 Task: Look for space in Manturovo, Russia from 8th August, 2023 to 15th August, 2023 for 9 adults in price range Rs.10000 to Rs.14000. Place can be shared room with 5 bedrooms having 9 beds and 5 bathrooms. Property type can be house, flat, guest house. Amenities needed are: wifi, TV, free parkinig on premises, gym, breakfast. Booking option can be shelf check-in. Required host language is English.
Action: Mouse moved to (492, 99)
Screenshot: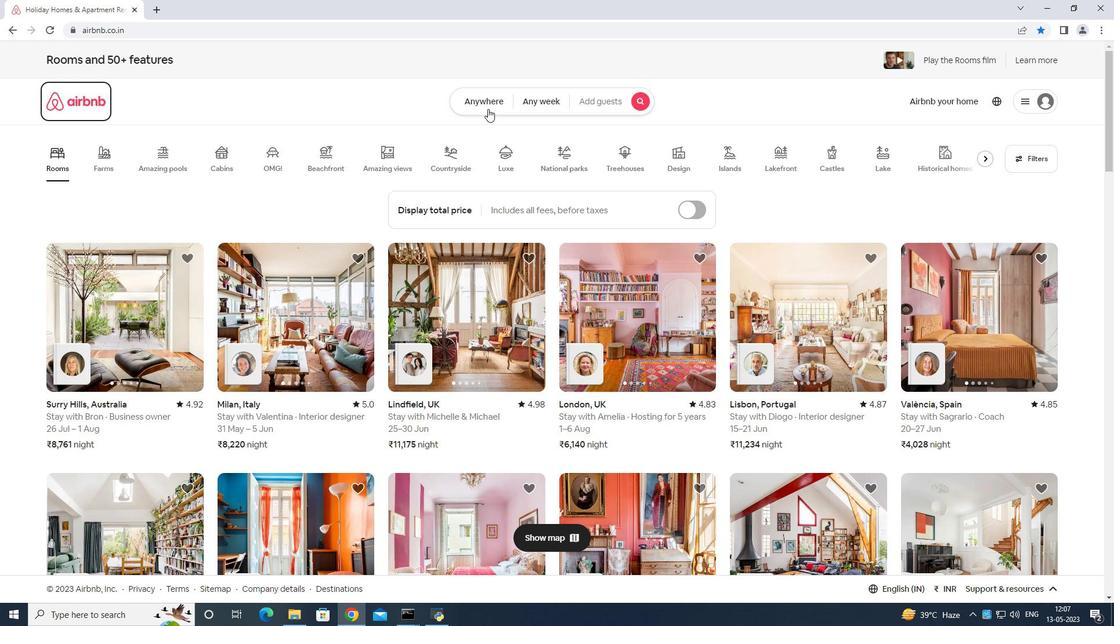 
Action: Mouse pressed left at (492, 99)
Screenshot: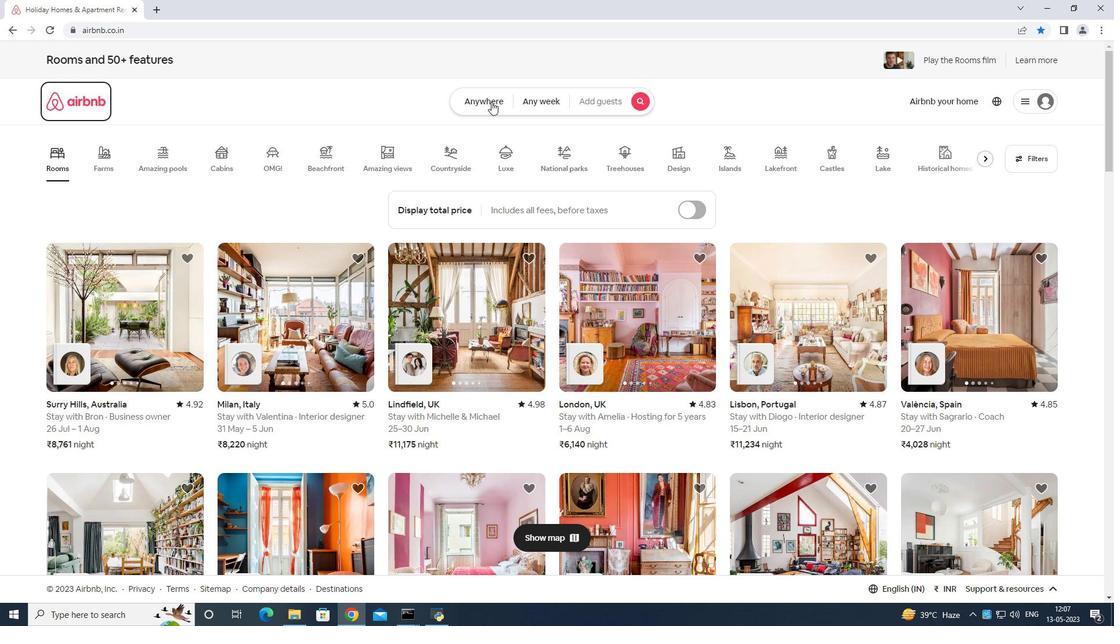 
Action: Mouse moved to (441, 145)
Screenshot: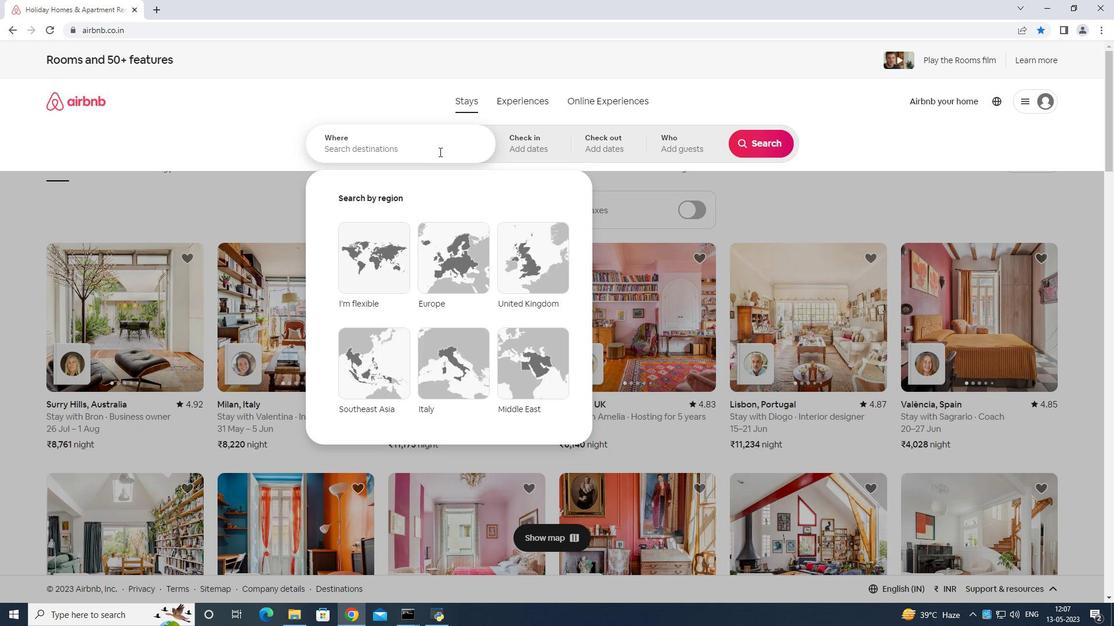 
Action: Mouse pressed left at (441, 145)
Screenshot: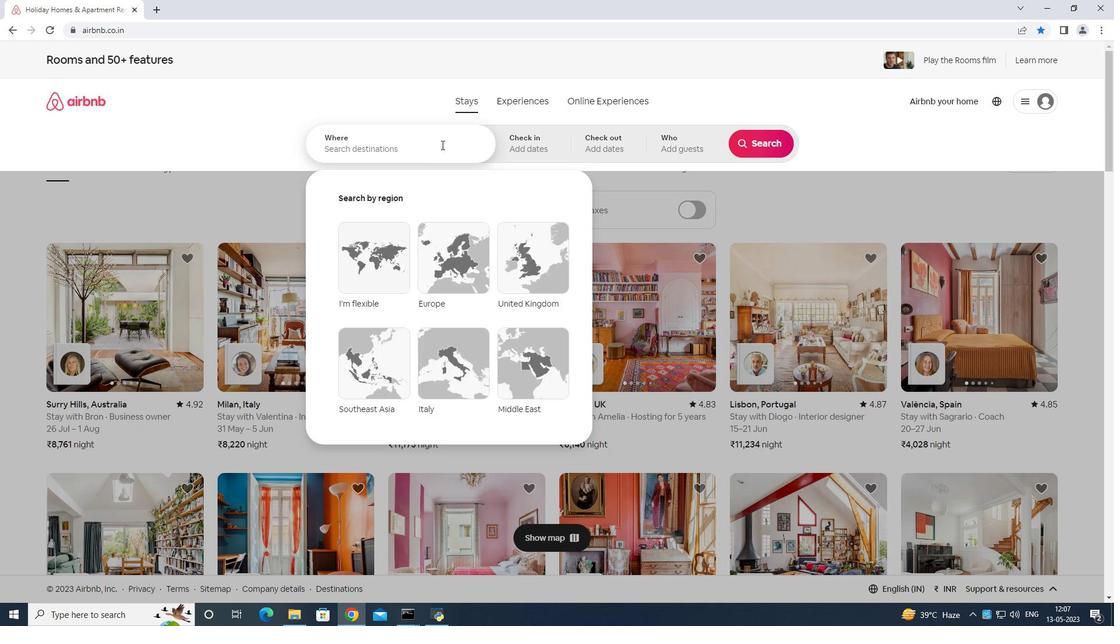 
Action: Mouse moved to (428, 141)
Screenshot: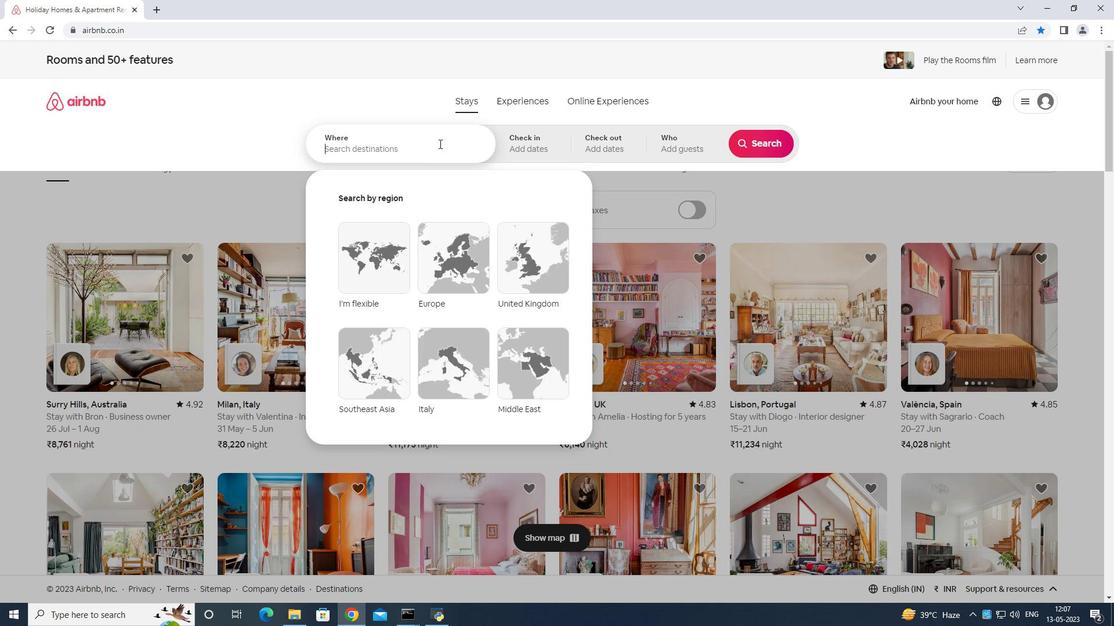 
Action: Key pressed <Key.shift>Mu<Key.backspace>am<Key.backspace>nturovo<Key.space>russia<Key.enter>
Screenshot: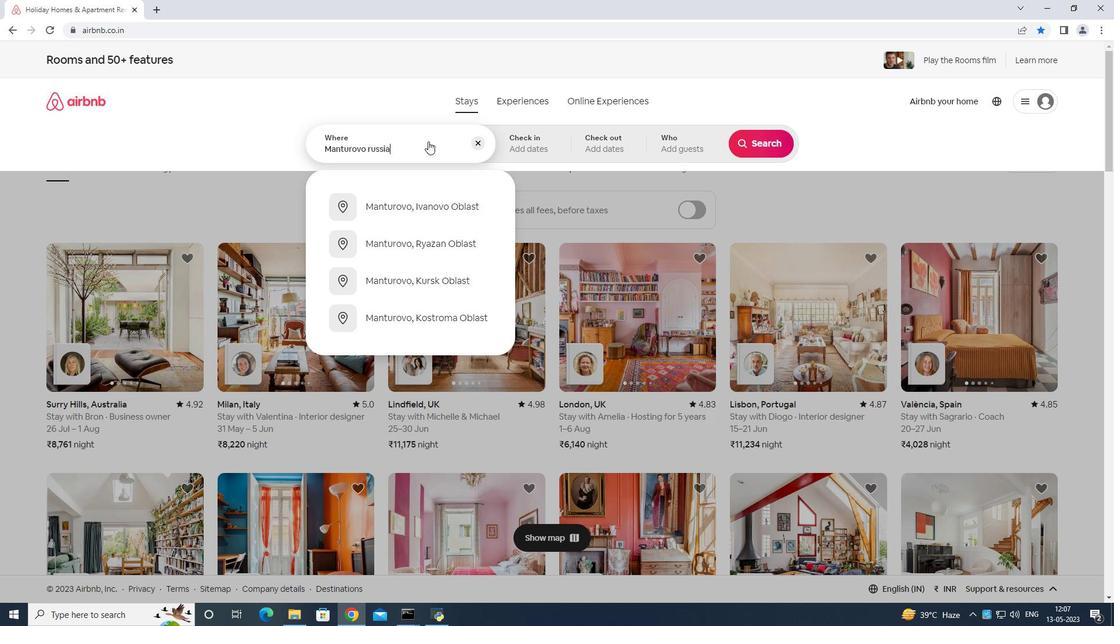 
Action: Mouse moved to (755, 237)
Screenshot: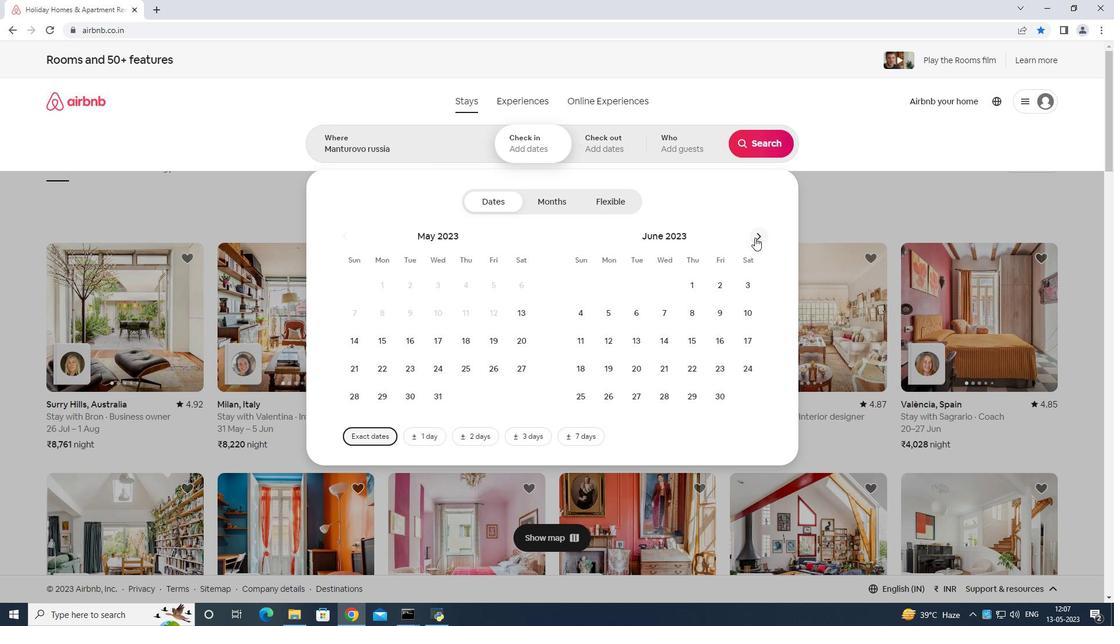 
Action: Mouse pressed left at (755, 237)
Screenshot: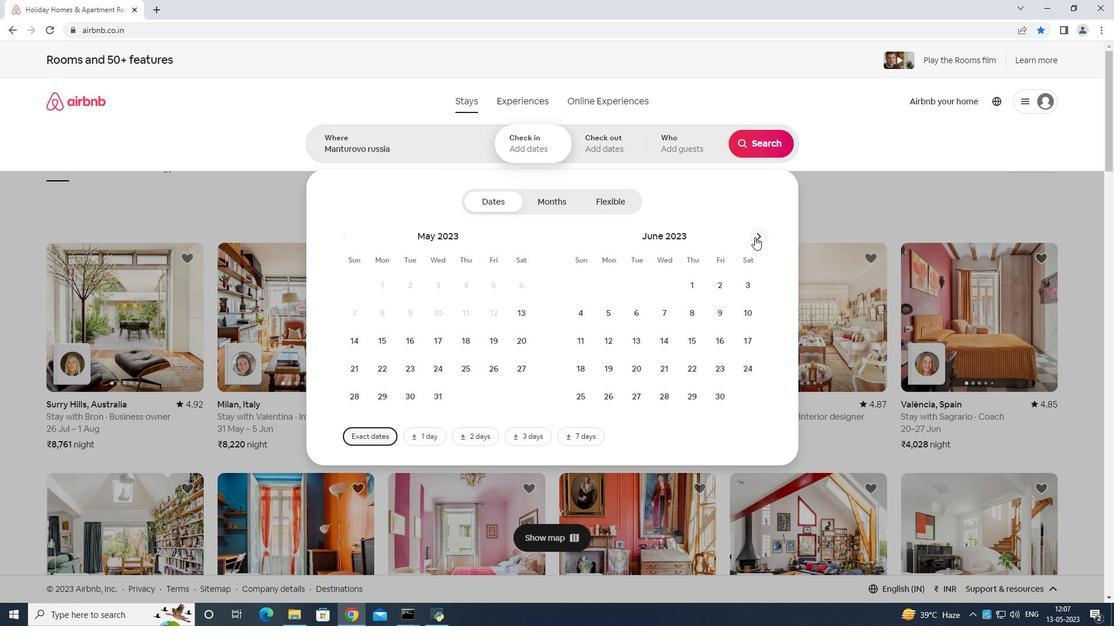 
Action: Mouse pressed left at (755, 237)
Screenshot: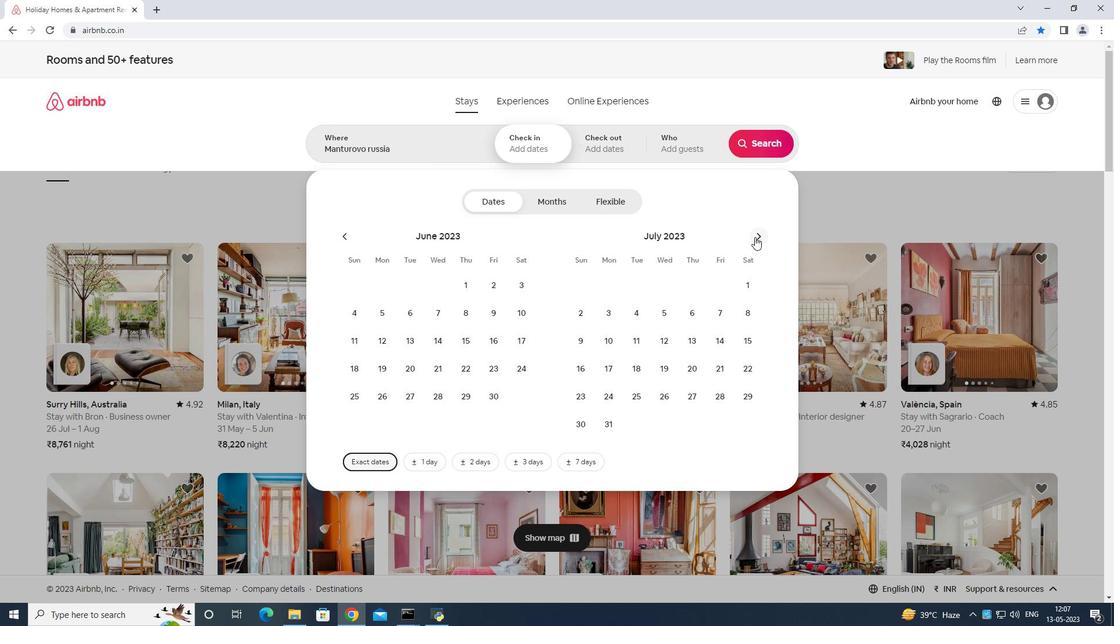 
Action: Mouse moved to (641, 311)
Screenshot: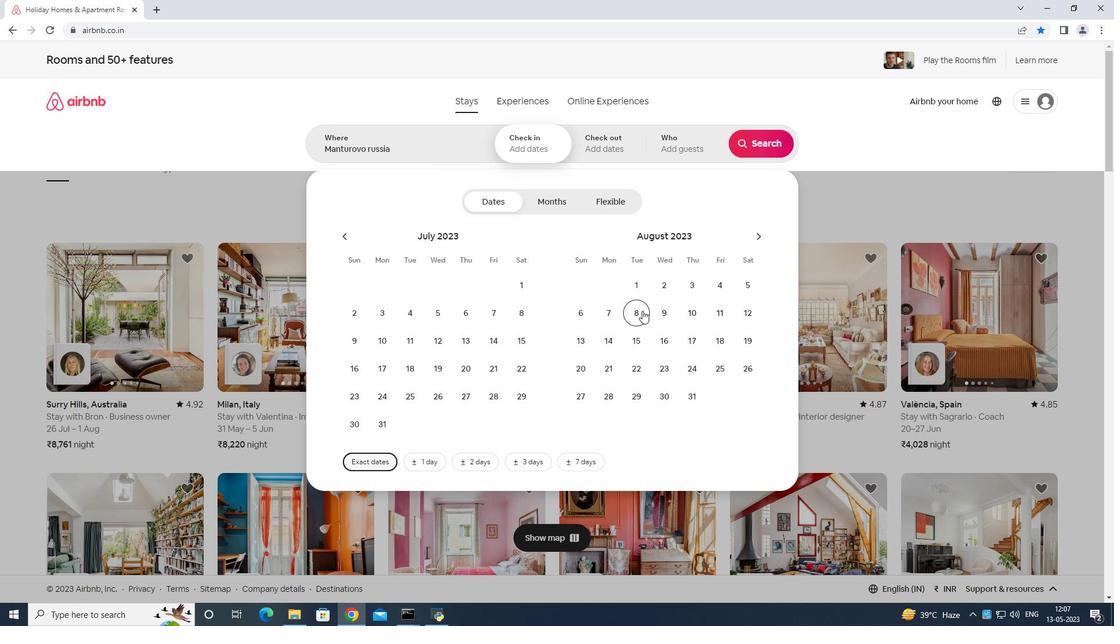 
Action: Mouse pressed left at (641, 311)
Screenshot: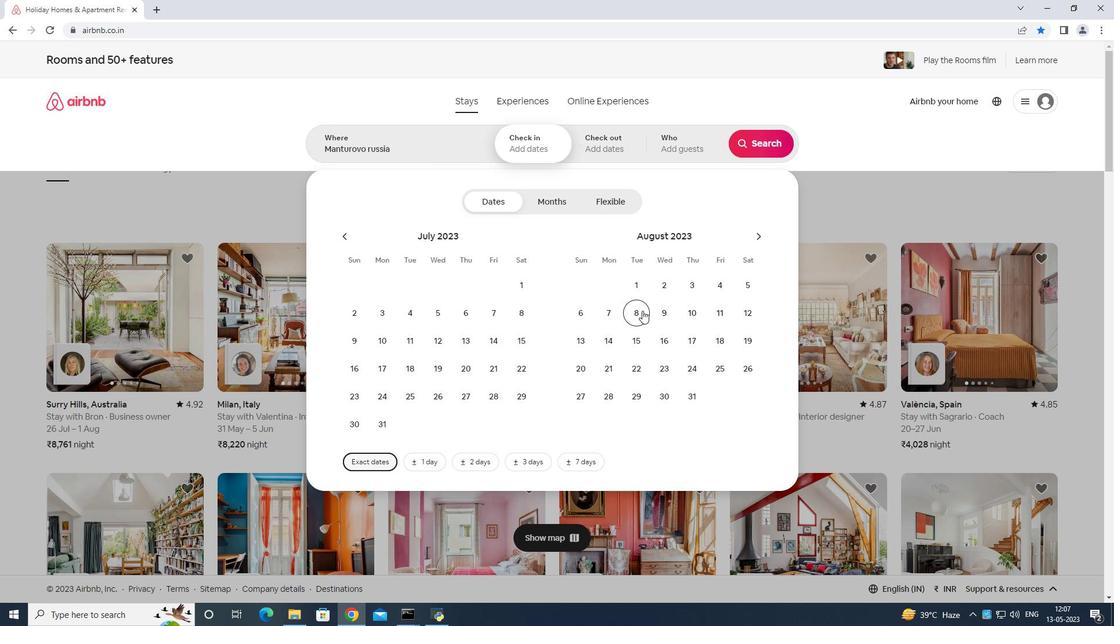 
Action: Mouse moved to (639, 338)
Screenshot: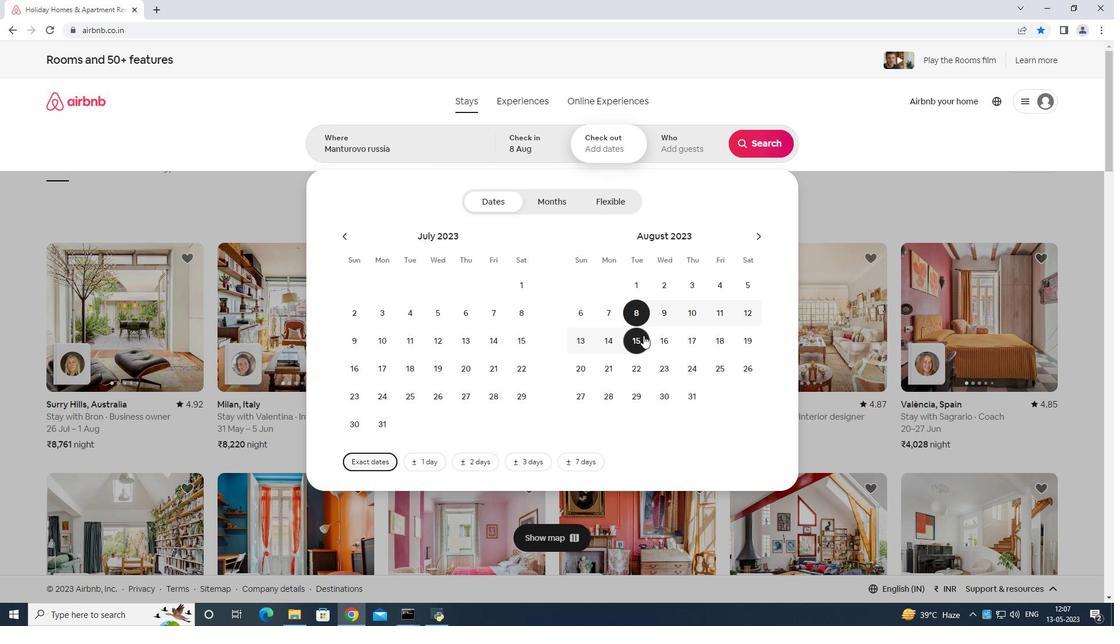 
Action: Mouse pressed left at (639, 338)
Screenshot: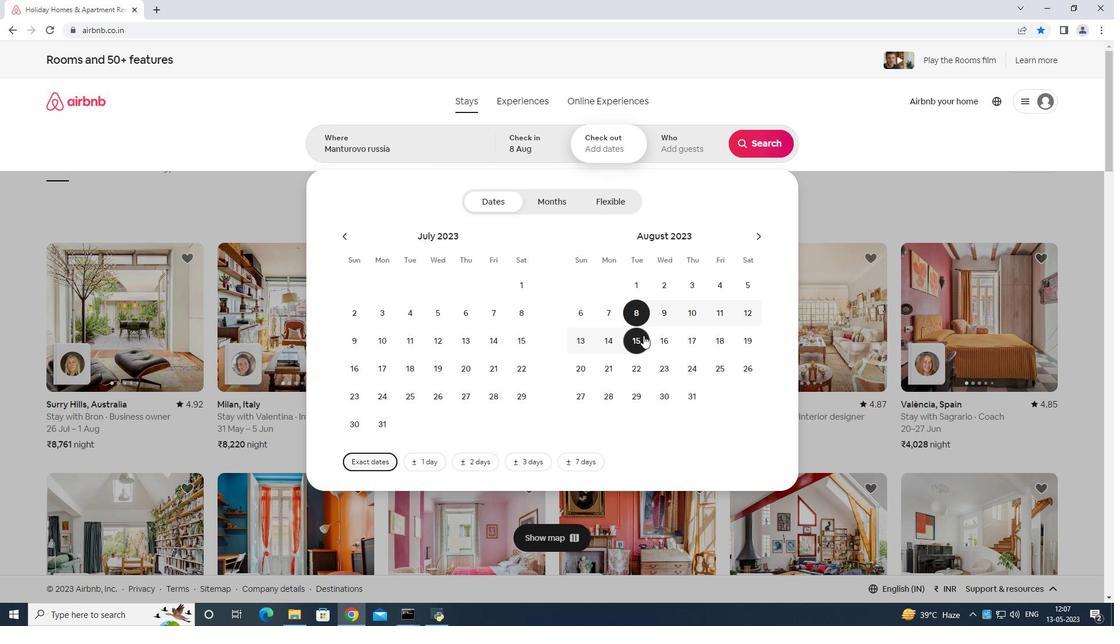 
Action: Mouse moved to (693, 146)
Screenshot: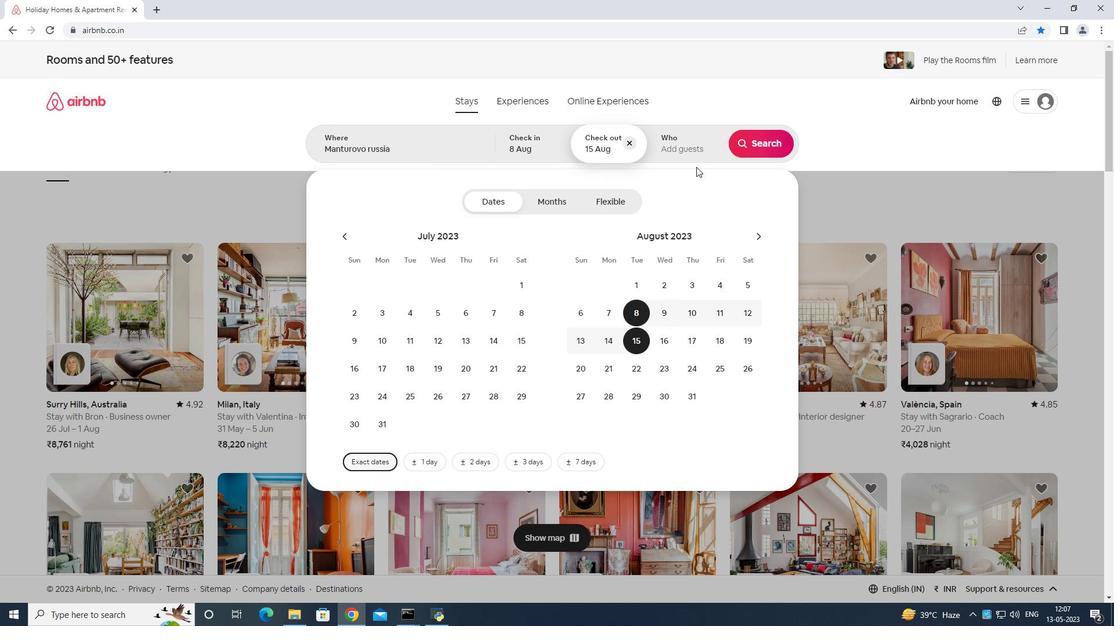
Action: Mouse pressed left at (693, 146)
Screenshot: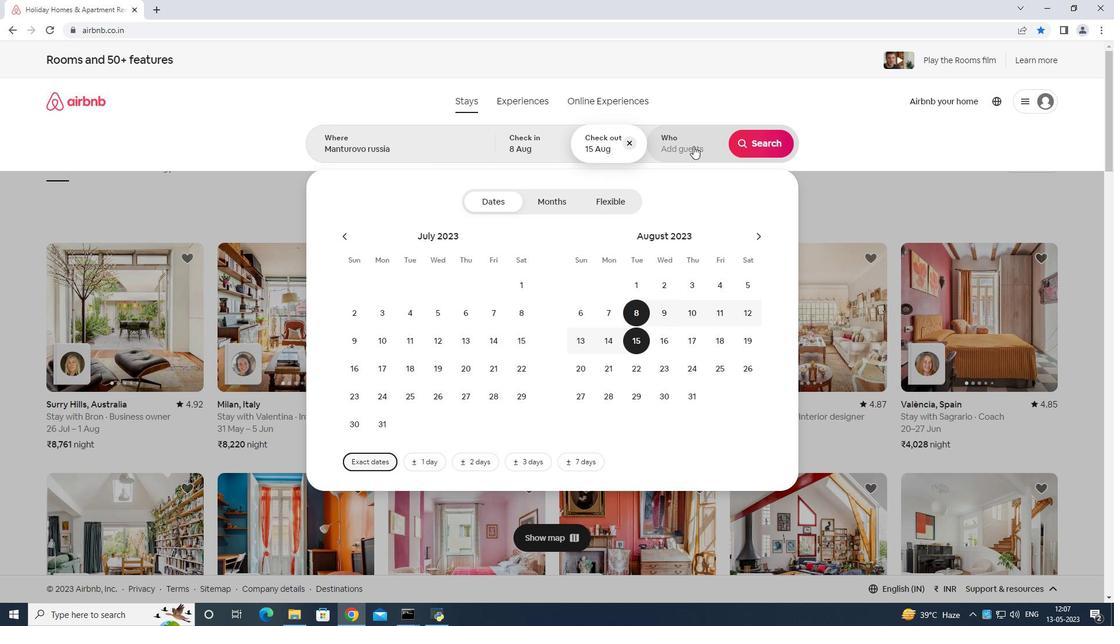 
Action: Mouse moved to (765, 200)
Screenshot: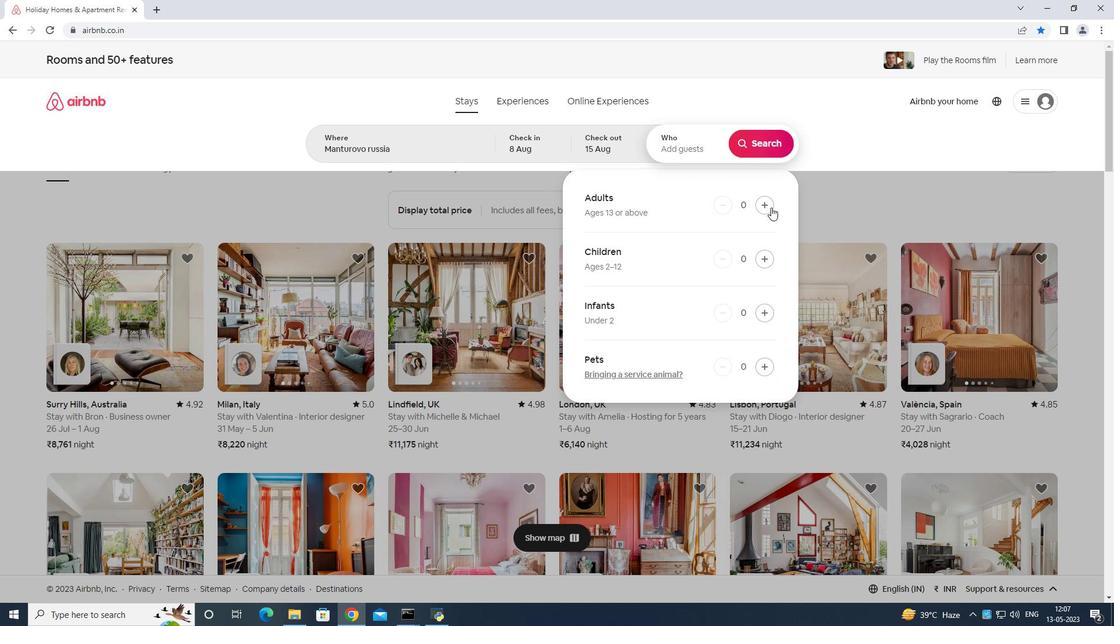 
Action: Mouse pressed left at (765, 200)
Screenshot: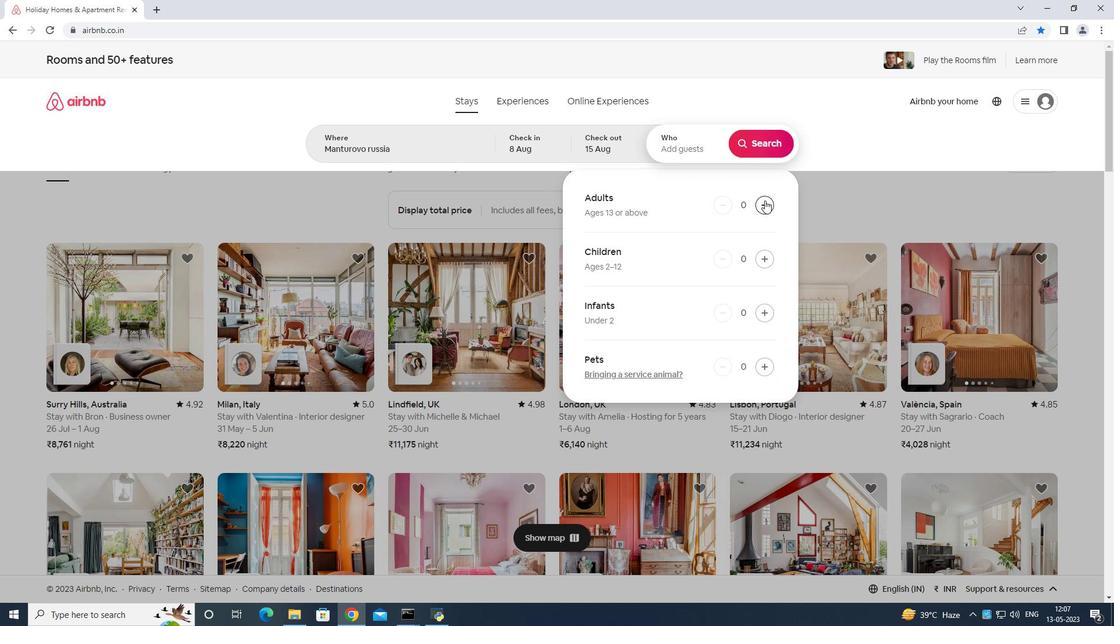 
Action: Mouse pressed left at (765, 200)
Screenshot: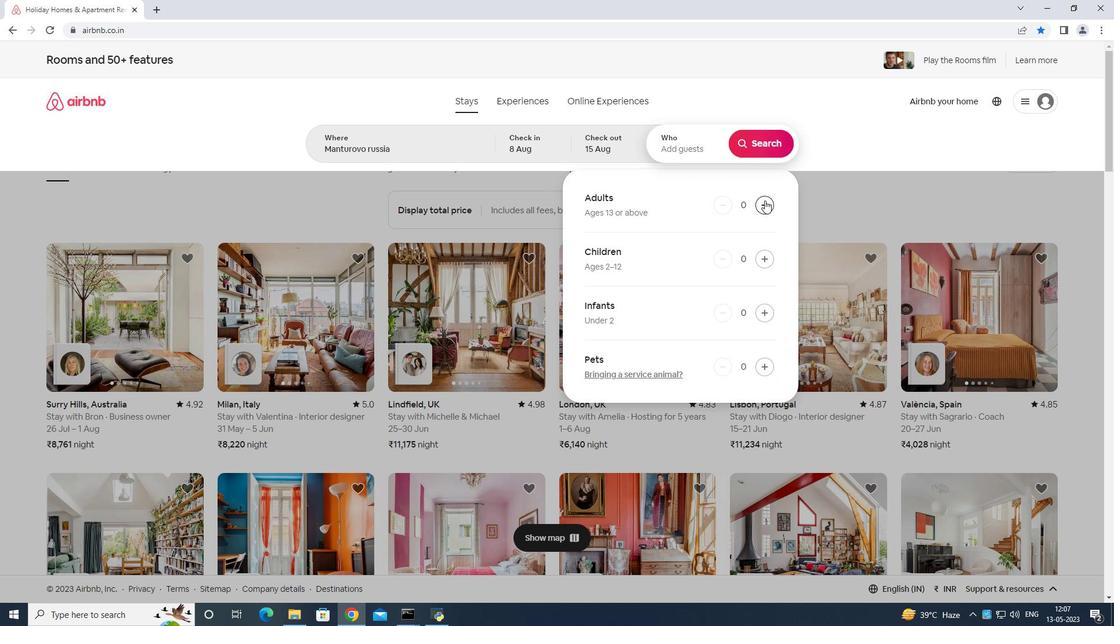 
Action: Mouse pressed left at (765, 200)
Screenshot: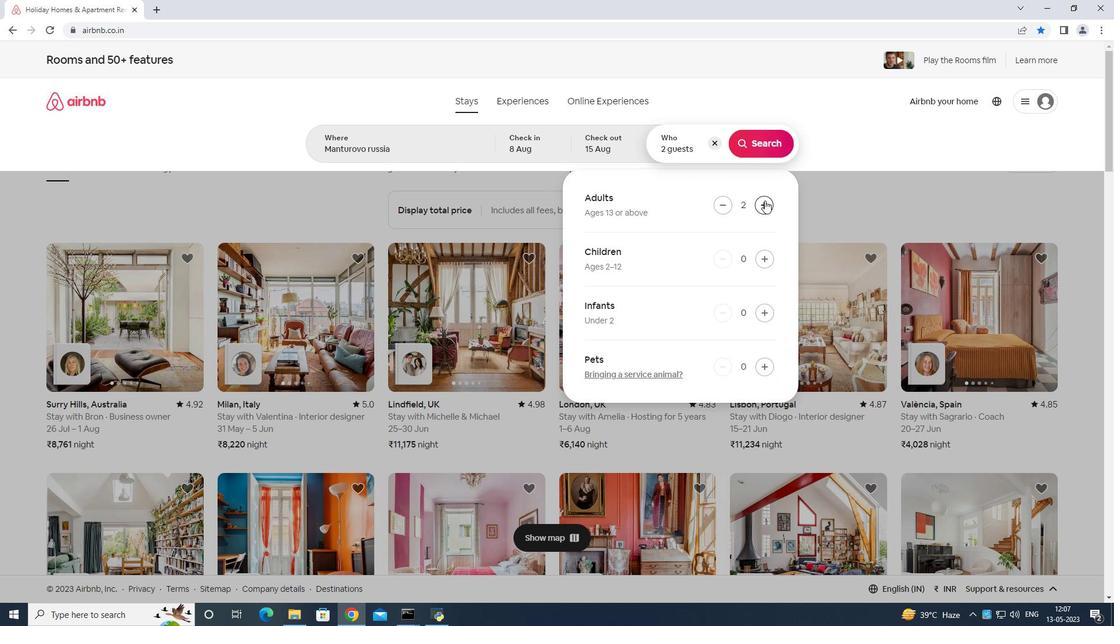 
Action: Mouse pressed left at (765, 200)
Screenshot: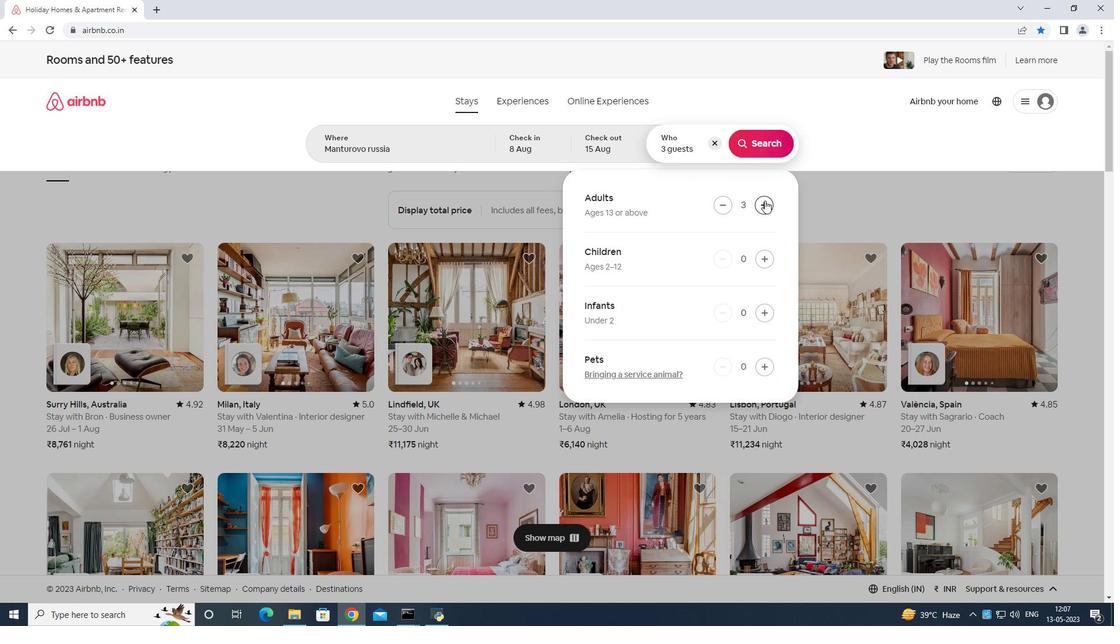 
Action: Mouse pressed left at (765, 200)
Screenshot: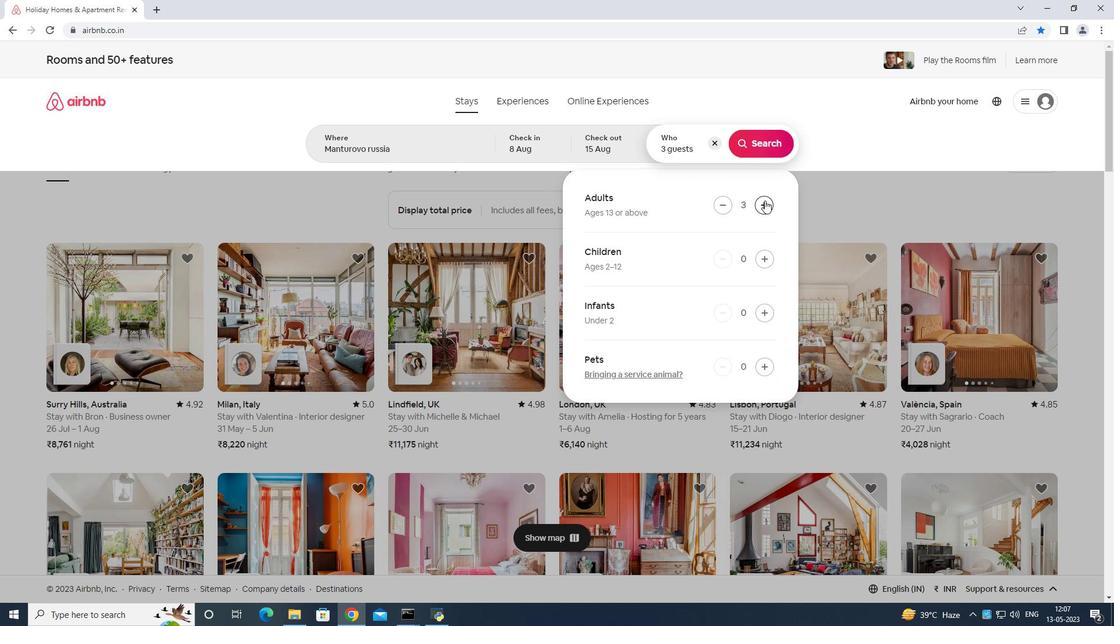 
Action: Mouse moved to (765, 200)
Screenshot: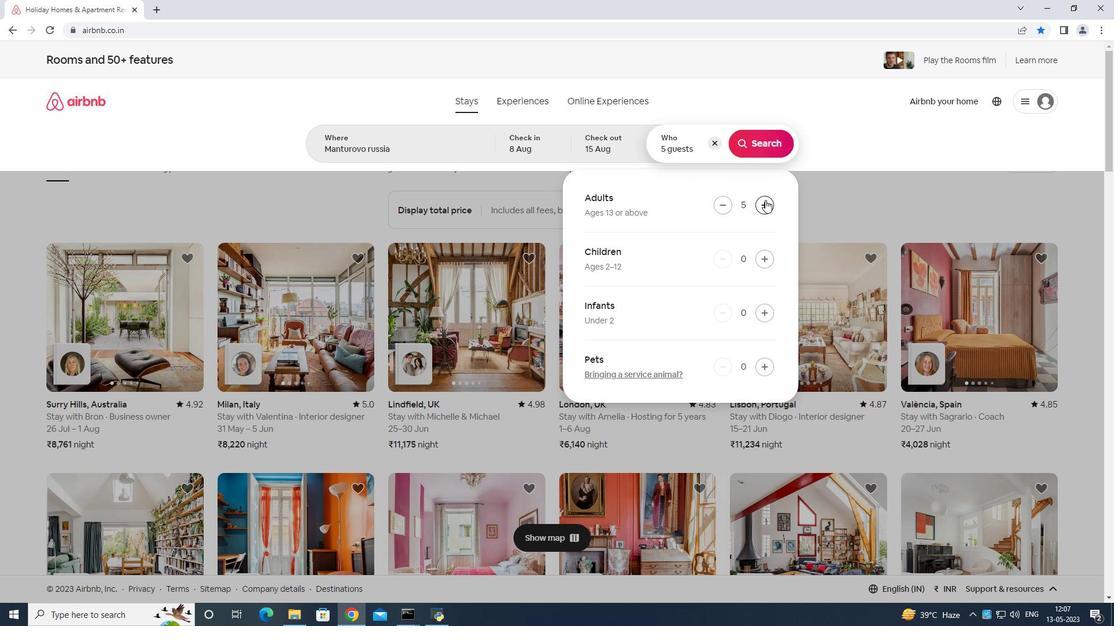 
Action: Mouse pressed left at (765, 200)
Screenshot: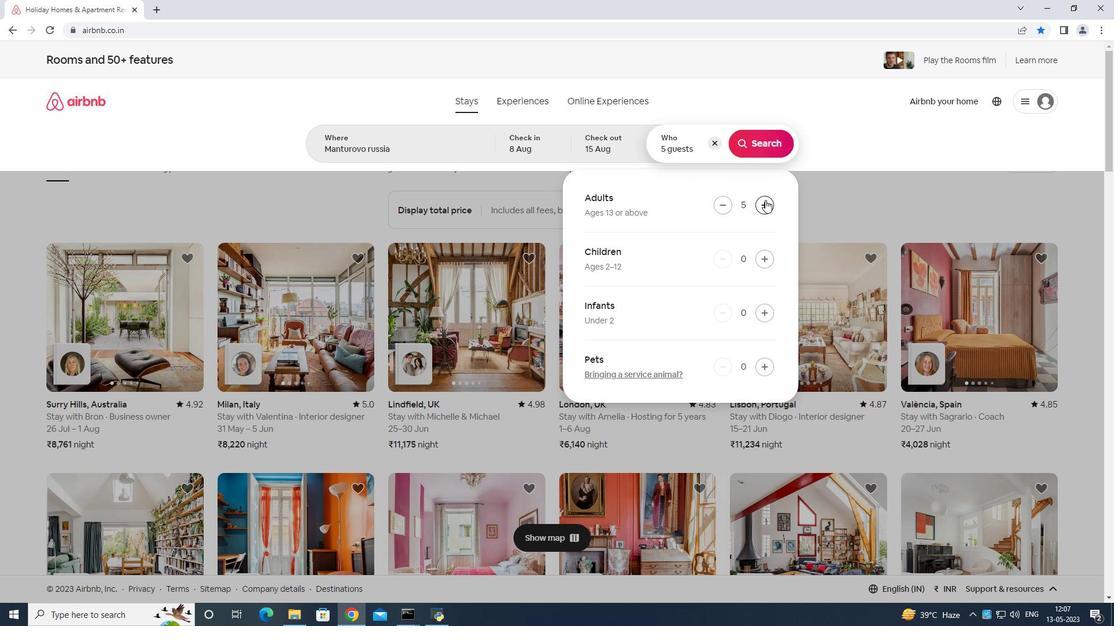 
Action: Mouse moved to (766, 200)
Screenshot: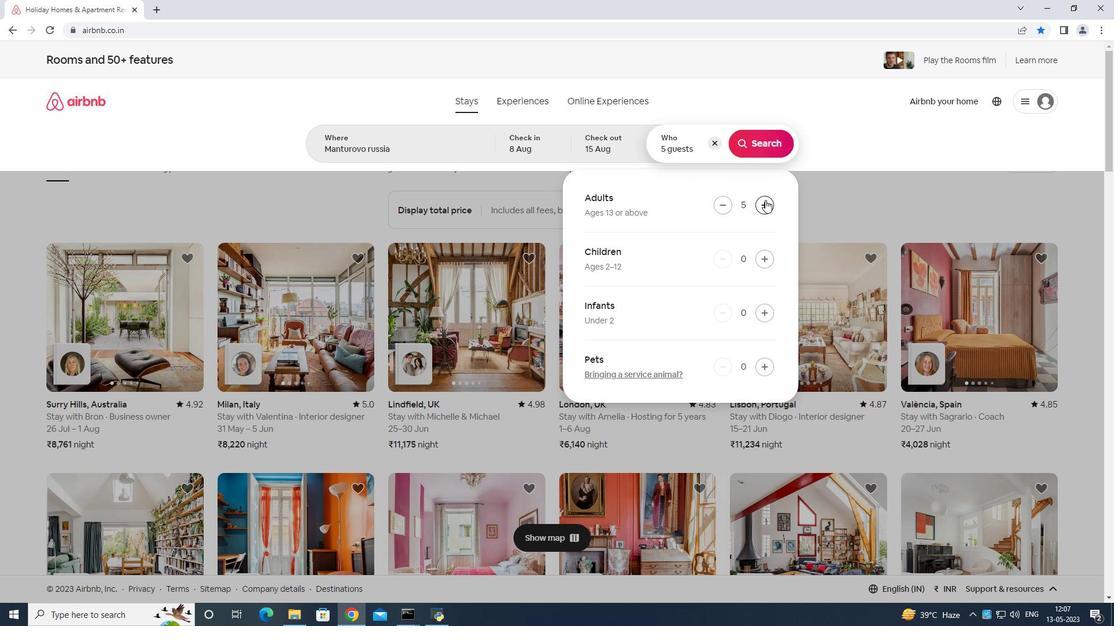 
Action: Mouse pressed left at (766, 200)
Screenshot: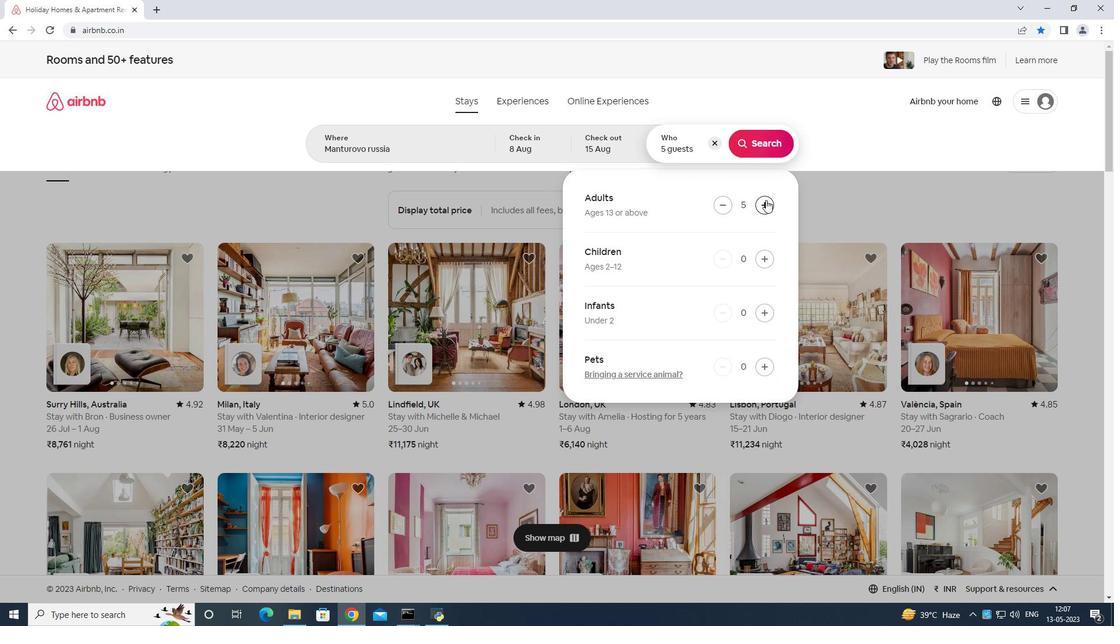 
Action: Mouse pressed left at (766, 200)
Screenshot: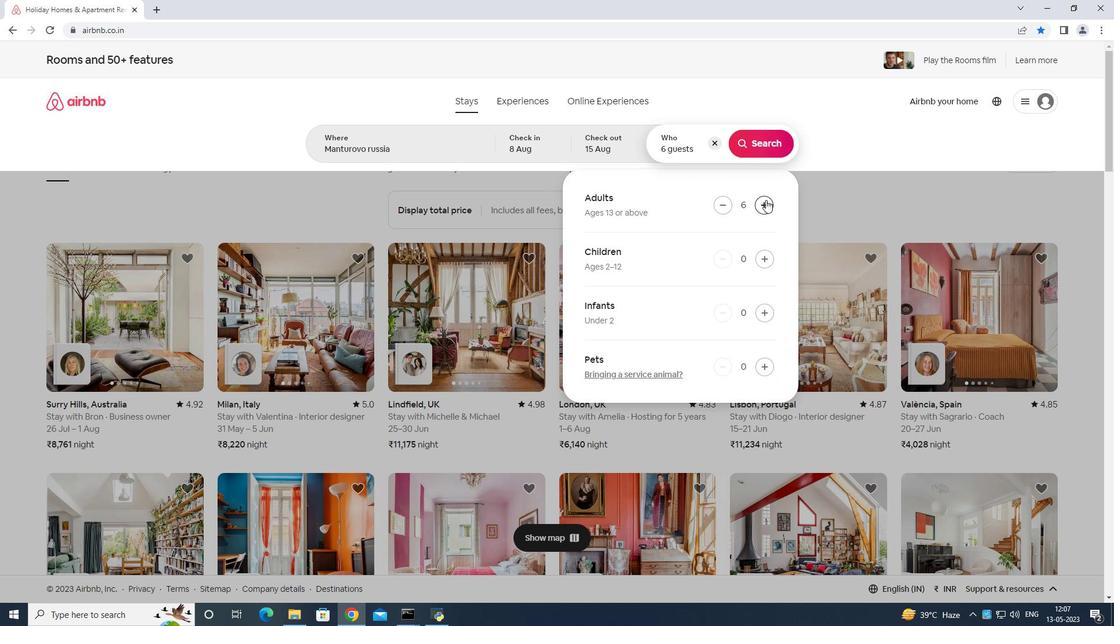 
Action: Mouse pressed left at (766, 200)
Screenshot: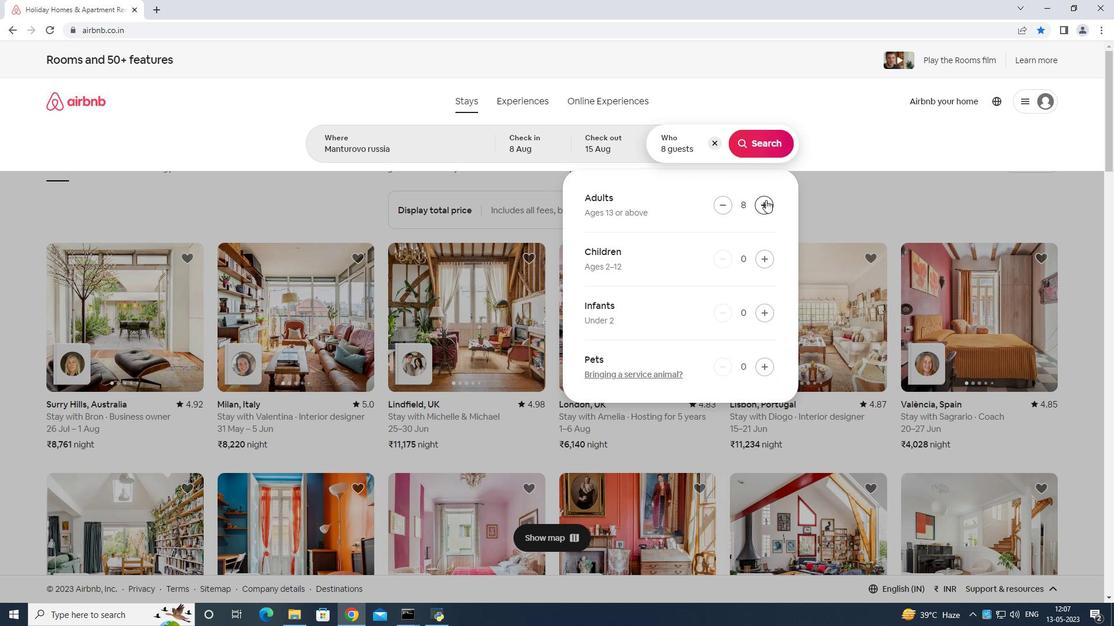 
Action: Mouse moved to (768, 146)
Screenshot: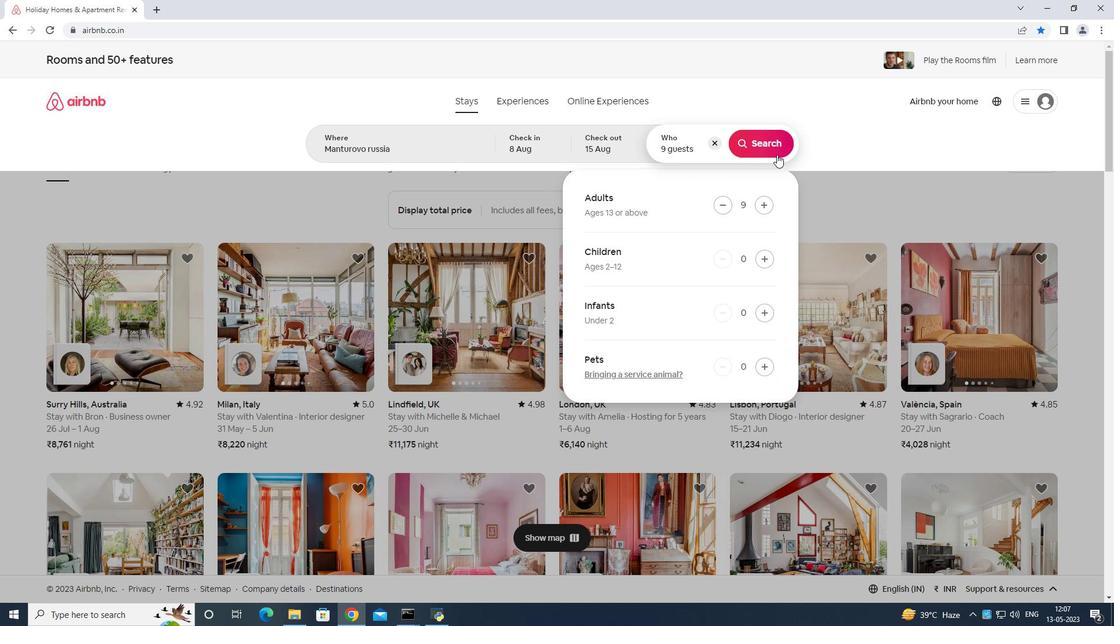 
Action: Mouse pressed left at (768, 146)
Screenshot: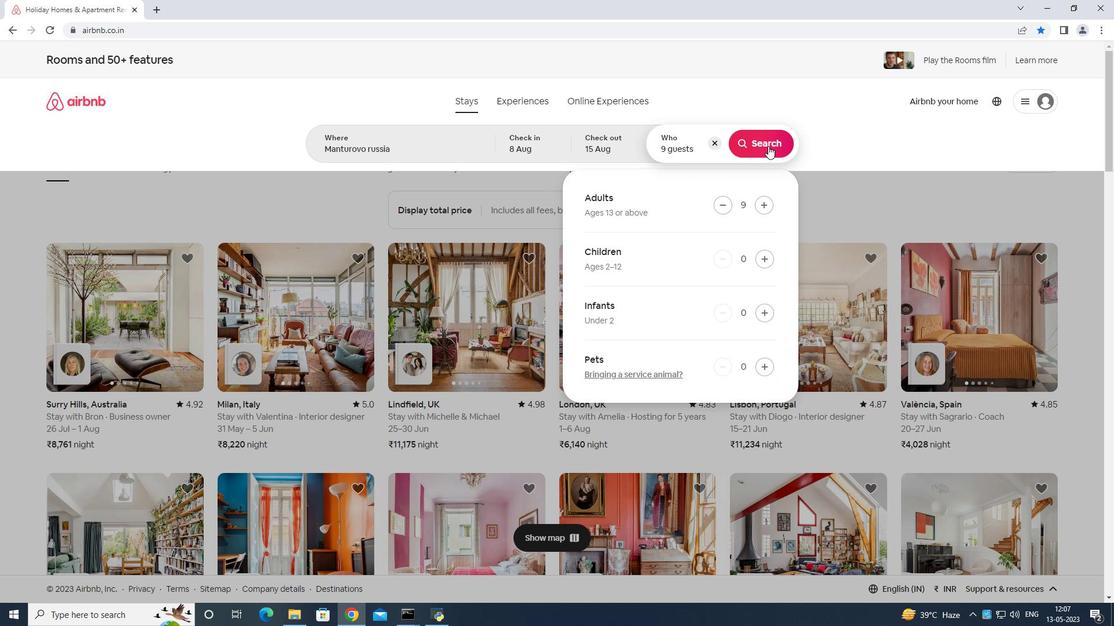 
Action: Mouse moved to (1055, 101)
Screenshot: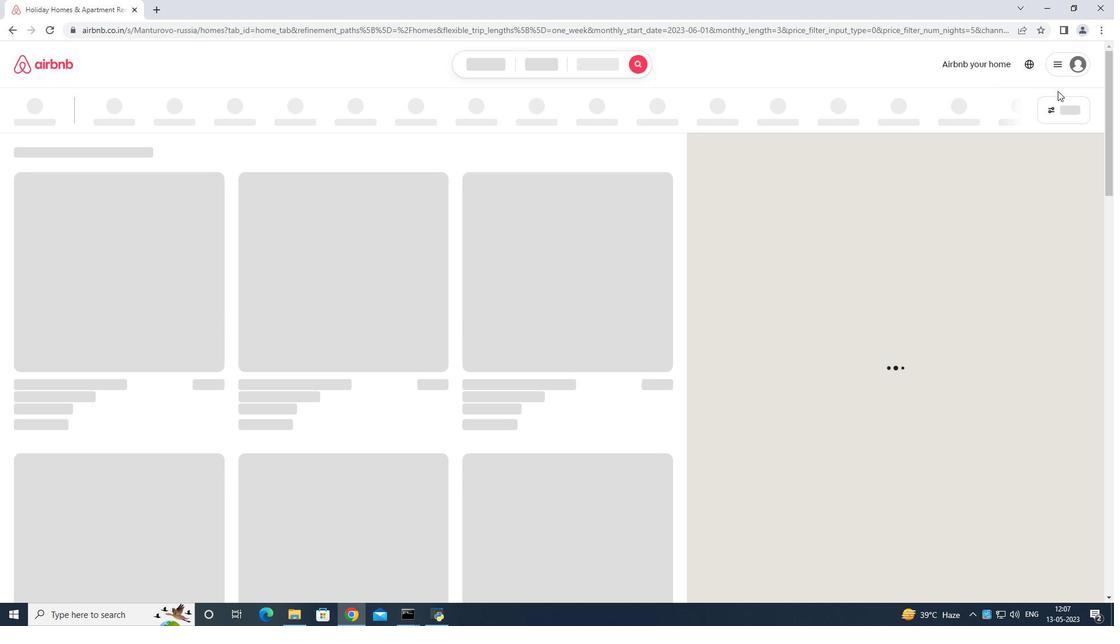 
Action: Mouse pressed left at (1055, 101)
Screenshot: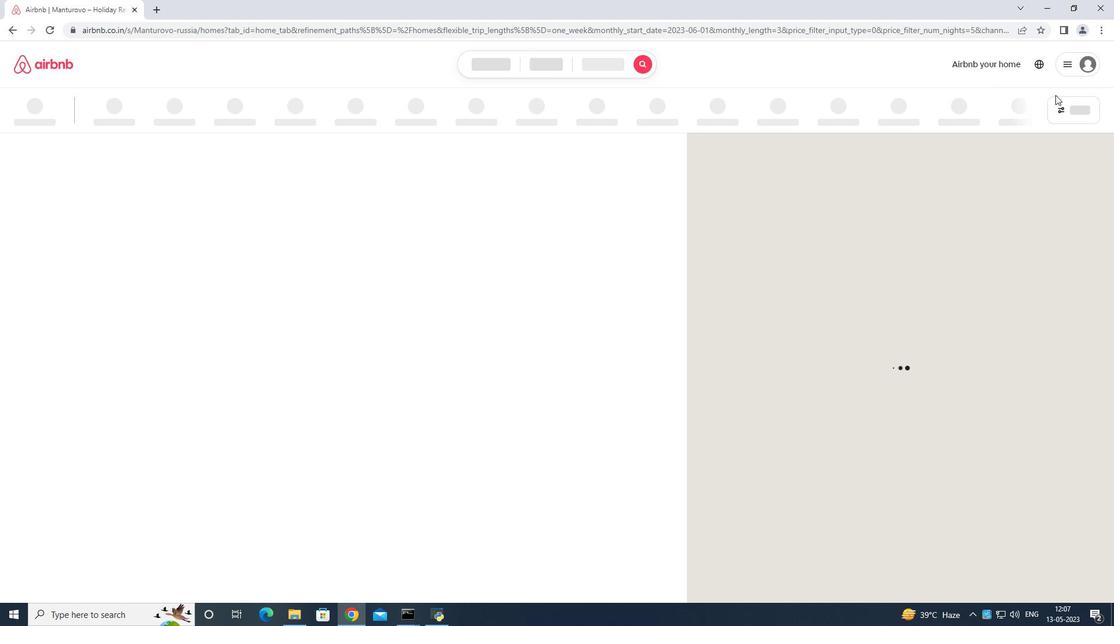 
Action: Mouse moved to (437, 394)
Screenshot: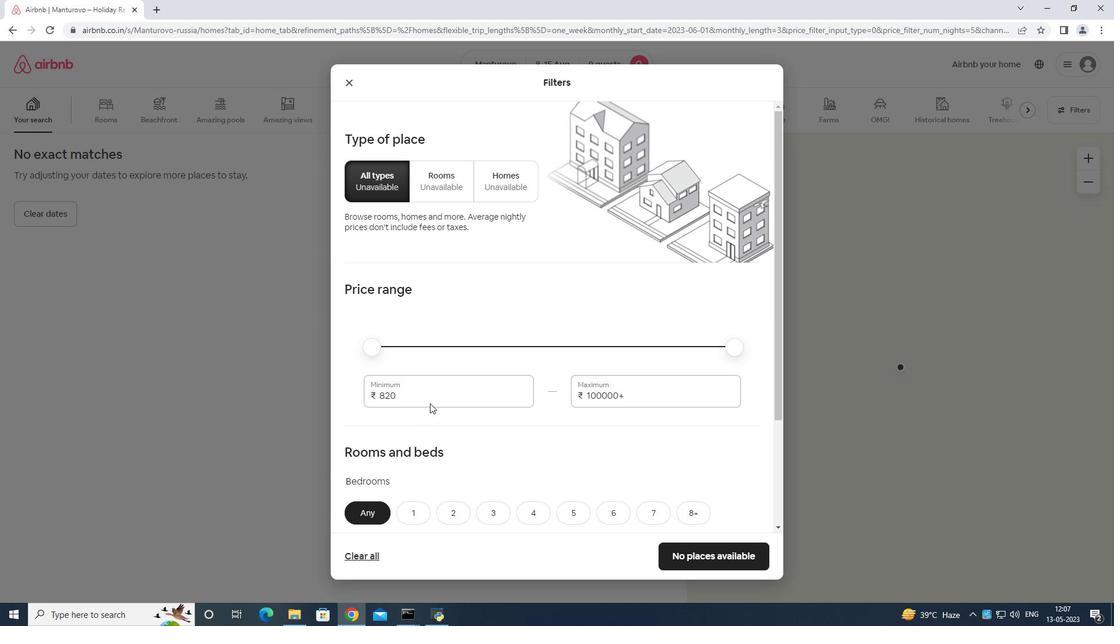 
Action: Mouse pressed left at (437, 394)
Screenshot: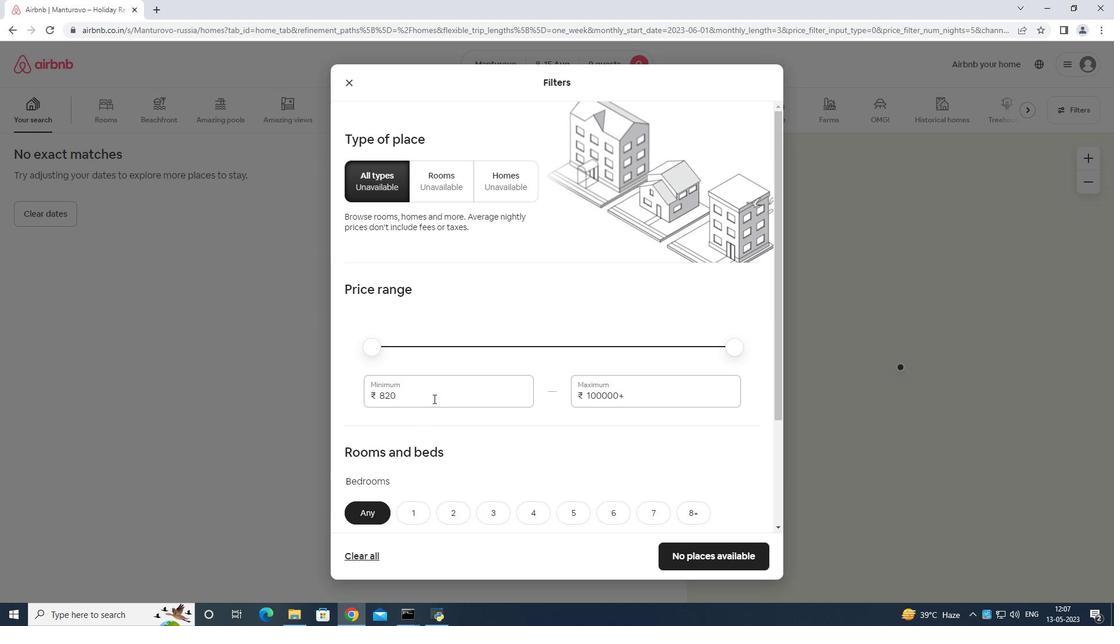 
Action: Mouse moved to (441, 386)
Screenshot: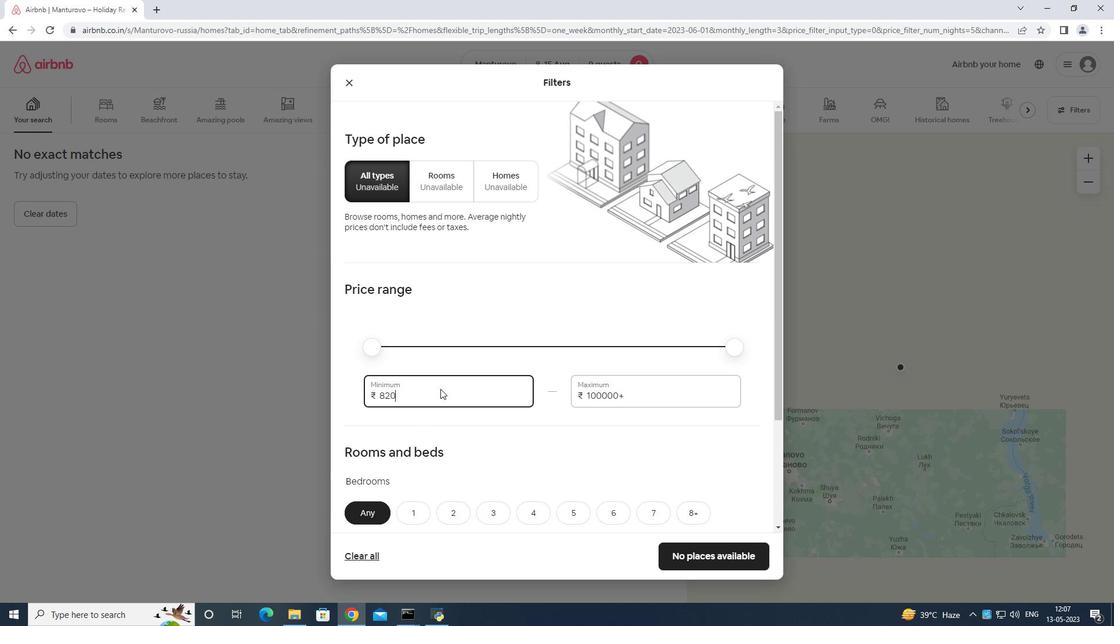 
Action: Key pressed <Key.backspace><Key.backspace><Key.backspace><Key.backspace><Key.backspace><Key.backspace>
Screenshot: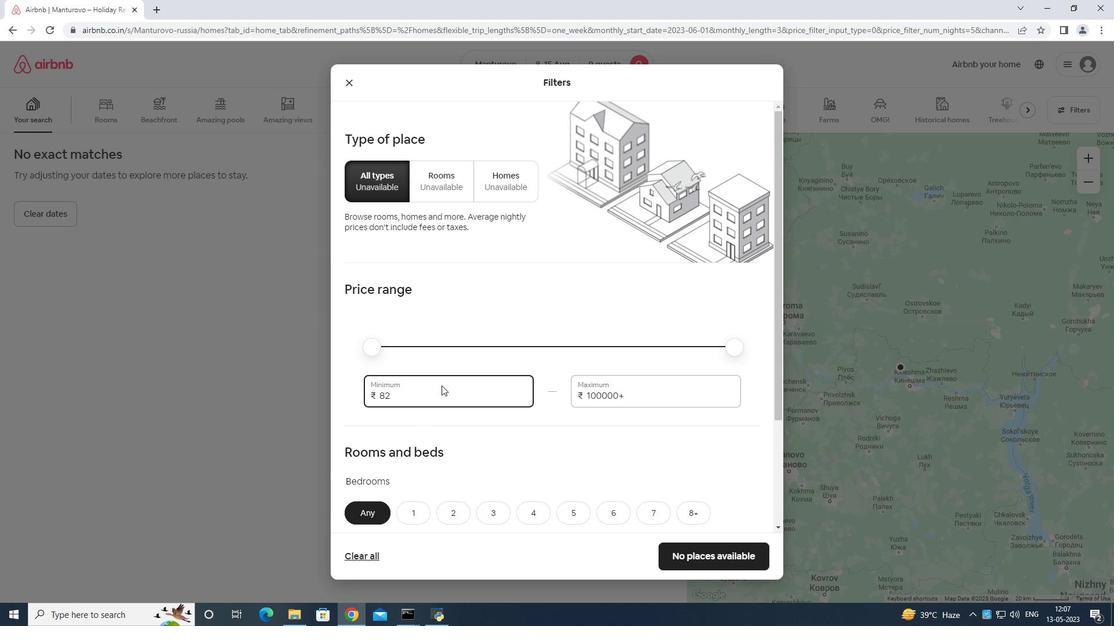 
Action: Mouse moved to (442, 384)
Screenshot: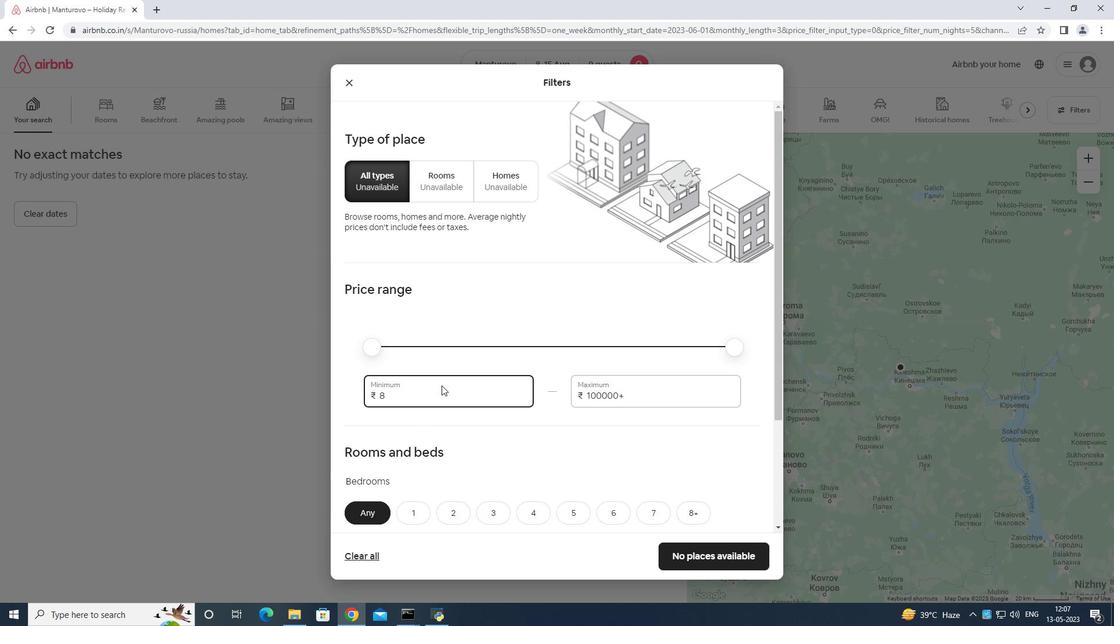 
Action: Key pressed <Key.backspace>
Screenshot: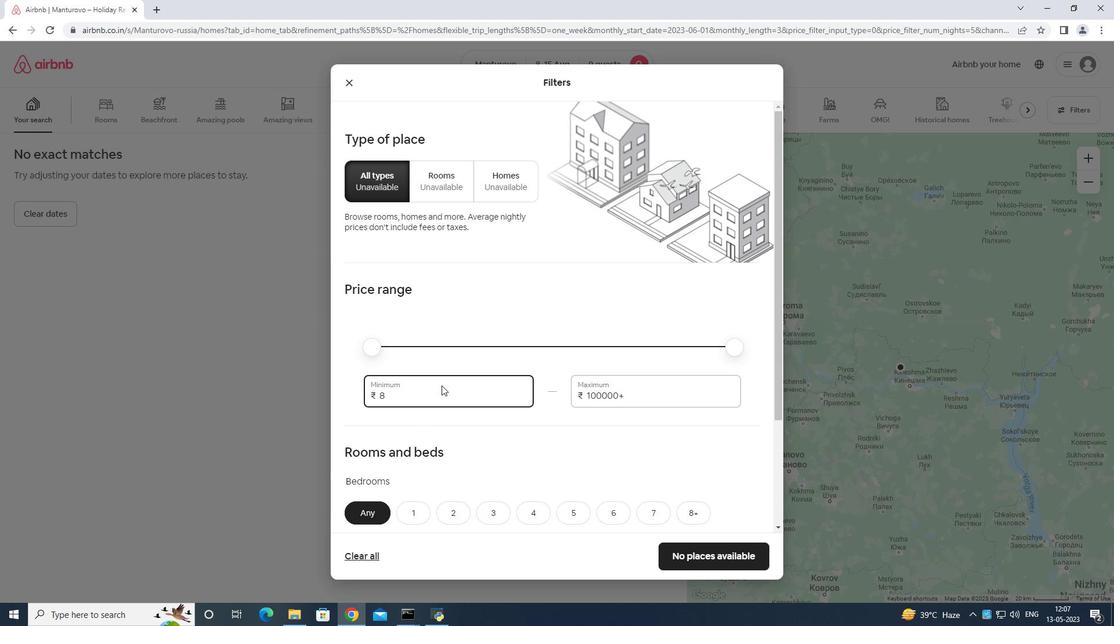 
Action: Mouse moved to (443, 384)
Screenshot: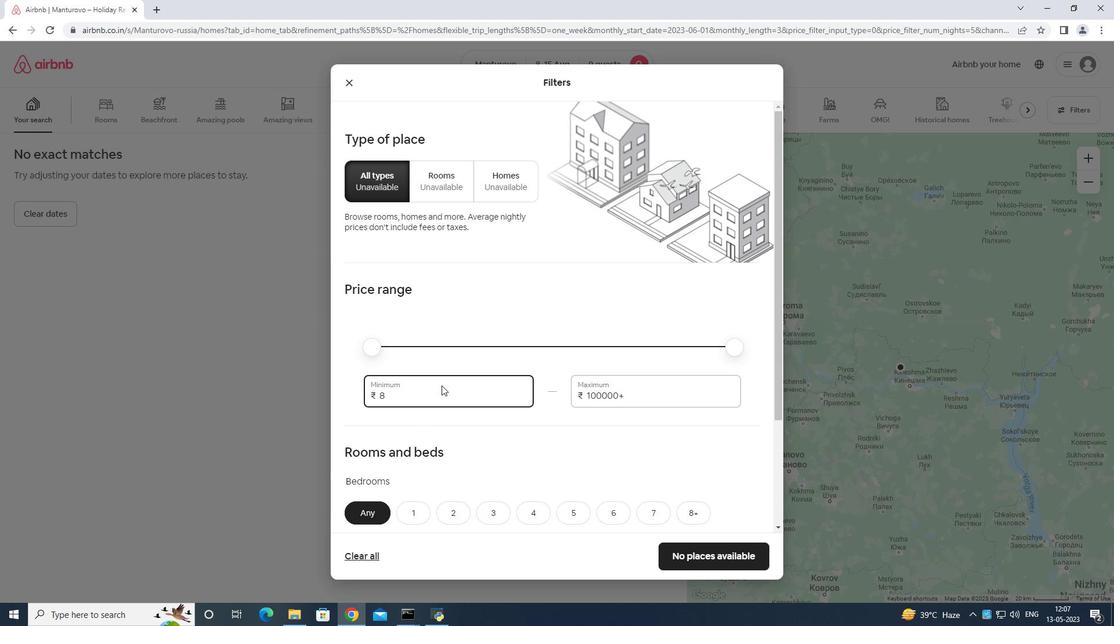
Action: Key pressed <Key.backspace><Key.backspace>
Screenshot: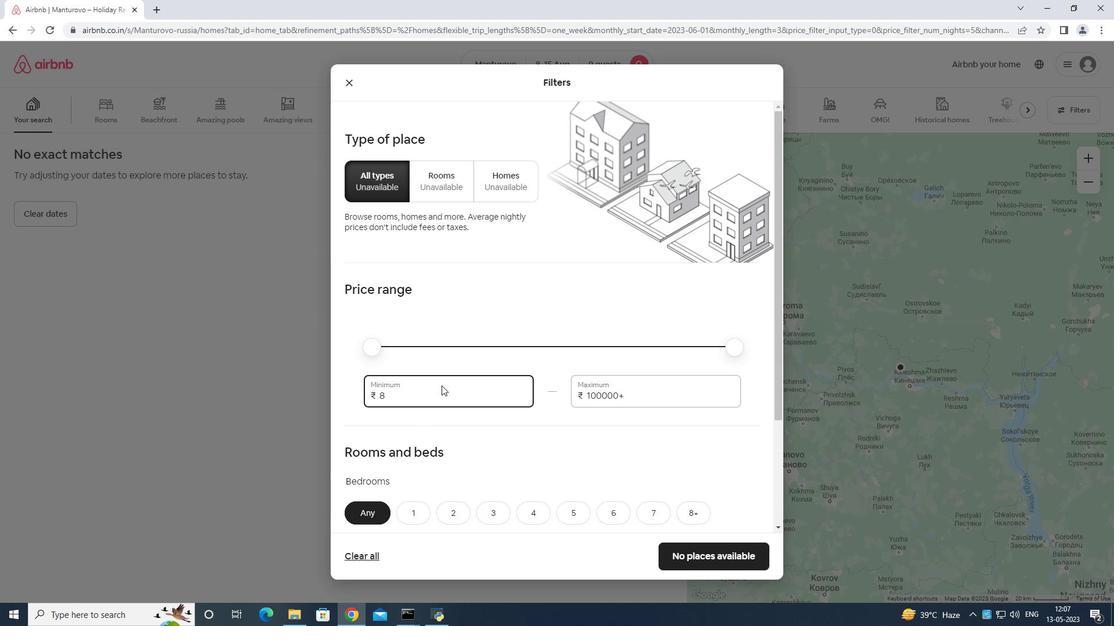 
Action: Mouse moved to (444, 383)
Screenshot: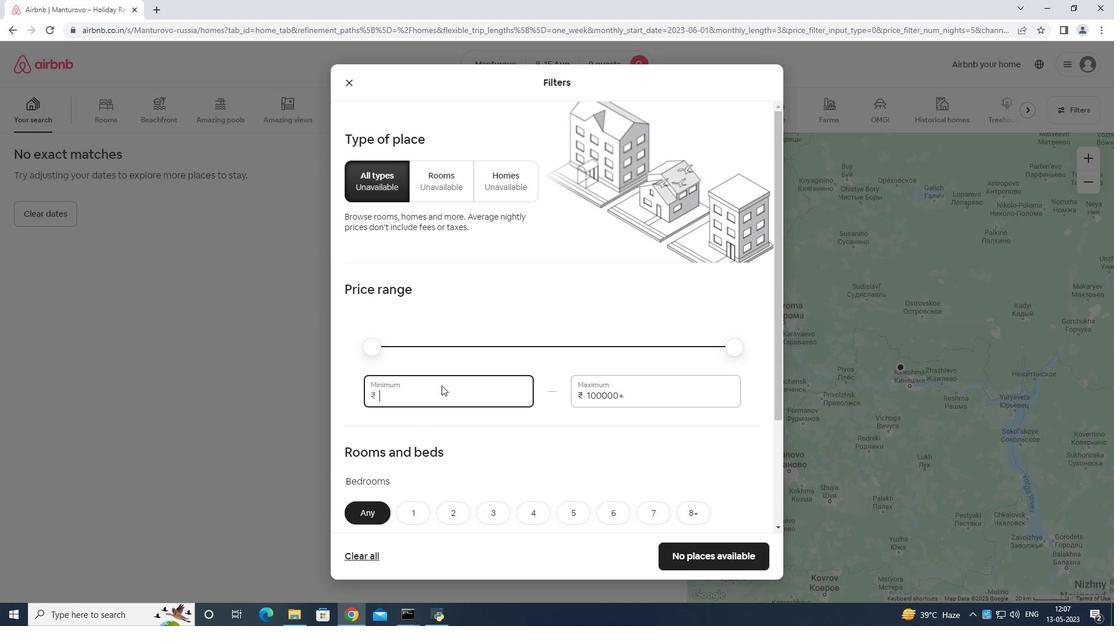 
Action: Key pressed 1000
Screenshot: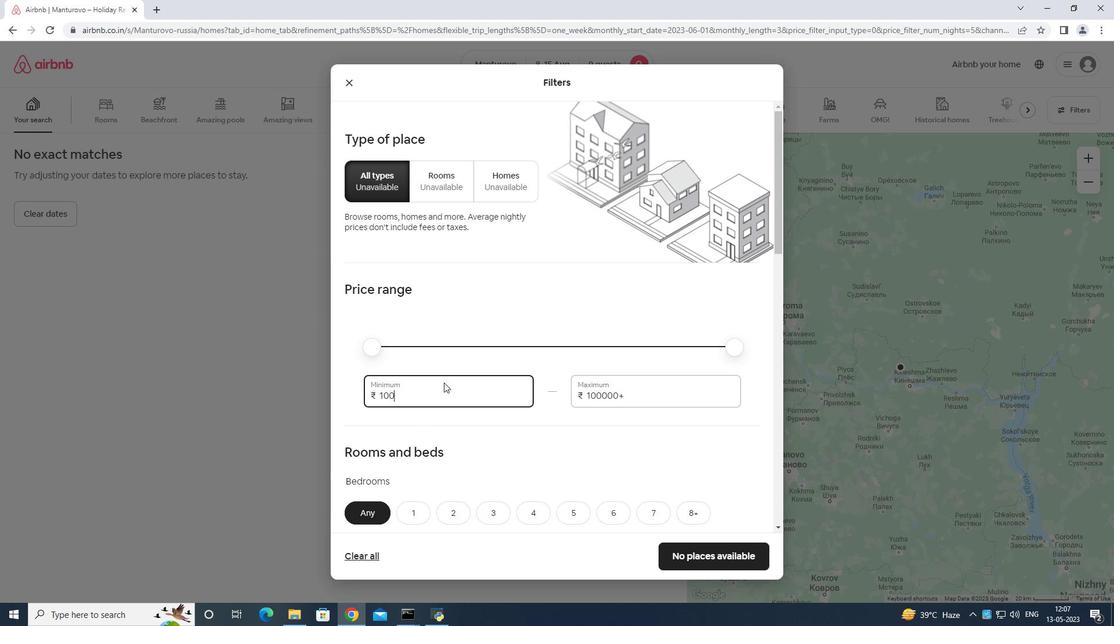 
Action: Mouse moved to (452, 394)
Screenshot: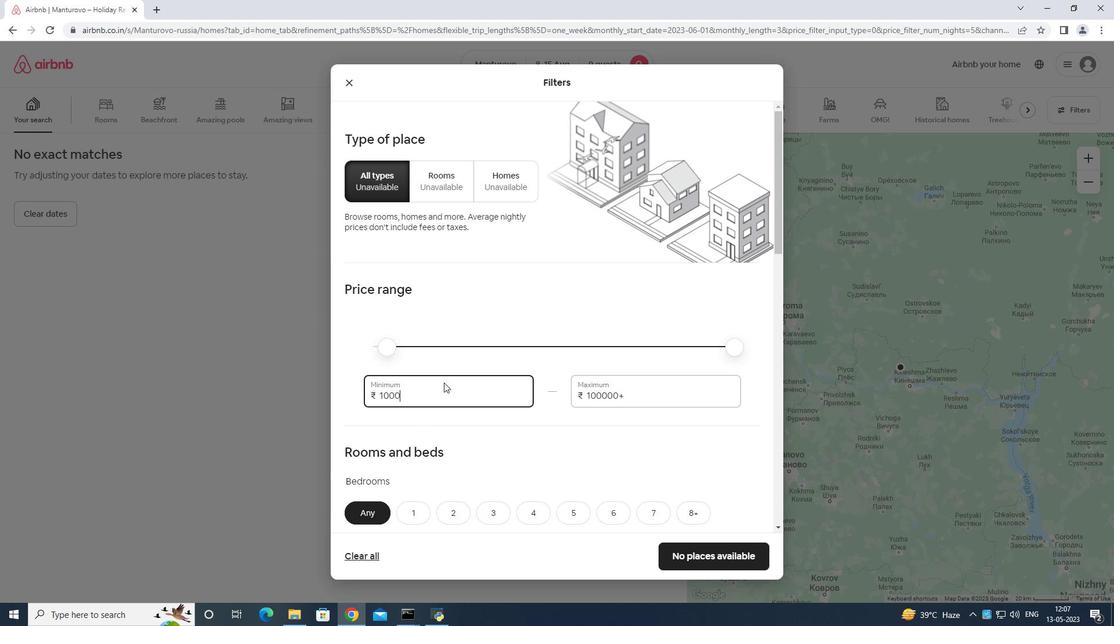 
Action: Key pressed 0
Screenshot: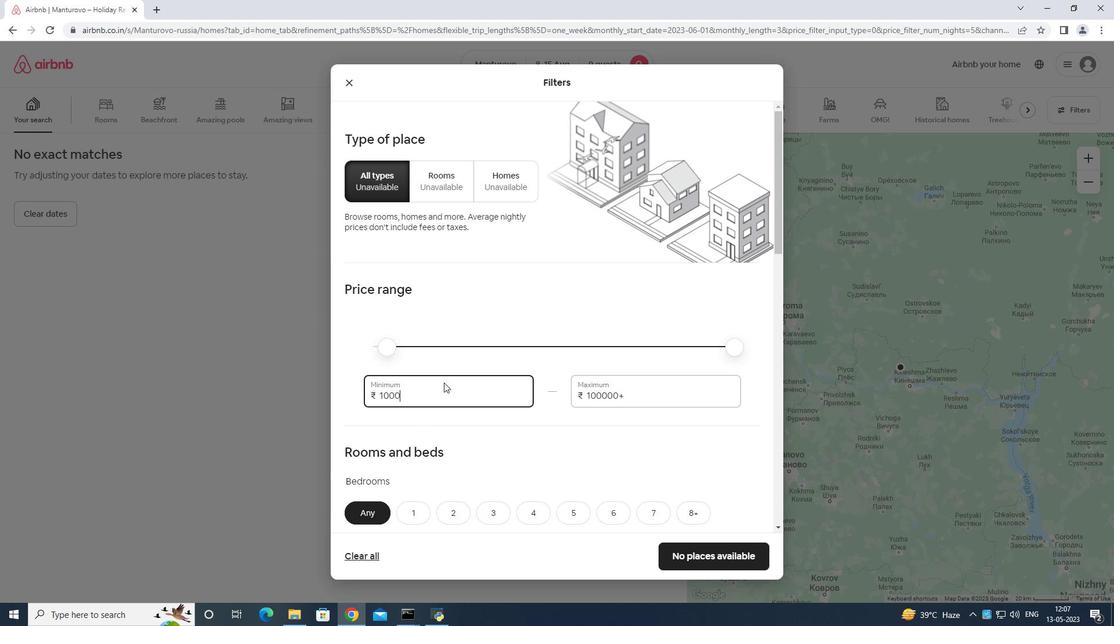 
Action: Mouse moved to (689, 393)
Screenshot: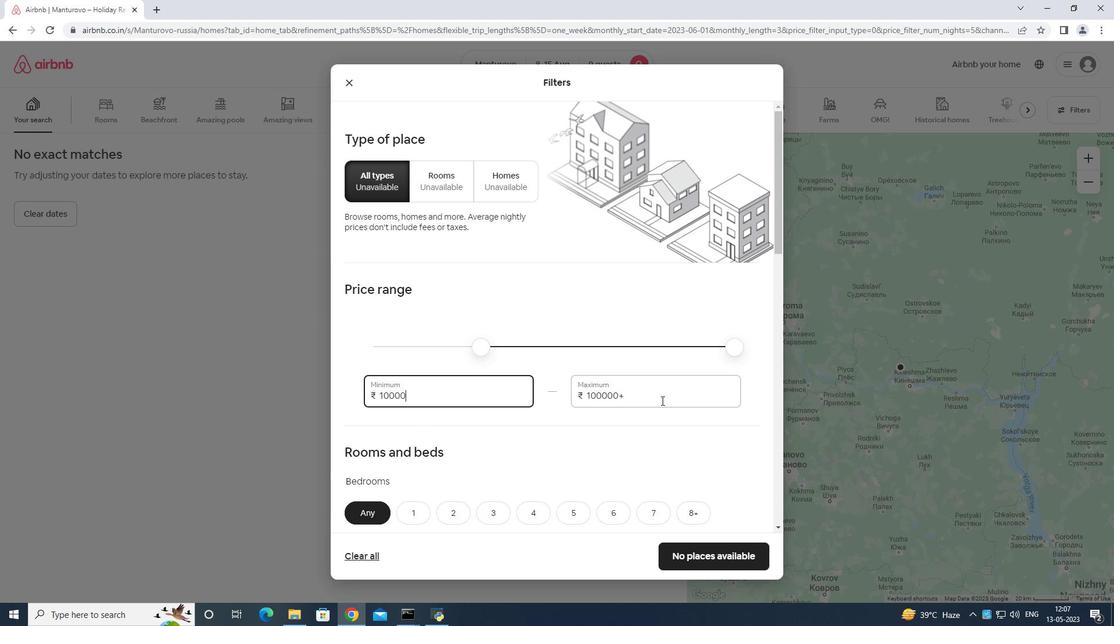 
Action: Mouse pressed left at (689, 393)
Screenshot: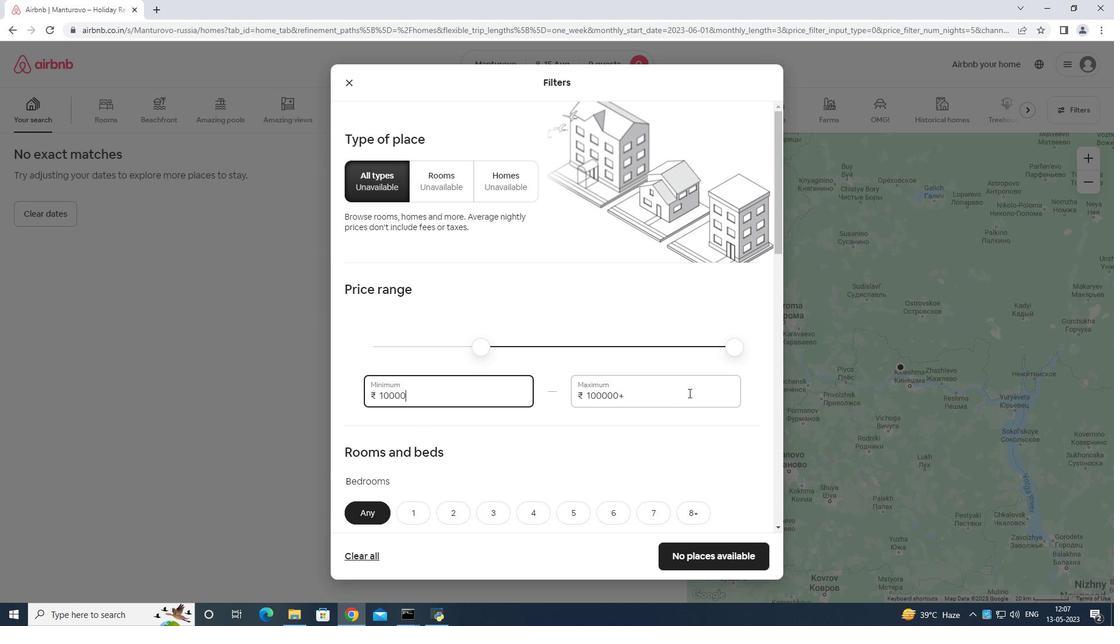
Action: Mouse moved to (691, 388)
Screenshot: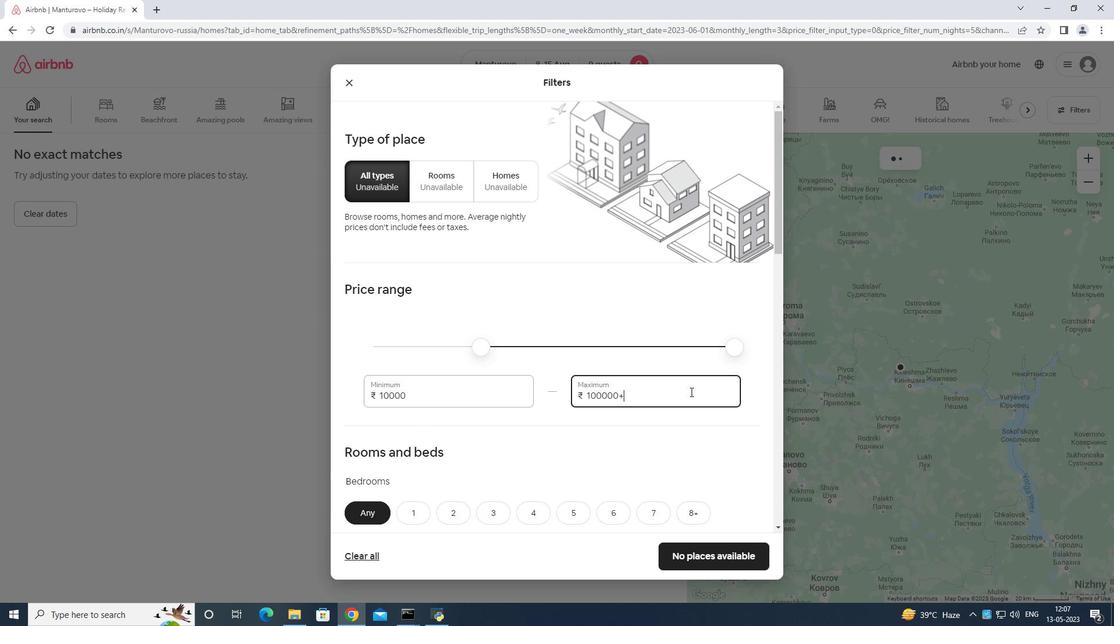 
Action: Key pressed <Key.backspace><Key.backspace><Key.backspace><Key.backspace><Key.backspace><Key.backspace><Key.backspace><Key.backspace><Key.backspace><Key.backspace><Key.backspace><Key.backspace>
Screenshot: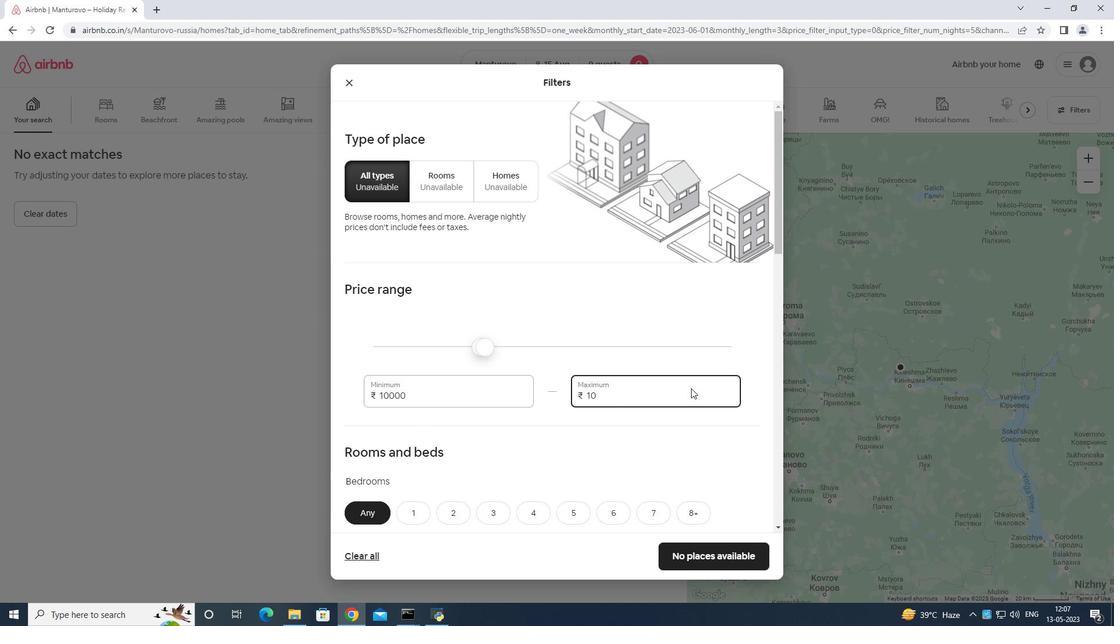 
Action: Mouse moved to (690, 388)
Screenshot: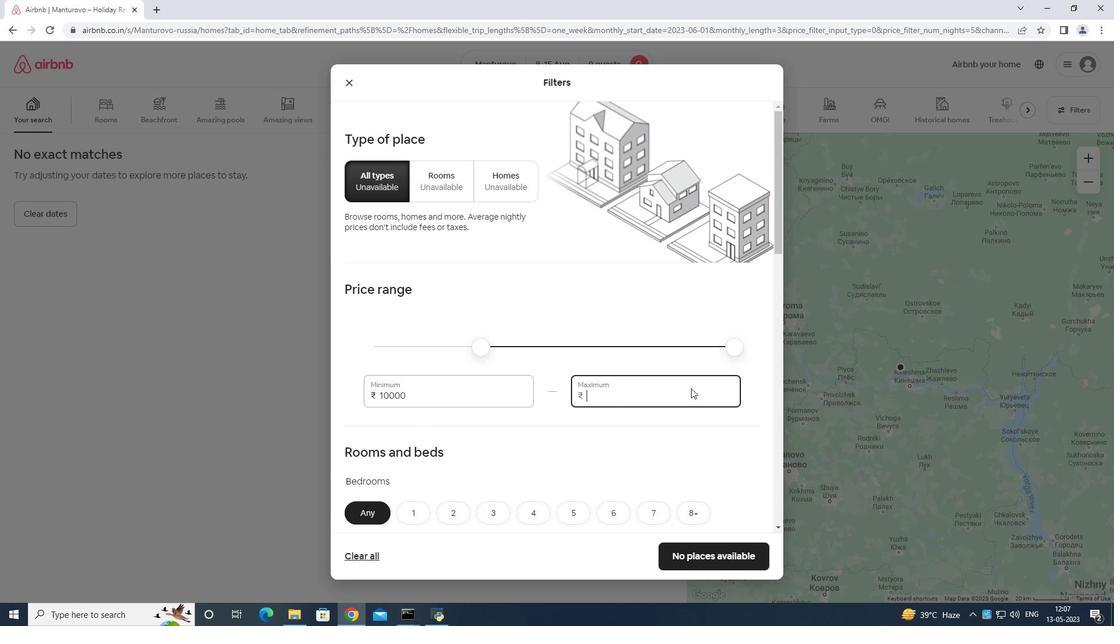 
Action: Key pressed 1
Screenshot: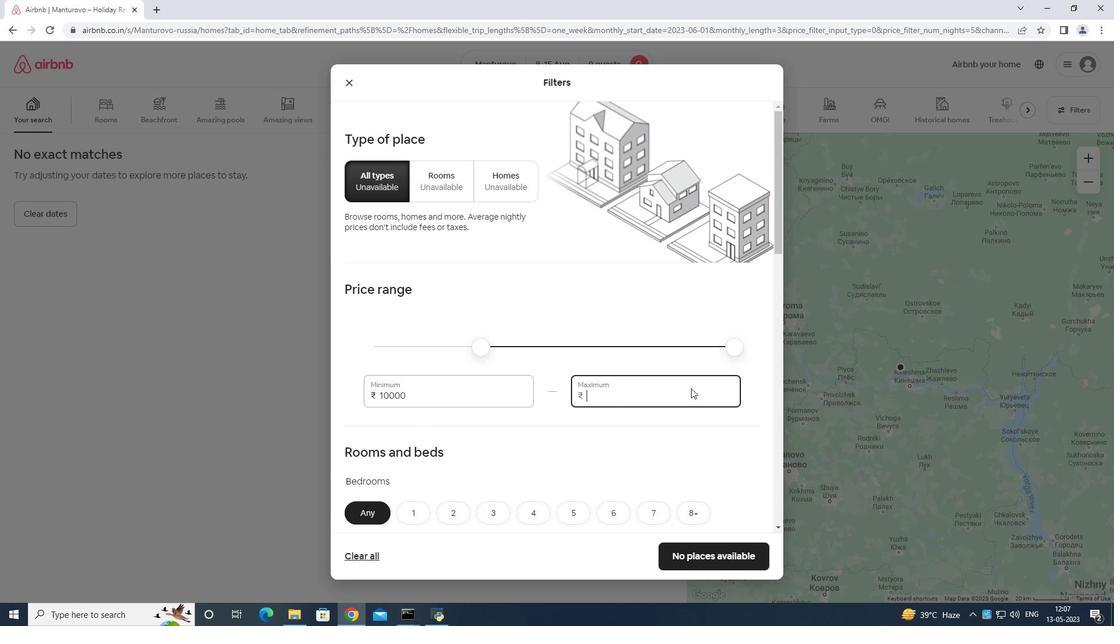 
Action: Mouse moved to (689, 388)
Screenshot: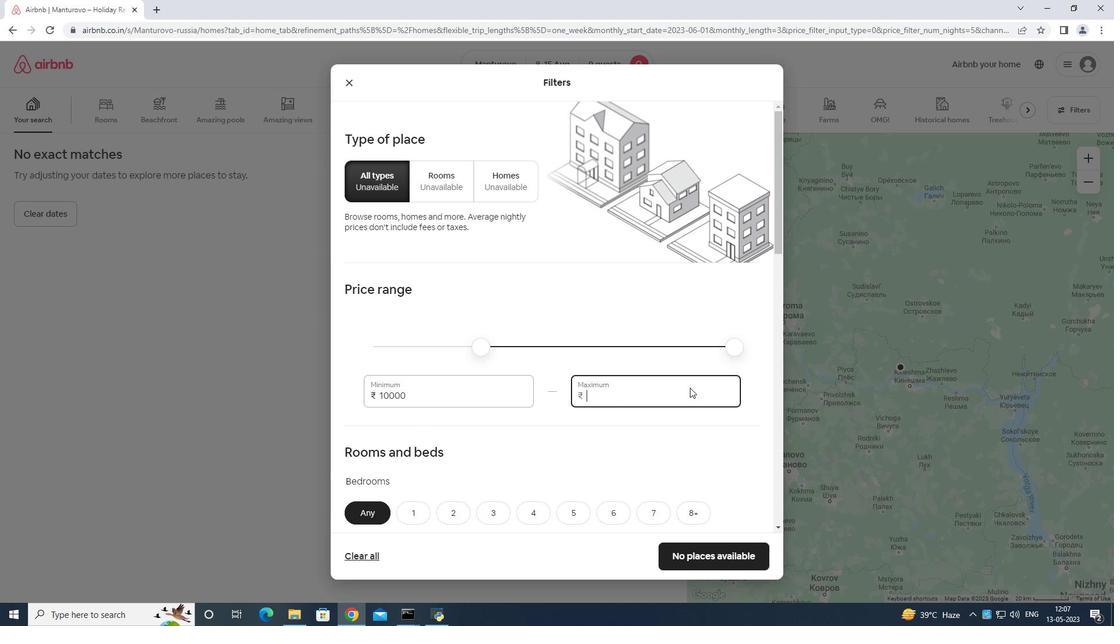 
Action: Key pressed 4
Screenshot: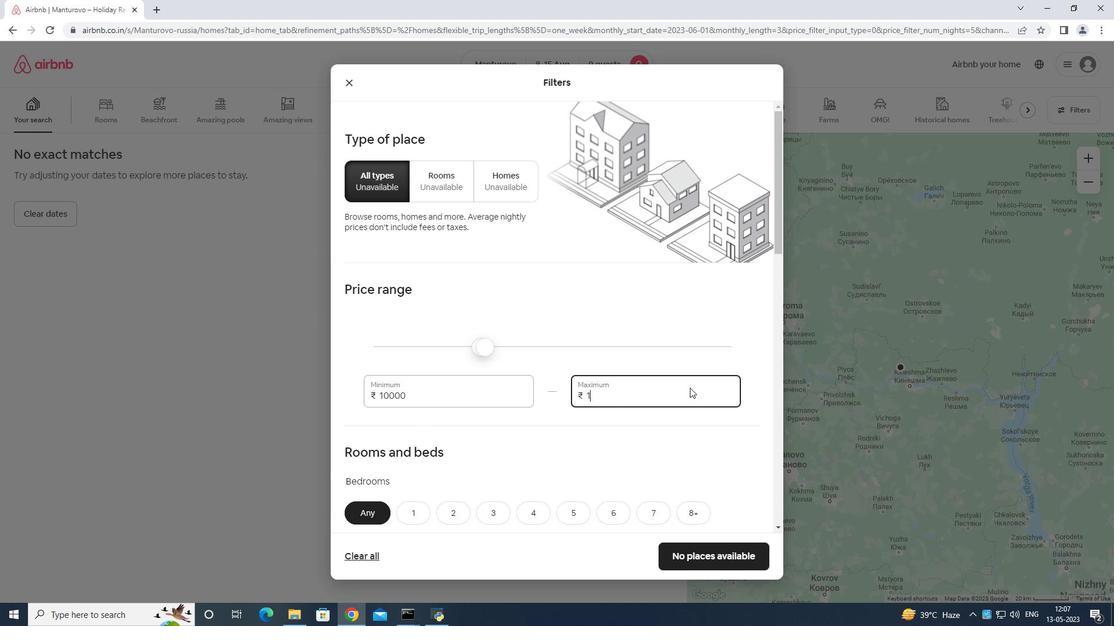 
Action: Mouse moved to (689, 388)
Screenshot: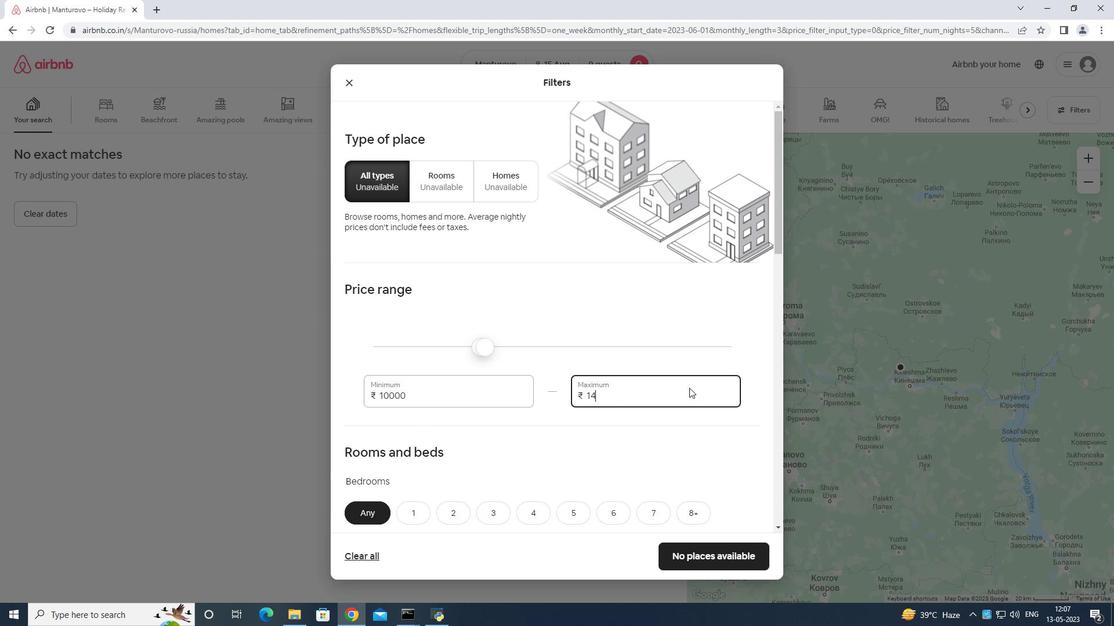 
Action: Key pressed 0
Screenshot: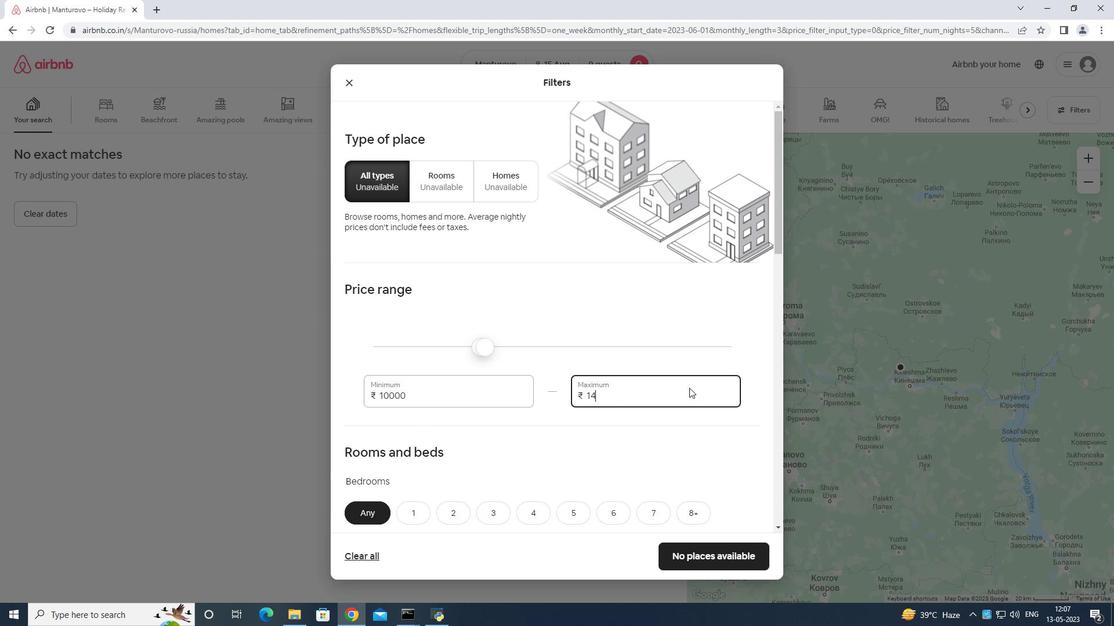 
Action: Mouse moved to (689, 388)
Screenshot: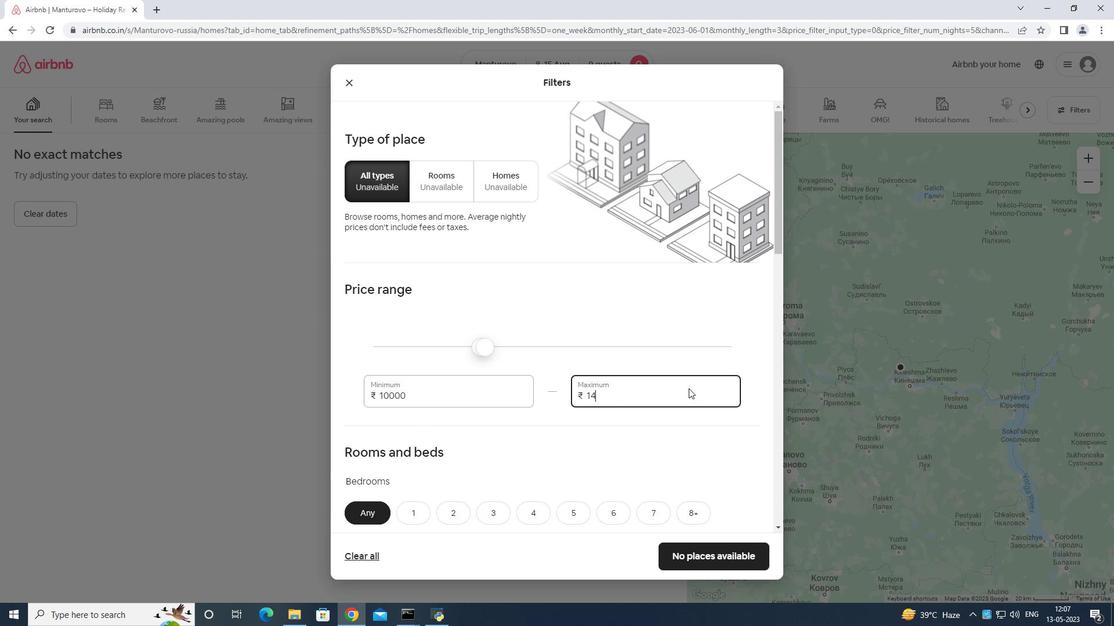 
Action: Key pressed 00
Screenshot: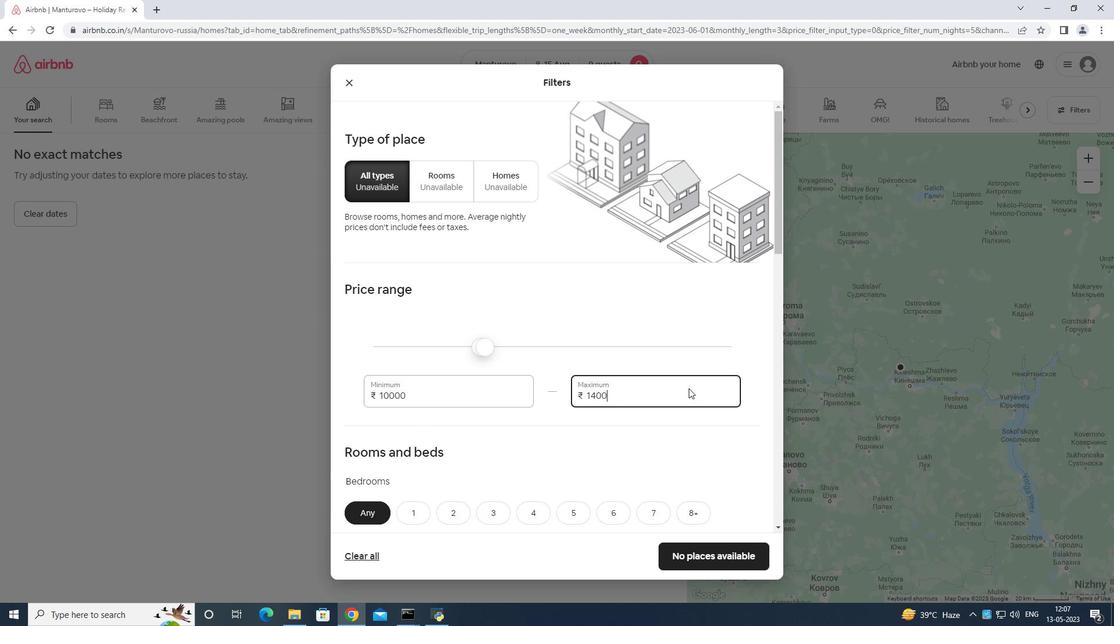 
Action: Mouse moved to (626, 420)
Screenshot: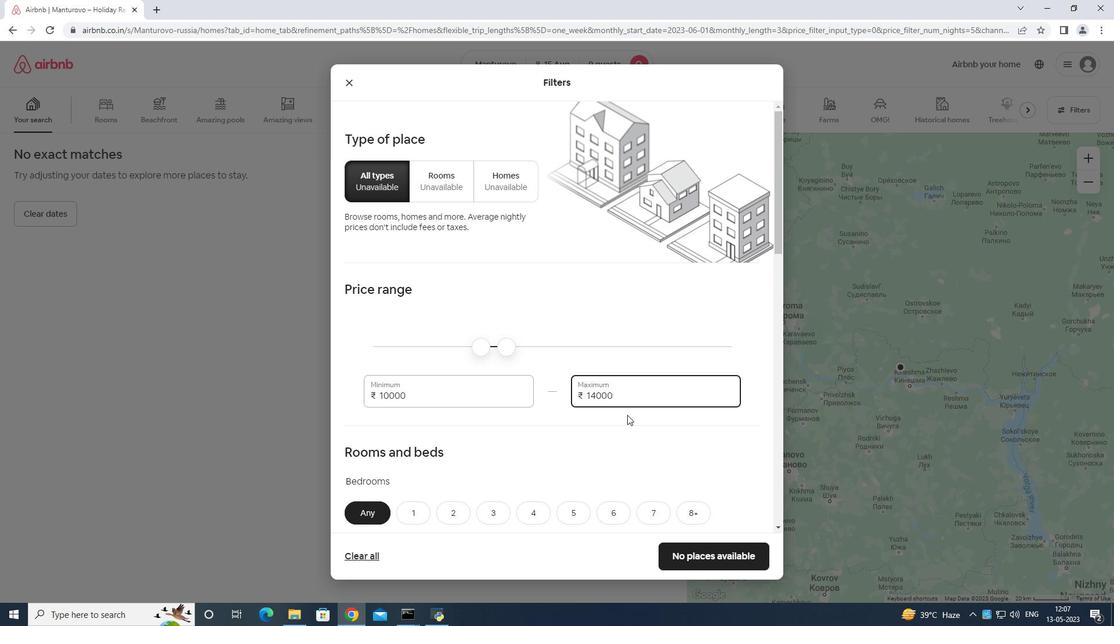 
Action: Mouse scrolled (626, 419) with delta (0, 0)
Screenshot: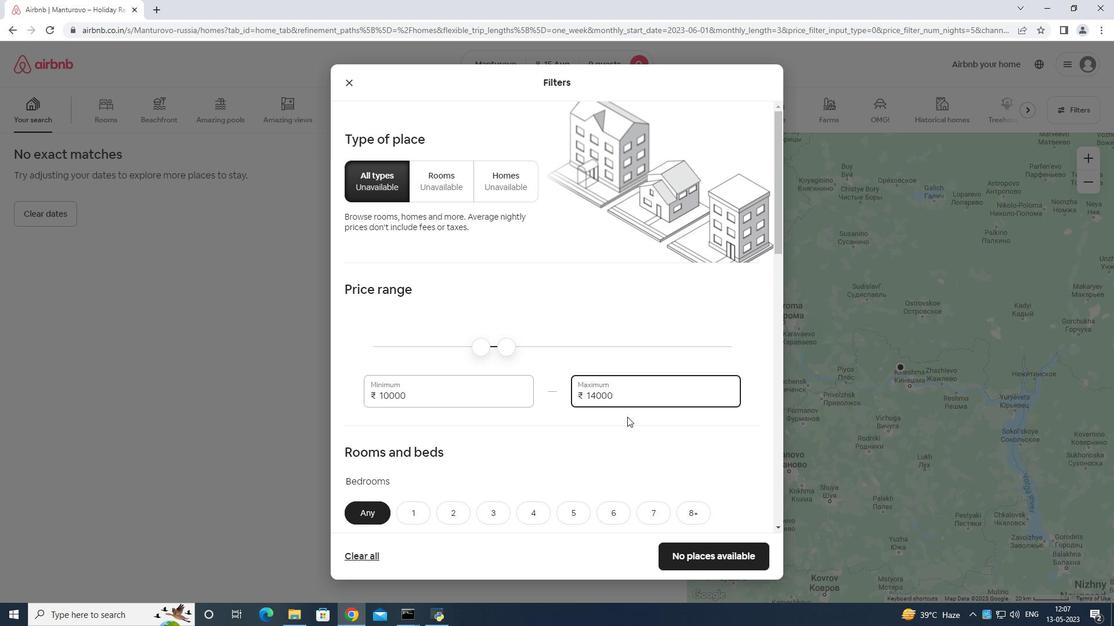 
Action: Mouse scrolled (626, 419) with delta (0, 0)
Screenshot: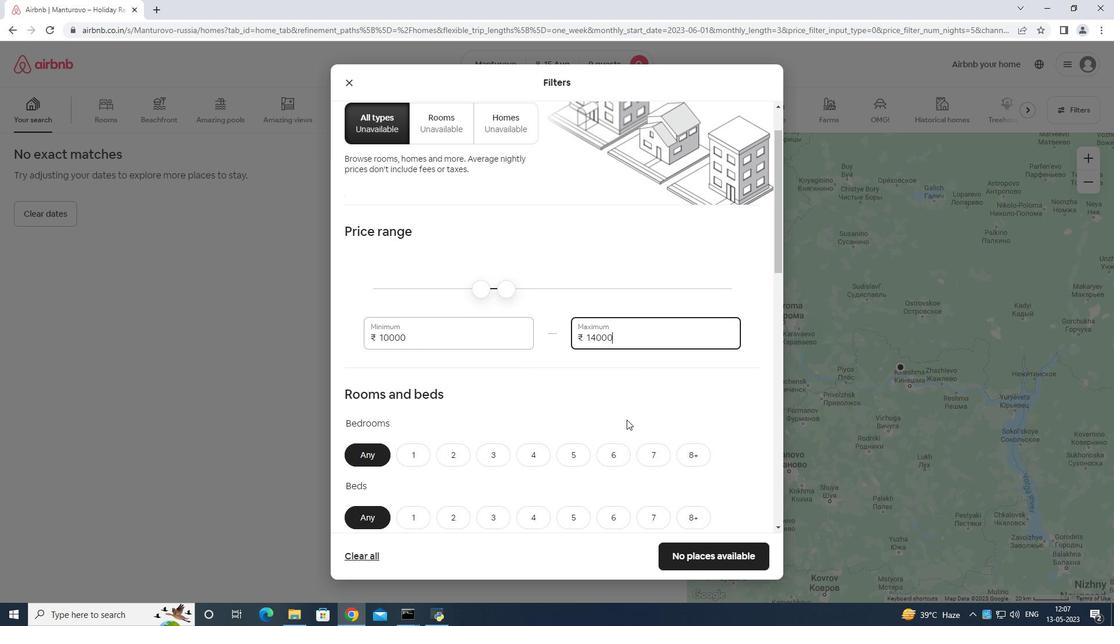 
Action: Mouse moved to (567, 389)
Screenshot: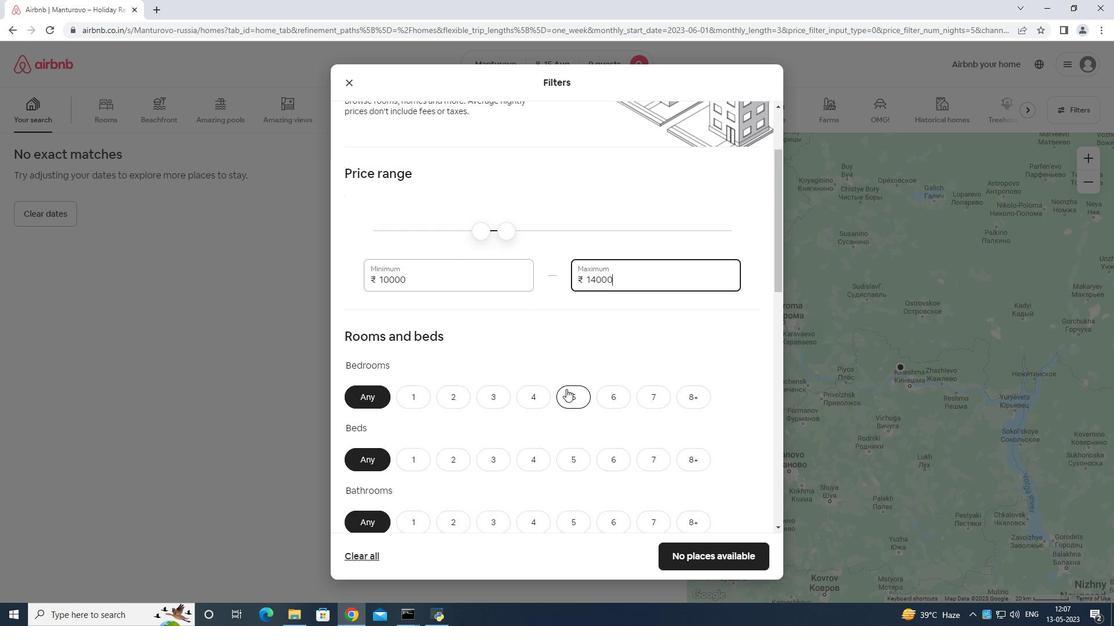 
Action: Mouse pressed left at (567, 389)
Screenshot: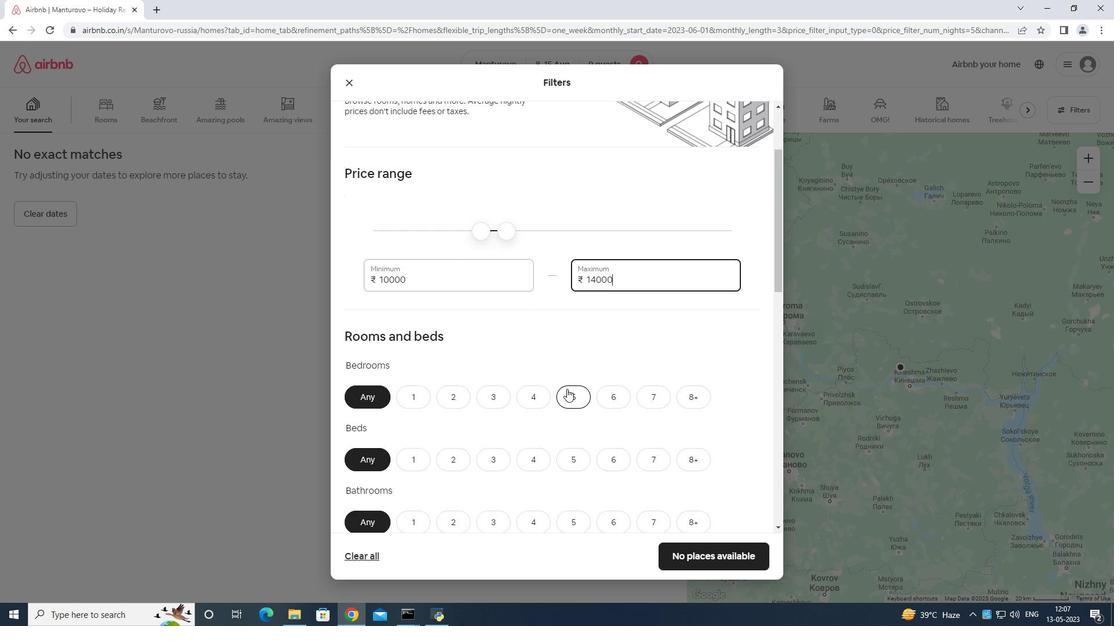 
Action: Mouse moved to (690, 461)
Screenshot: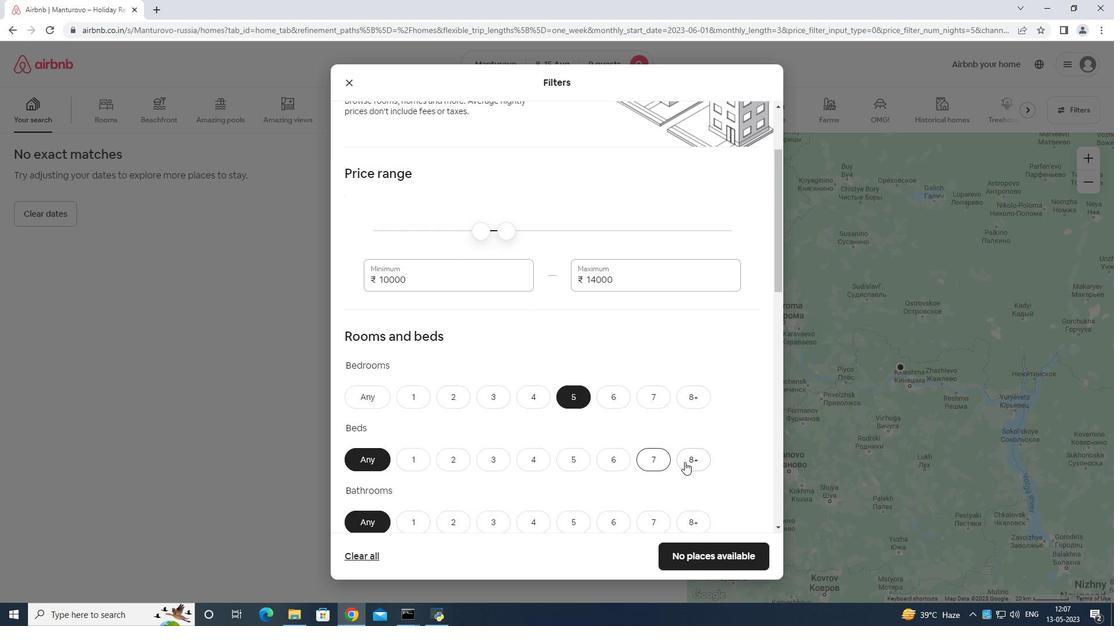 
Action: Mouse pressed left at (690, 461)
Screenshot: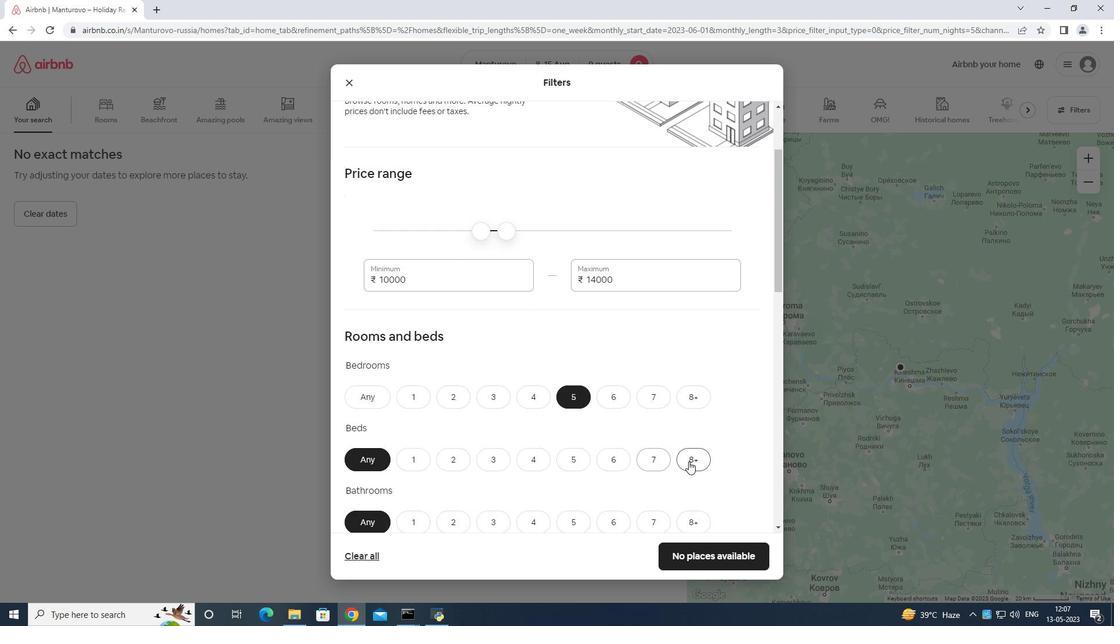 
Action: Mouse moved to (575, 524)
Screenshot: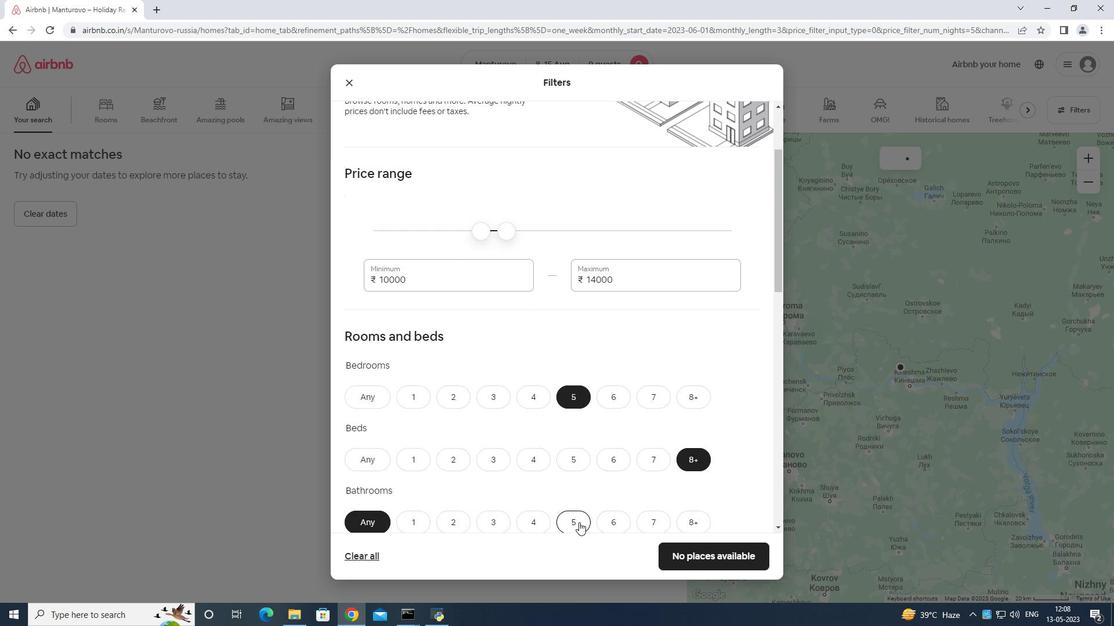 
Action: Mouse pressed left at (575, 524)
Screenshot: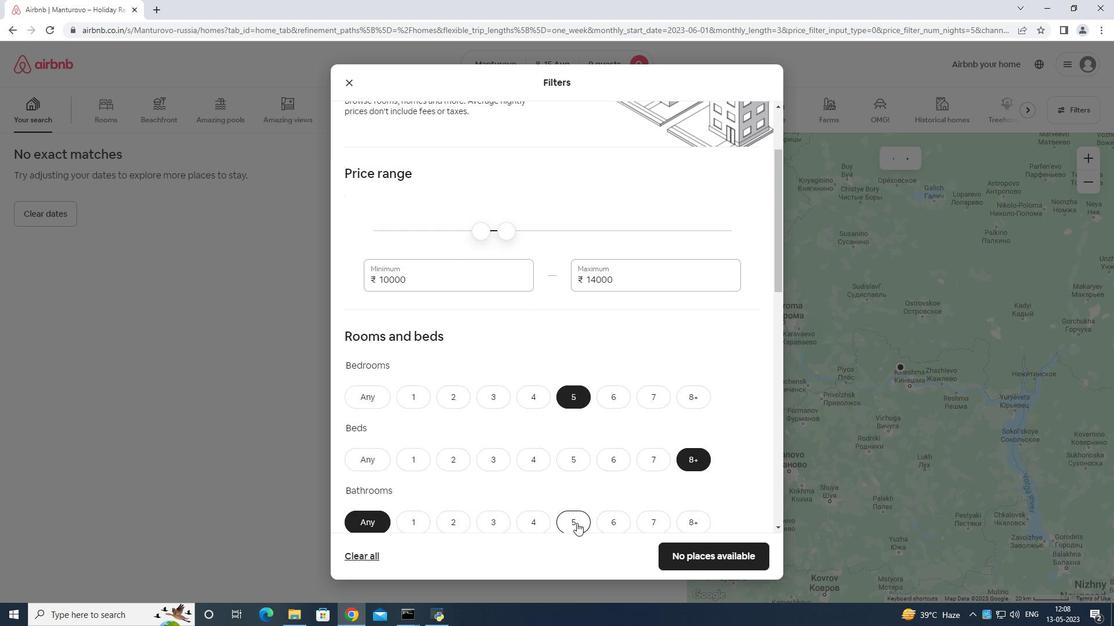 
Action: Mouse moved to (614, 438)
Screenshot: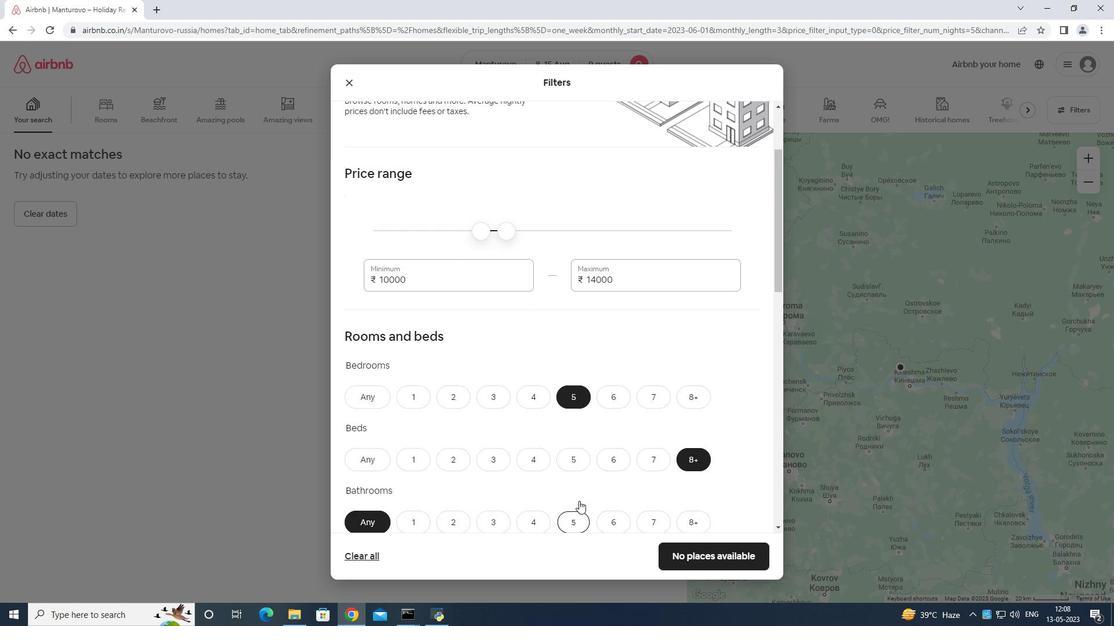 
Action: Mouse scrolled (614, 438) with delta (0, 0)
Screenshot: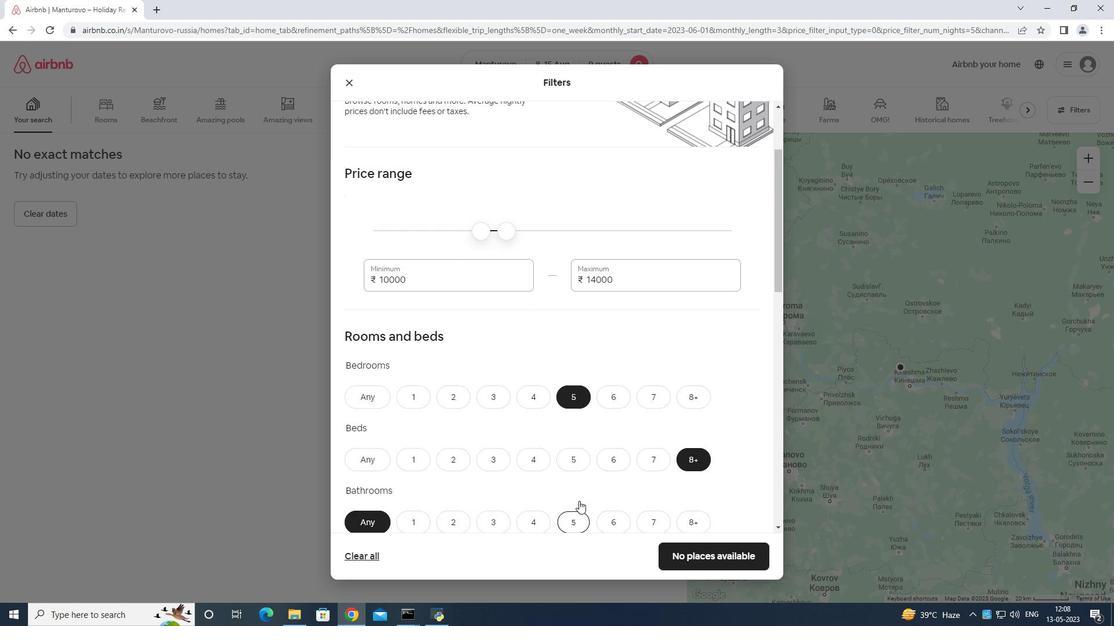 
Action: Mouse moved to (614, 438)
Screenshot: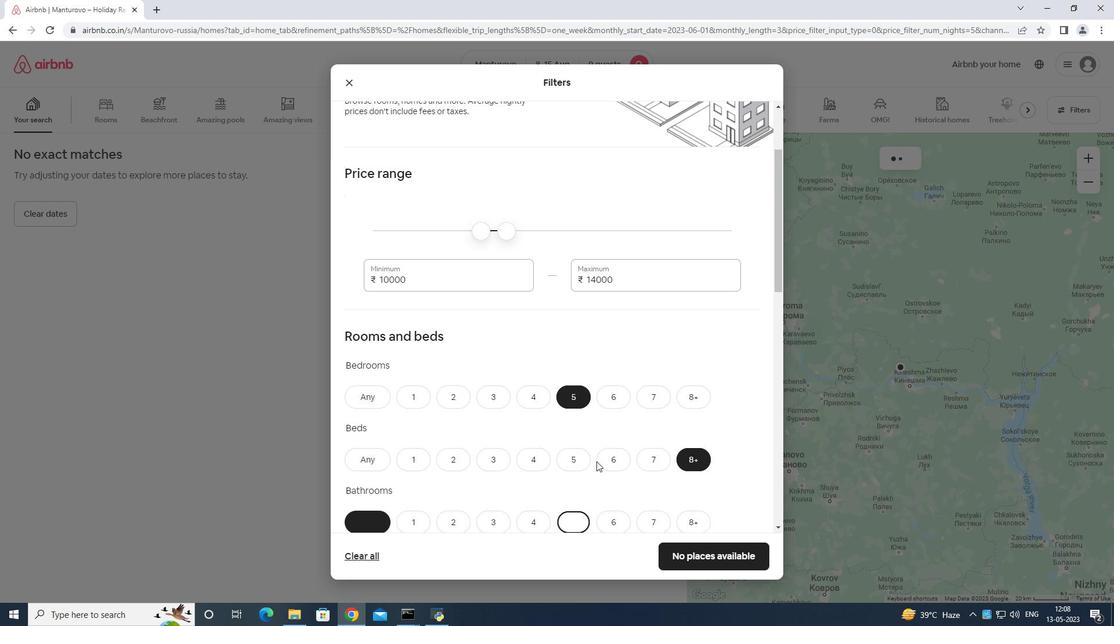 
Action: Mouse scrolled (614, 437) with delta (0, 0)
Screenshot: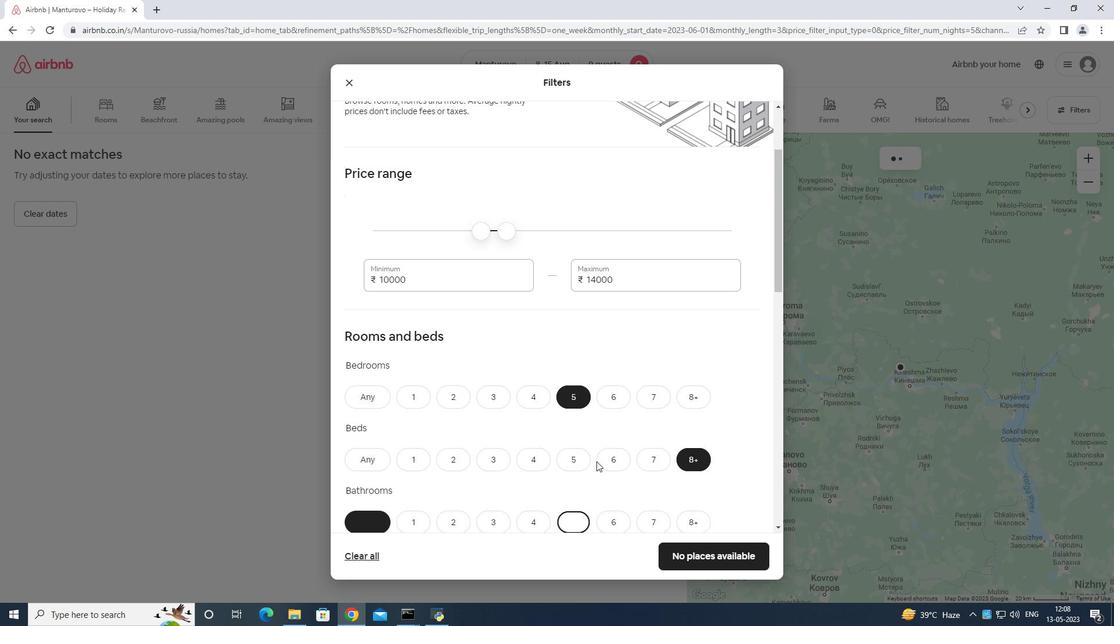 
Action: Mouse moved to (613, 438)
Screenshot: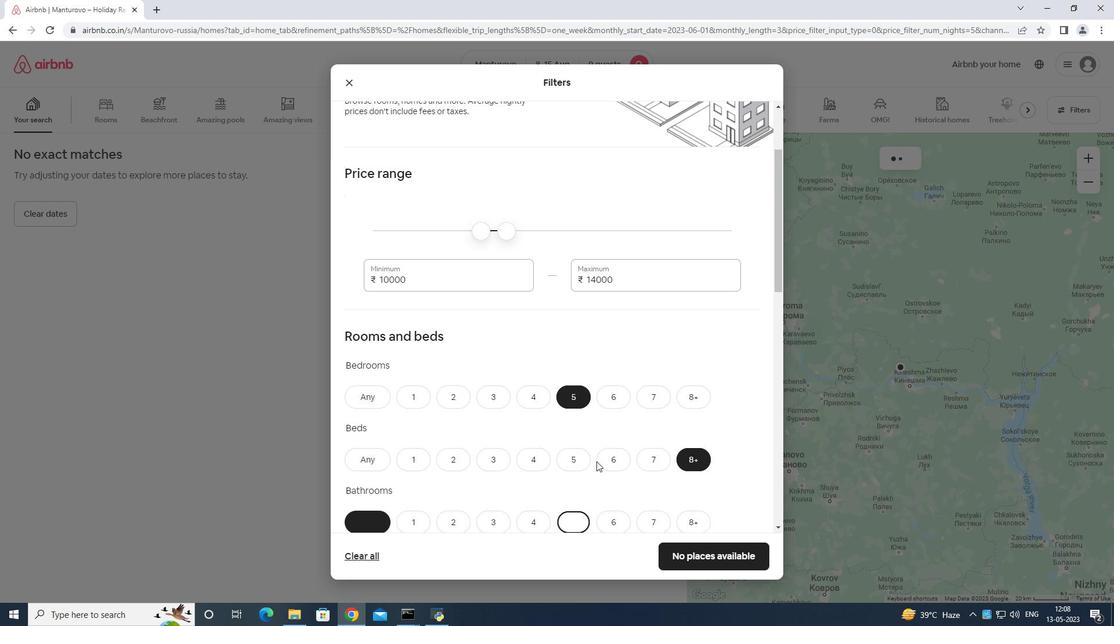 
Action: Mouse scrolled (613, 437) with delta (0, 0)
Screenshot: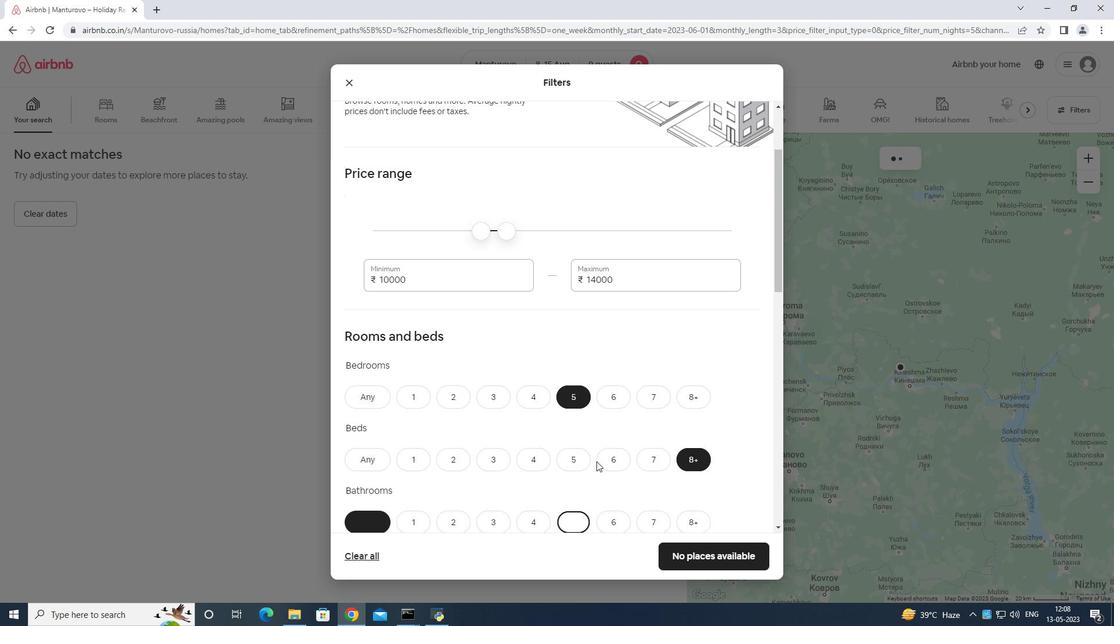 
Action: Mouse moved to (610, 438)
Screenshot: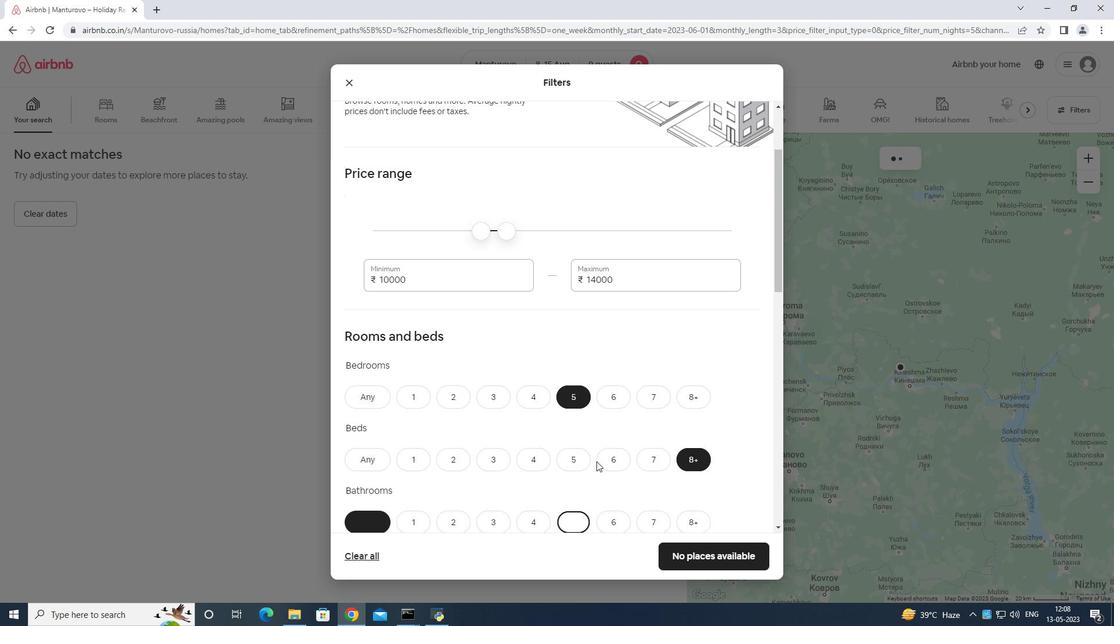 
Action: Mouse scrolled (611, 437) with delta (0, 0)
Screenshot: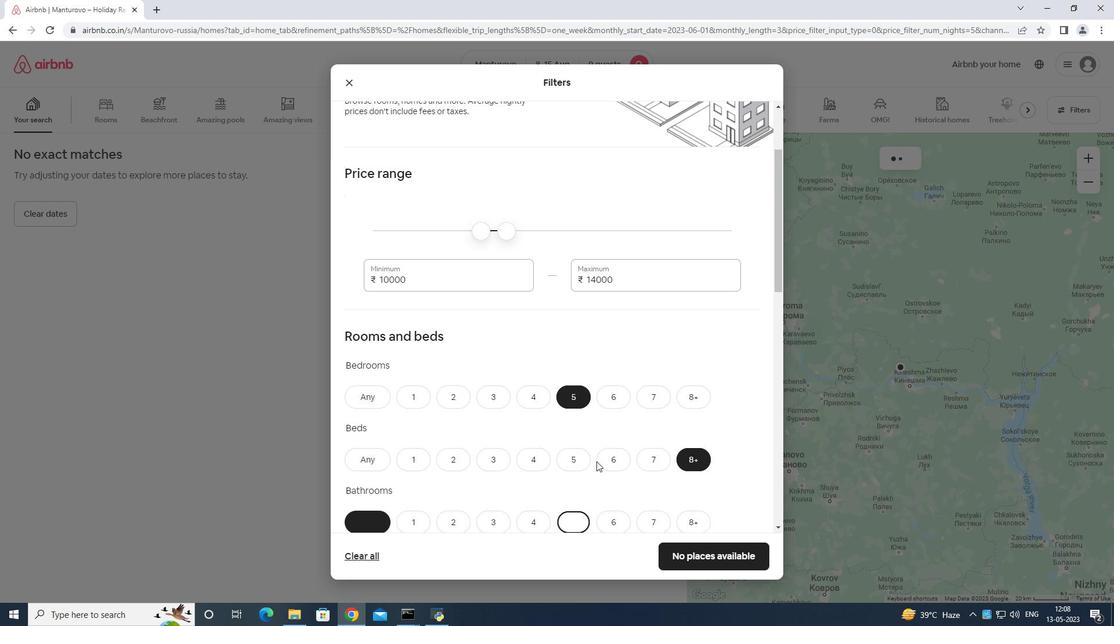 
Action: Mouse moved to (398, 434)
Screenshot: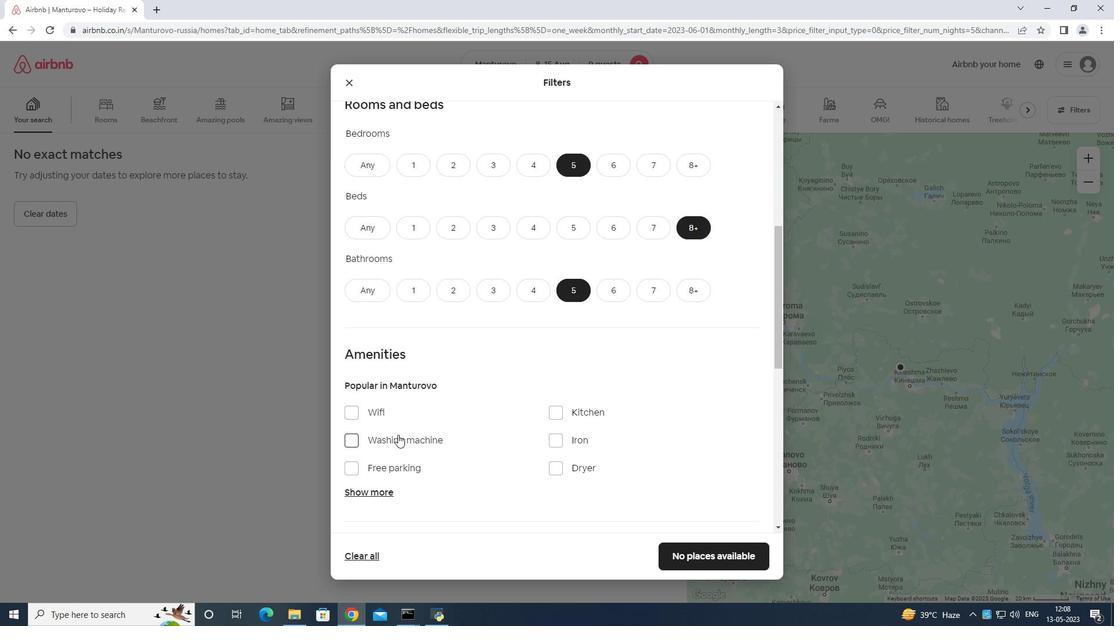 
Action: Mouse scrolled (398, 433) with delta (0, 0)
Screenshot: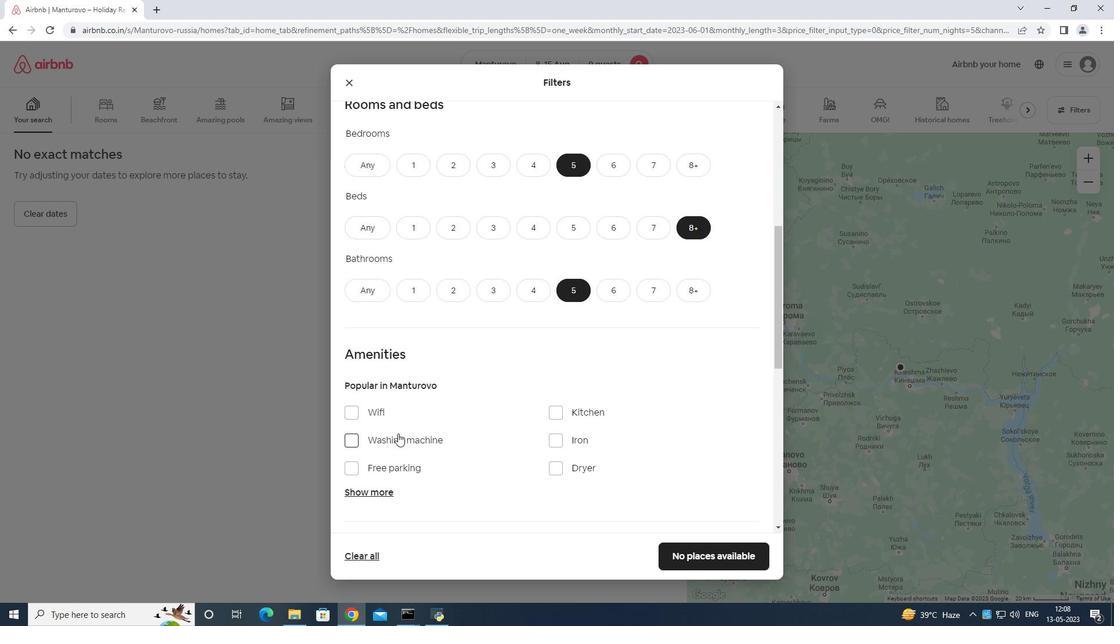 
Action: Mouse moved to (346, 347)
Screenshot: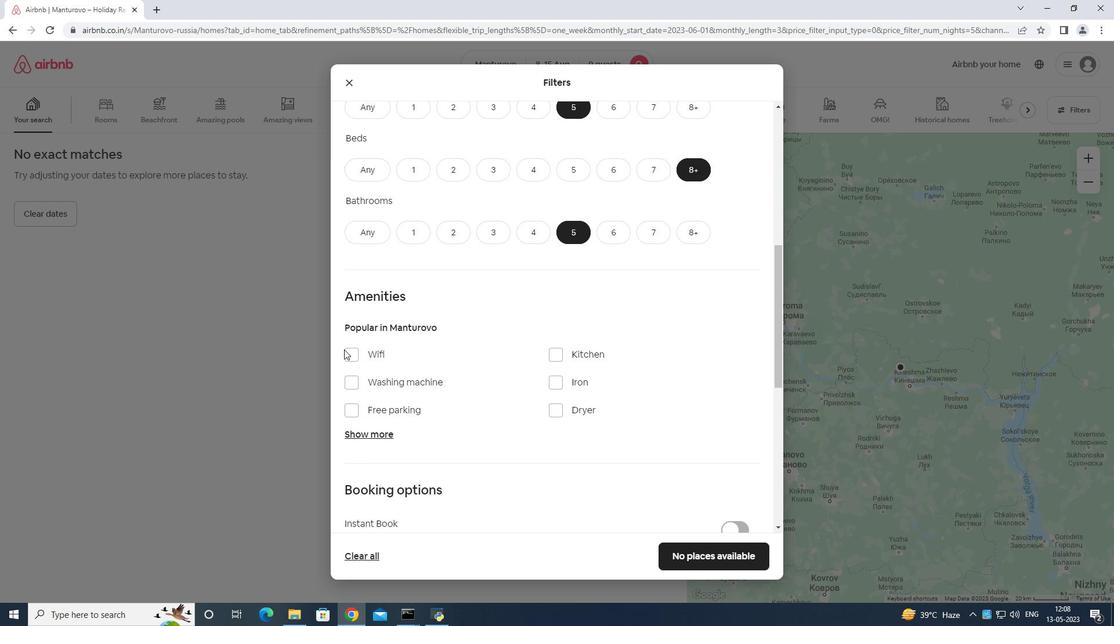 
Action: Mouse pressed left at (346, 347)
Screenshot: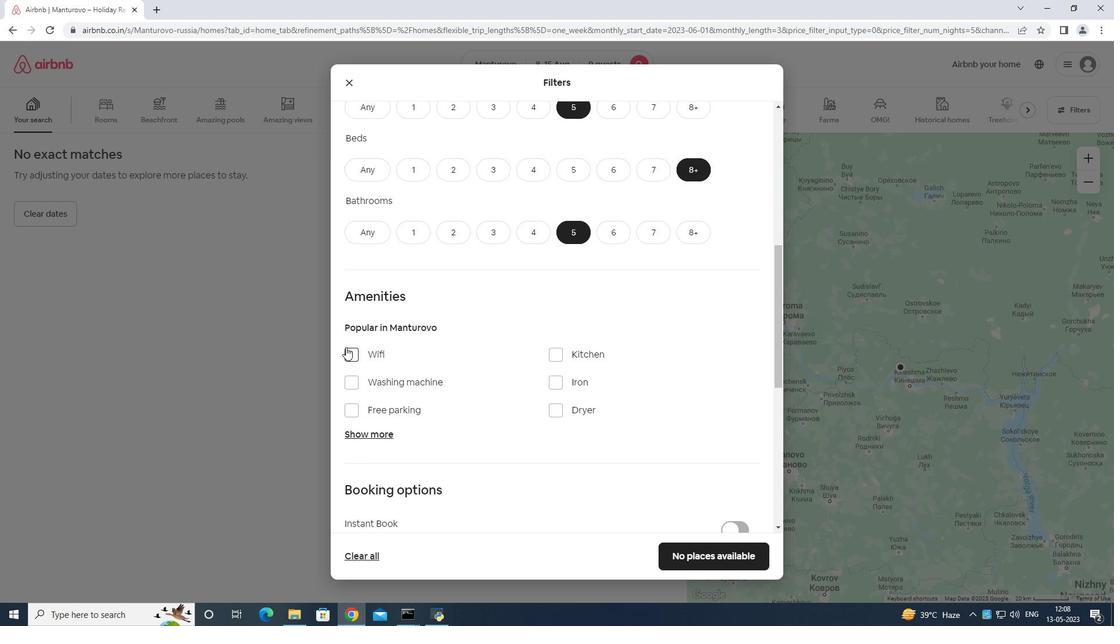 
Action: Mouse moved to (358, 358)
Screenshot: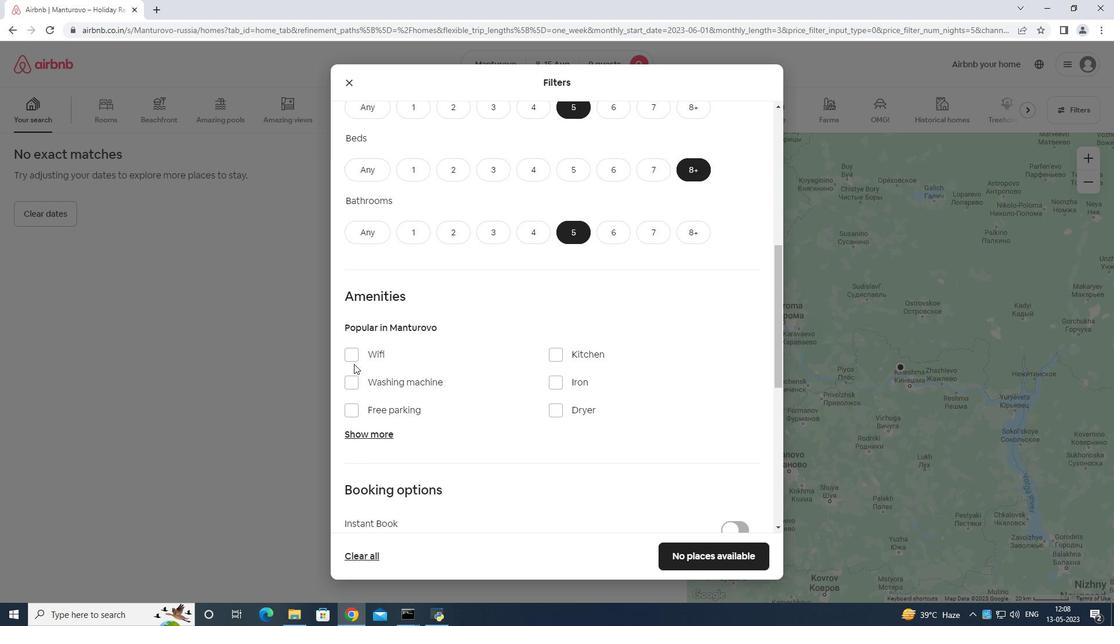 
Action: Mouse pressed left at (358, 358)
Screenshot: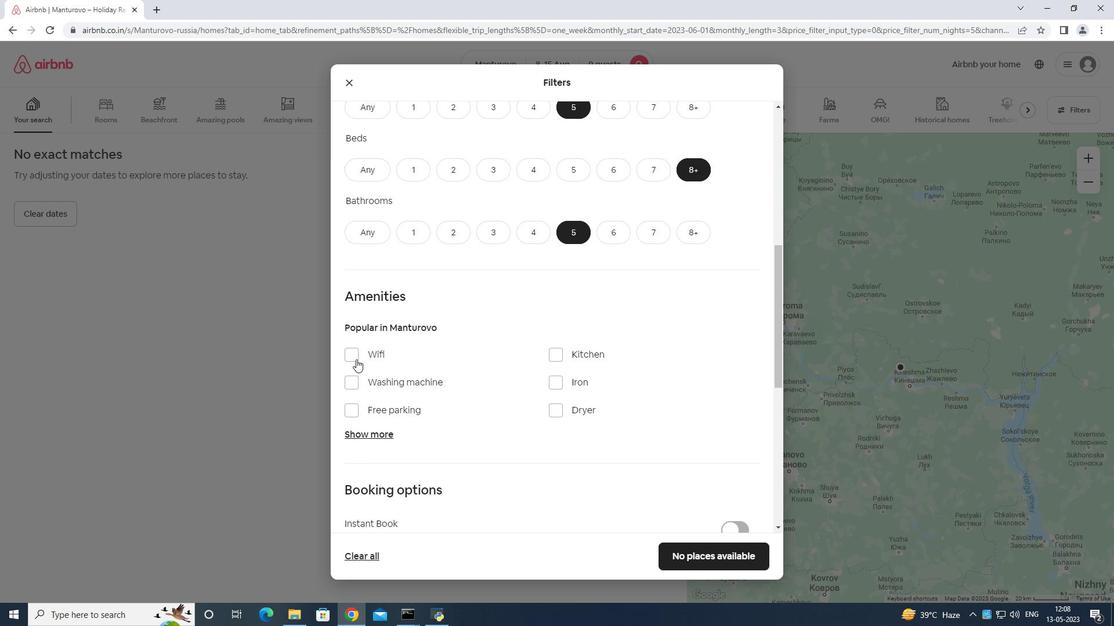 
Action: Mouse moved to (354, 405)
Screenshot: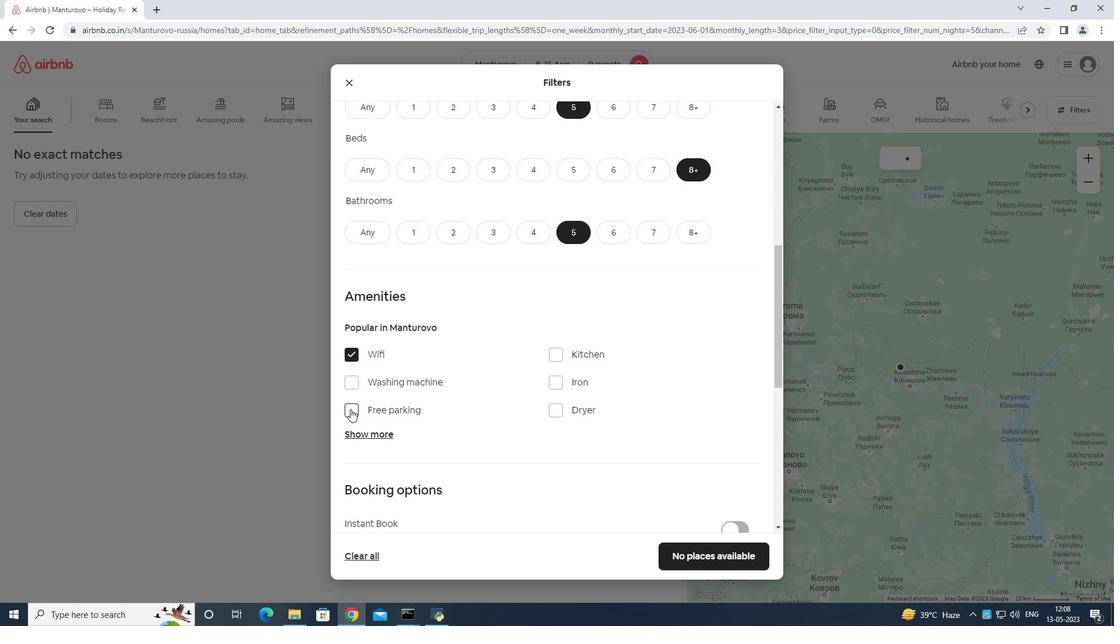 
Action: Mouse pressed left at (354, 405)
Screenshot: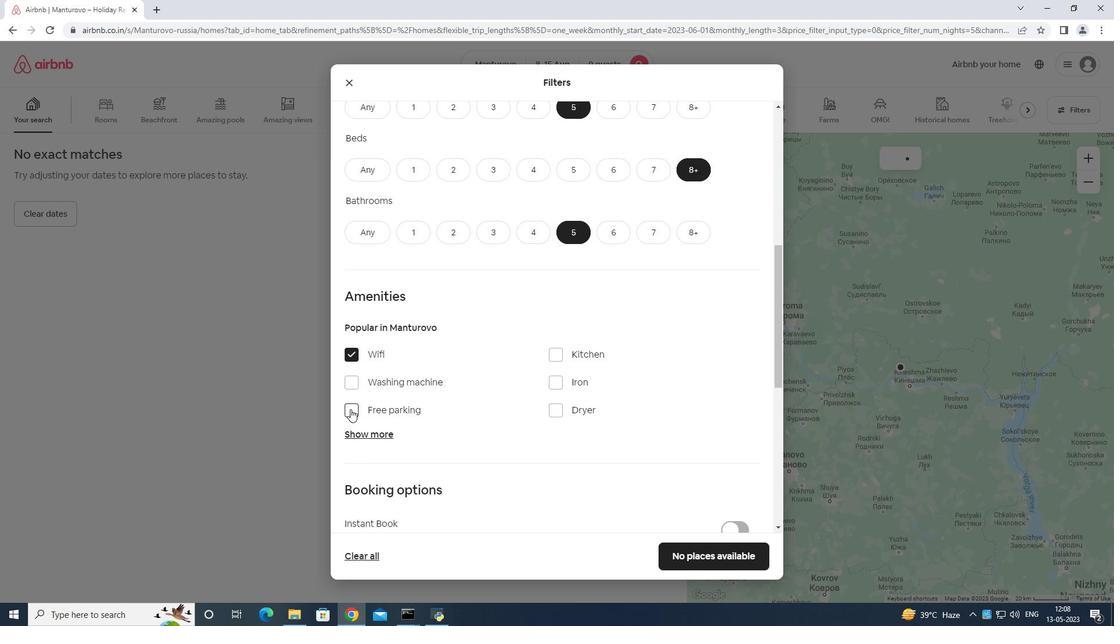 
Action: Mouse moved to (357, 430)
Screenshot: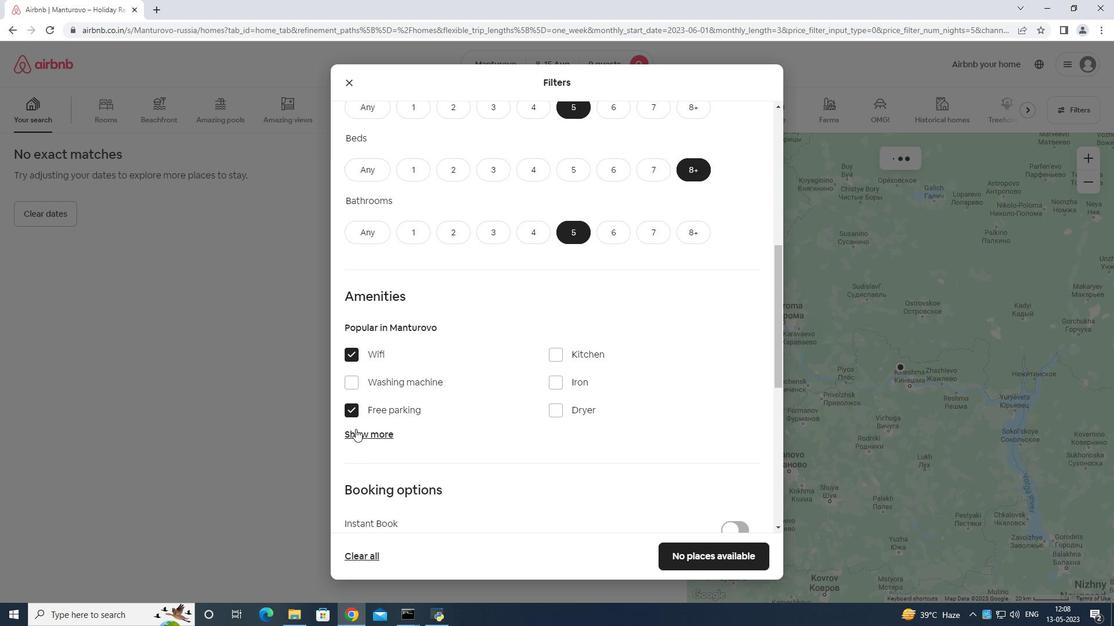 
Action: Mouse pressed left at (357, 430)
Screenshot: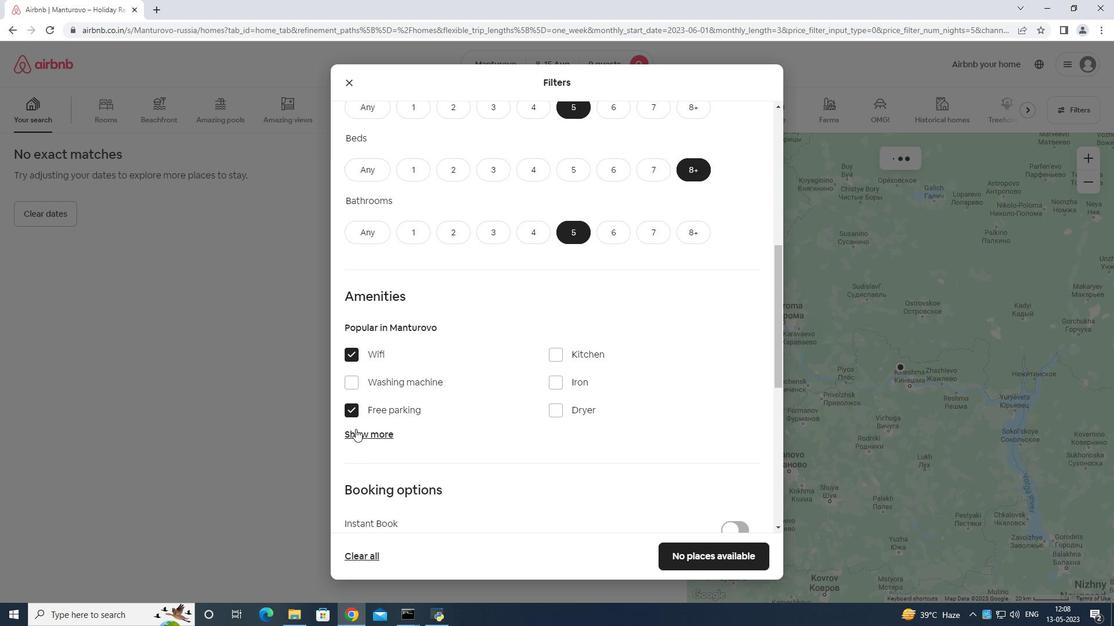 
Action: Mouse moved to (552, 503)
Screenshot: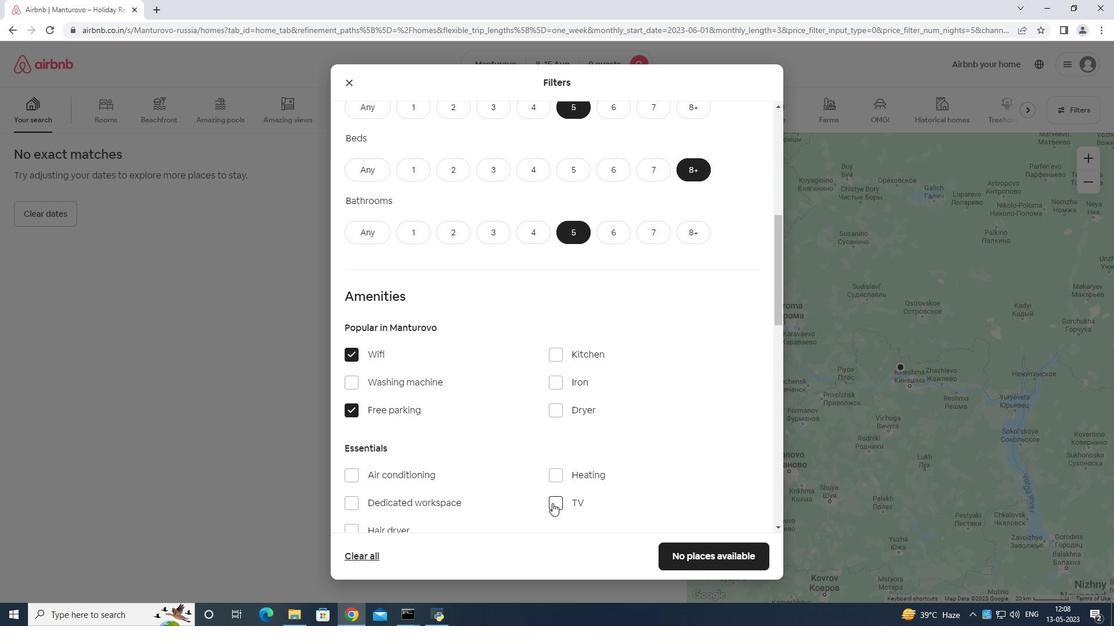 
Action: Mouse pressed left at (552, 503)
Screenshot: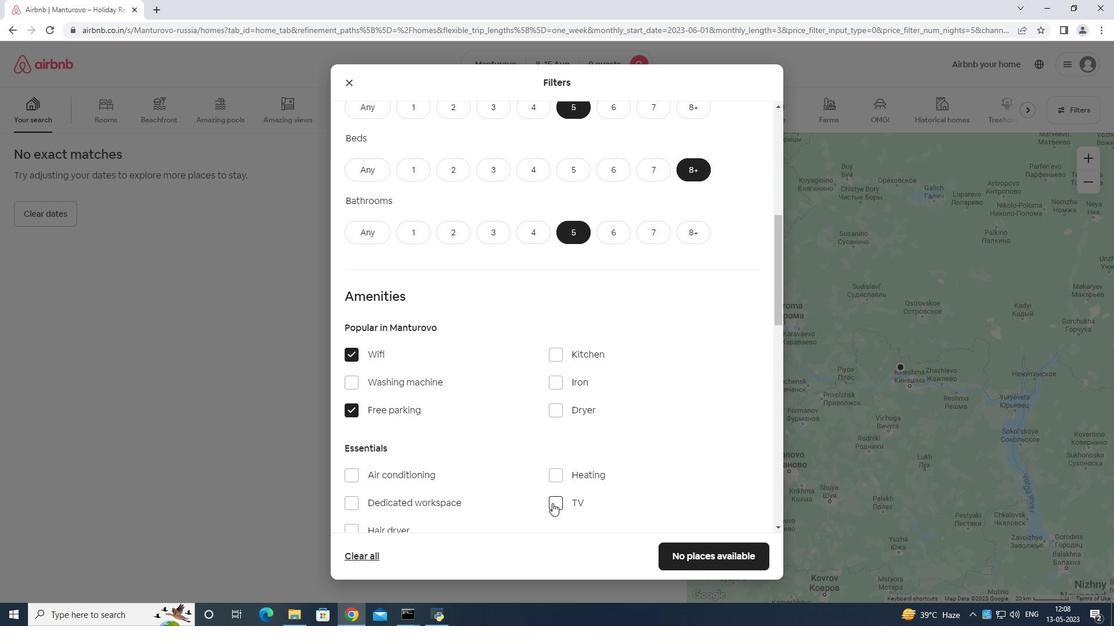 
Action: Mouse moved to (560, 487)
Screenshot: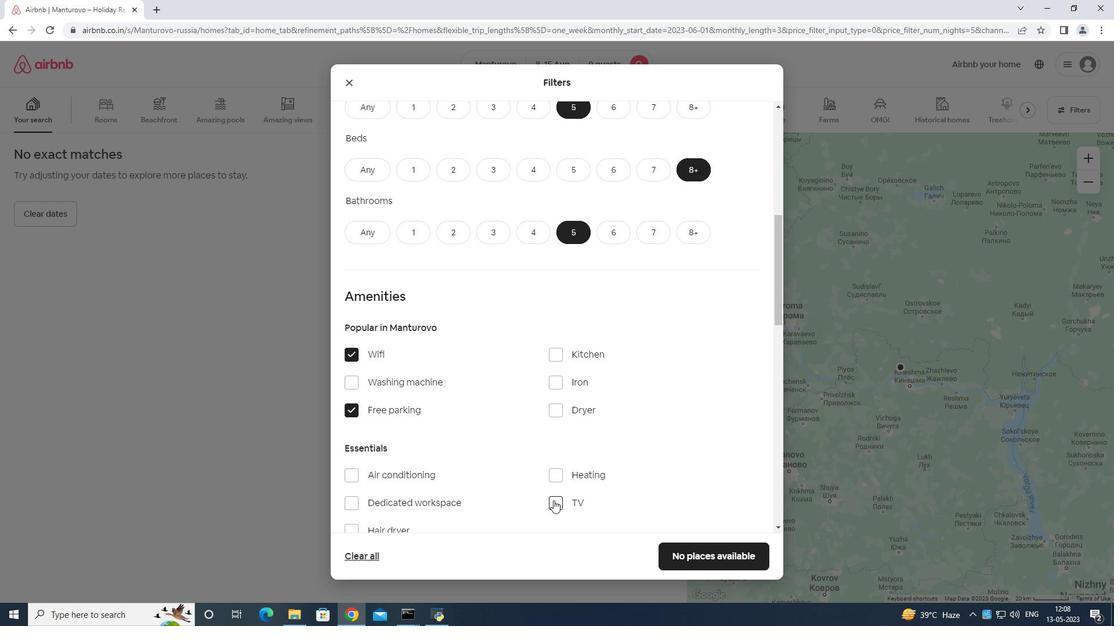 
Action: Mouse scrolled (560, 486) with delta (0, 0)
Screenshot: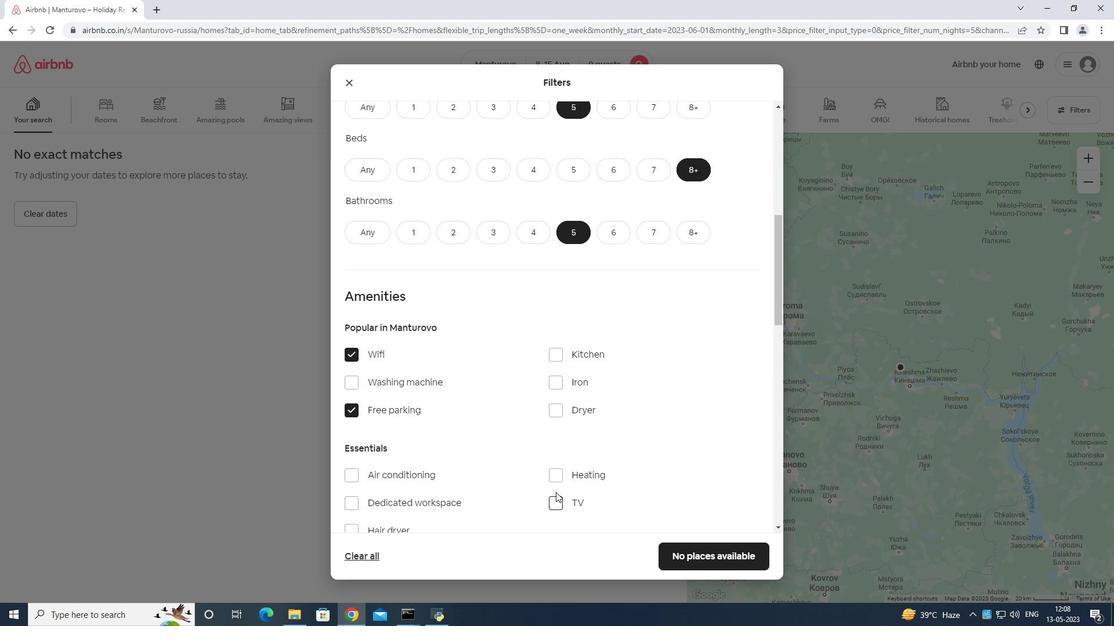 
Action: Mouse moved to (560, 487)
Screenshot: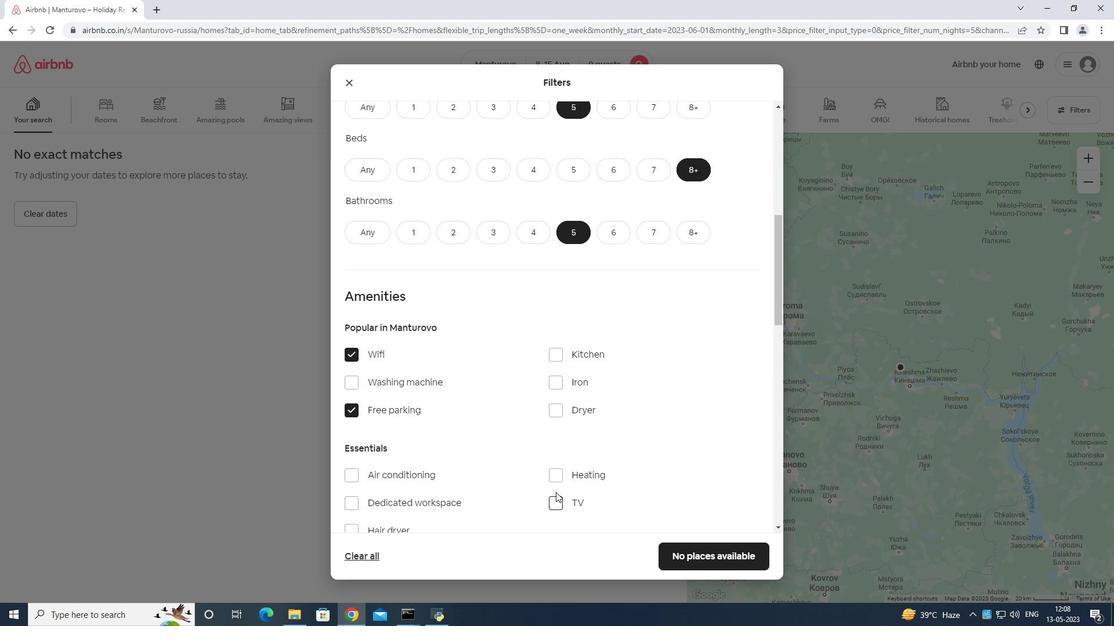 
Action: Mouse scrolled (560, 487) with delta (0, 0)
Screenshot: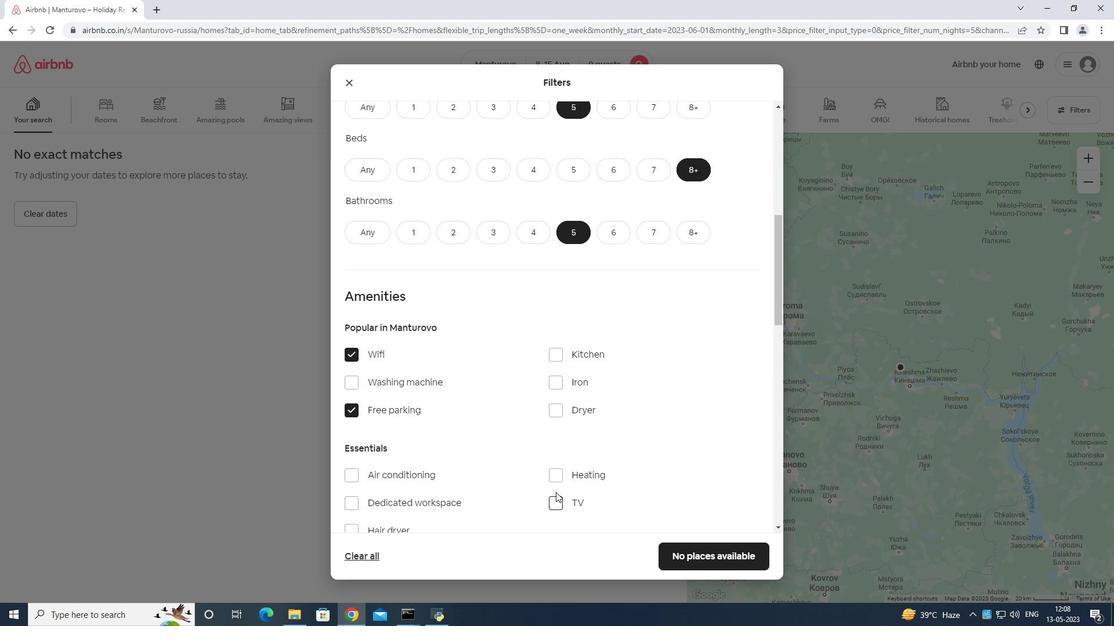 
Action: Mouse scrolled (560, 487) with delta (0, 0)
Screenshot: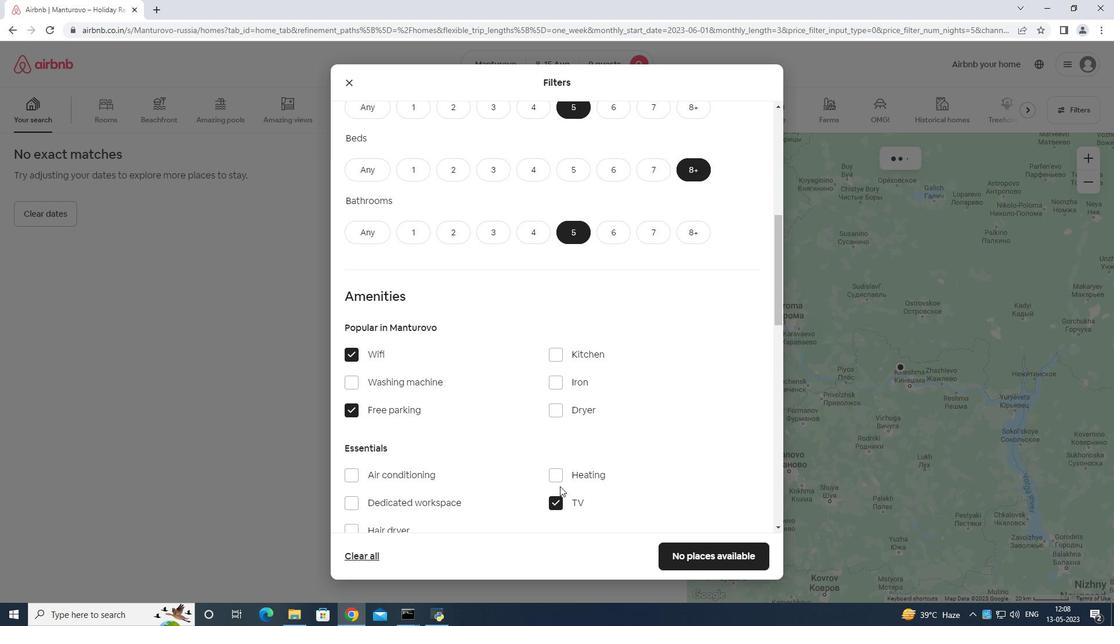 
Action: Mouse moved to (560, 487)
Screenshot: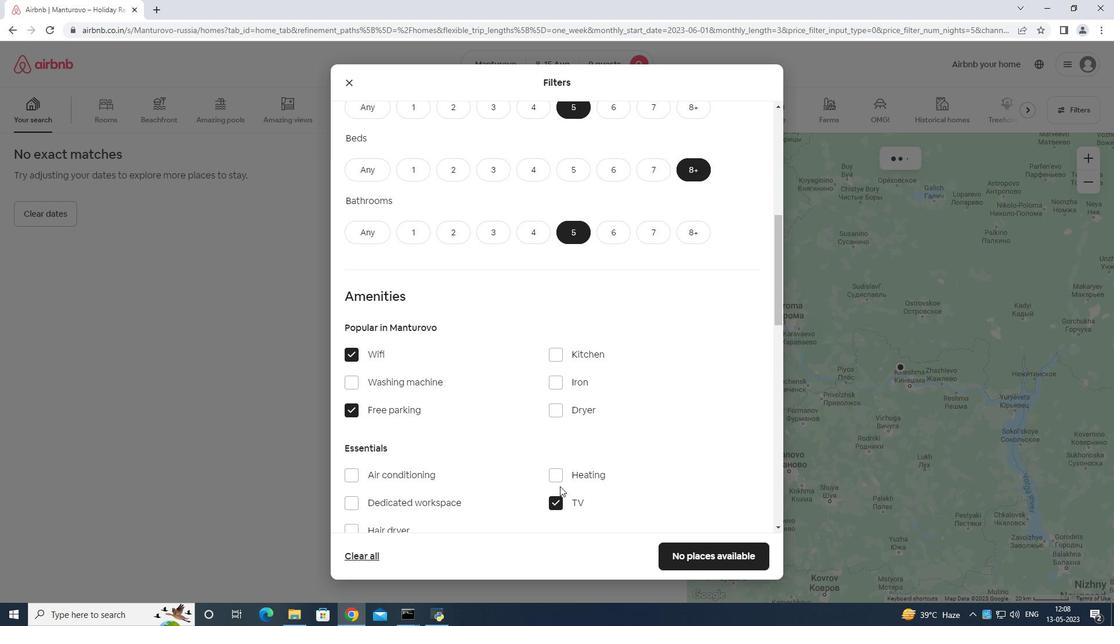 
Action: Mouse scrolled (560, 487) with delta (0, 0)
Screenshot: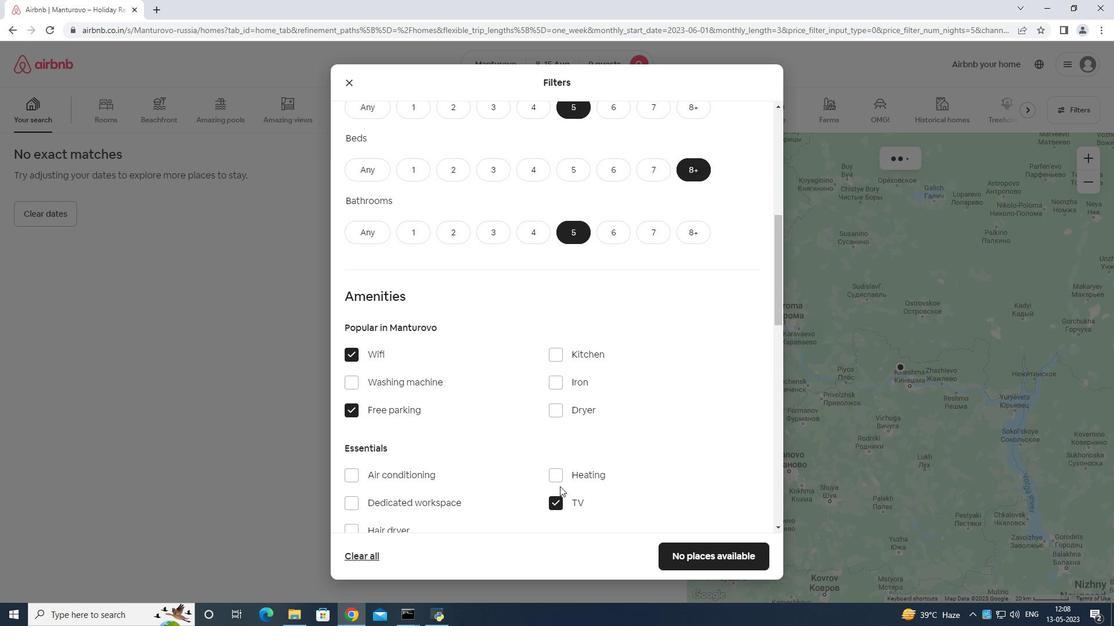 
Action: Mouse moved to (345, 421)
Screenshot: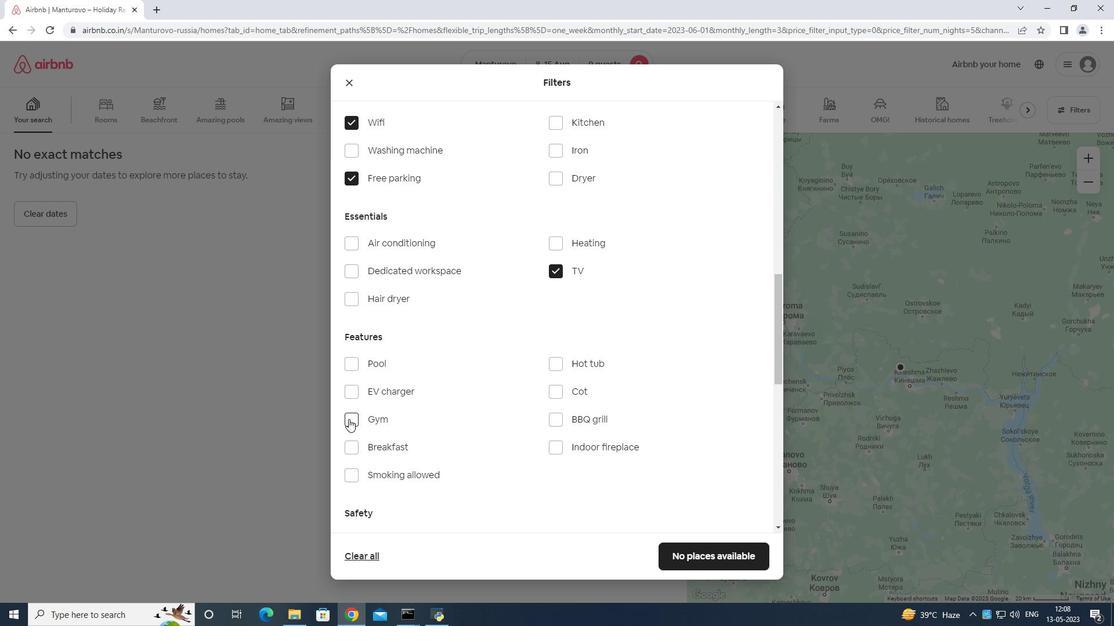 
Action: Mouse pressed left at (345, 421)
Screenshot: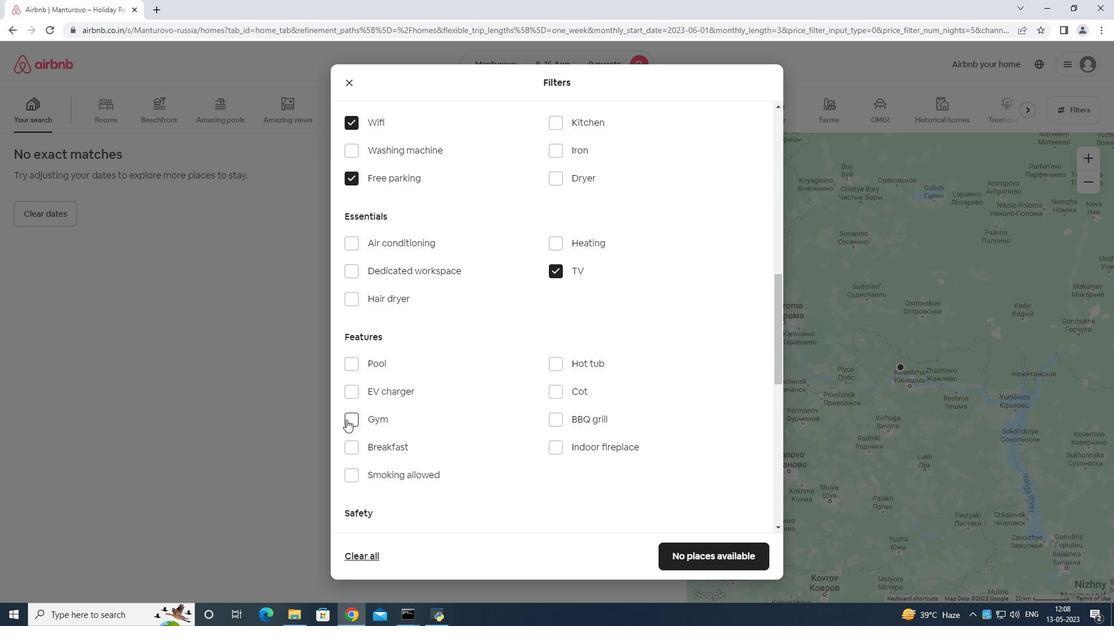 
Action: Mouse moved to (350, 444)
Screenshot: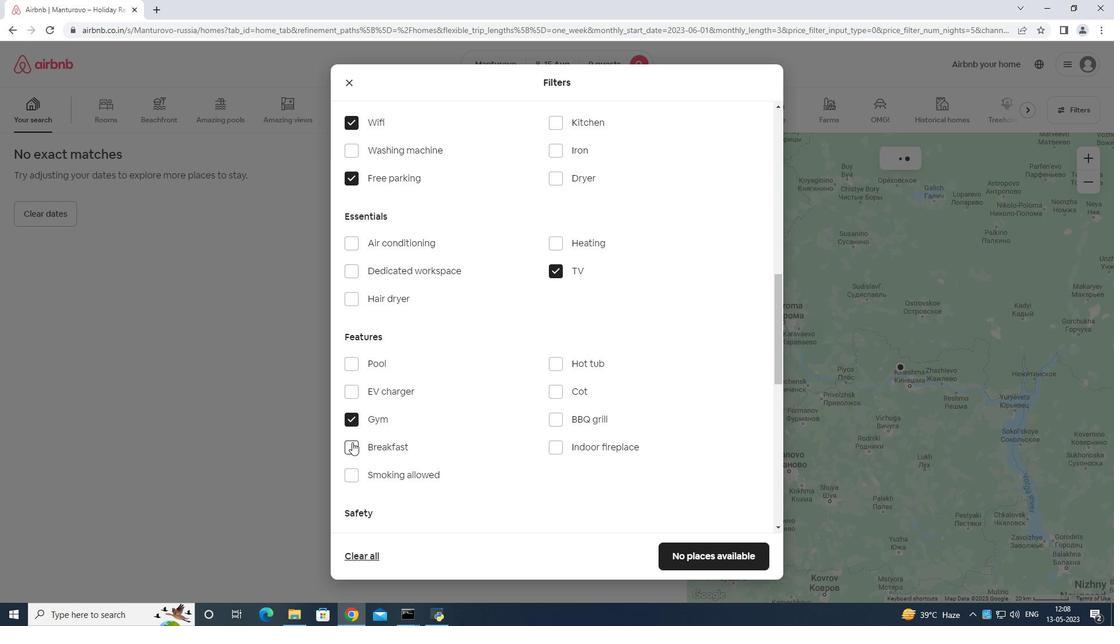 
Action: Mouse pressed left at (350, 444)
Screenshot: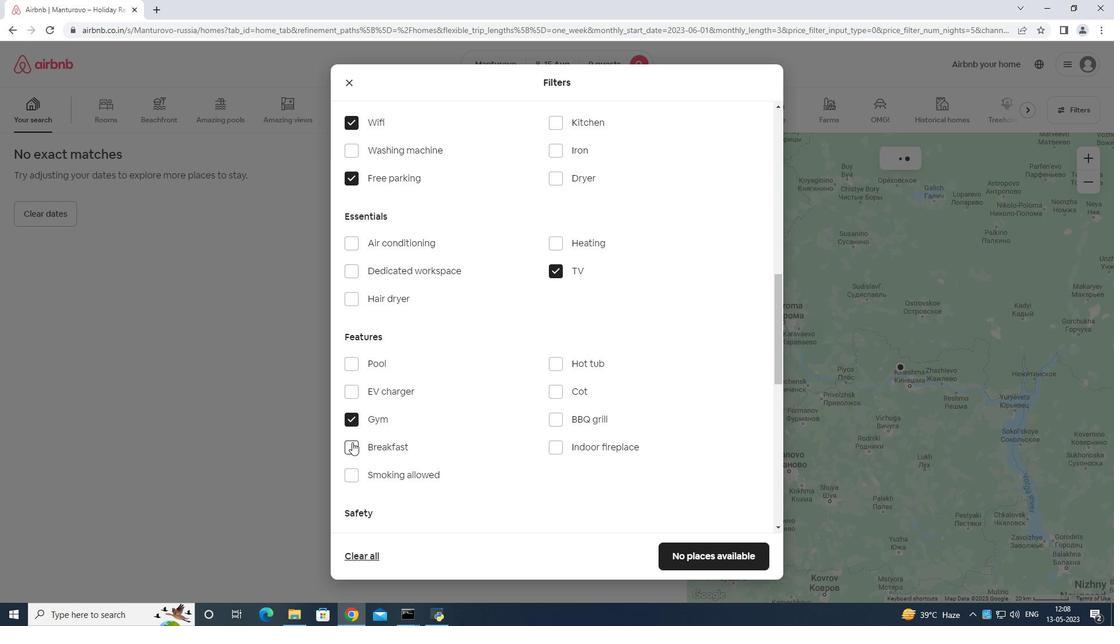 
Action: Mouse moved to (463, 445)
Screenshot: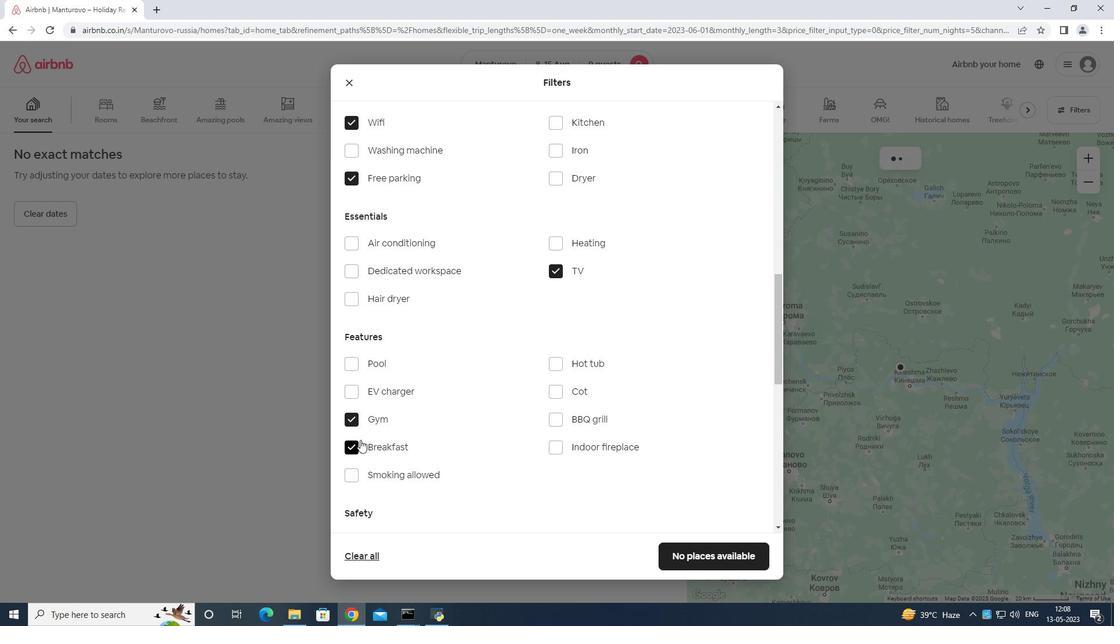 
Action: Mouse scrolled (463, 444) with delta (0, 0)
Screenshot: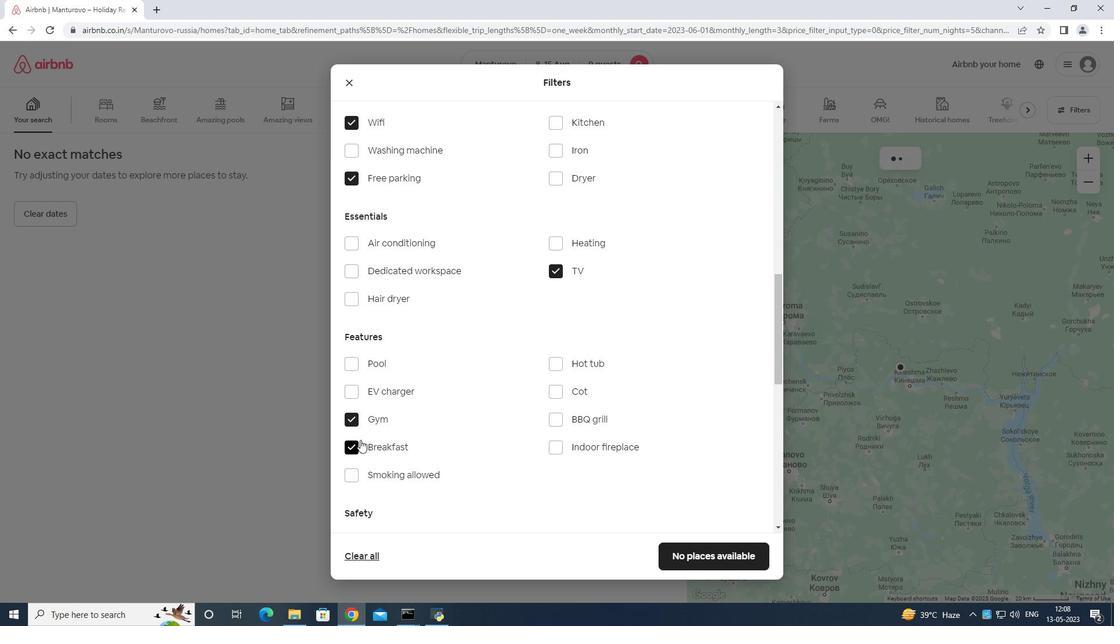 
Action: Mouse moved to (491, 451)
Screenshot: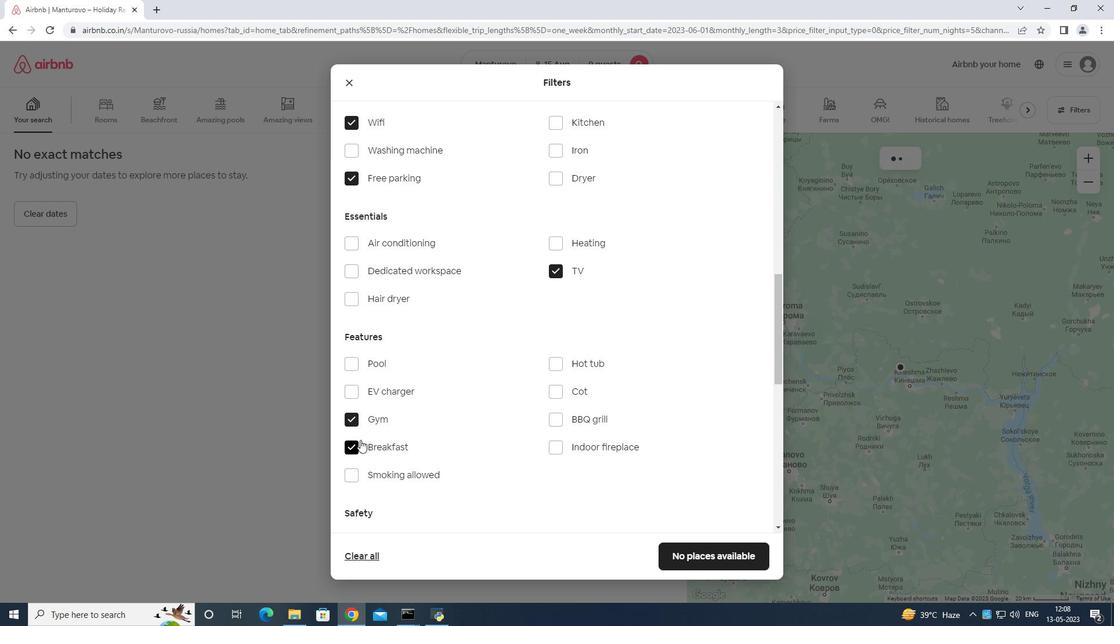 
Action: Mouse scrolled (491, 450) with delta (0, 0)
Screenshot: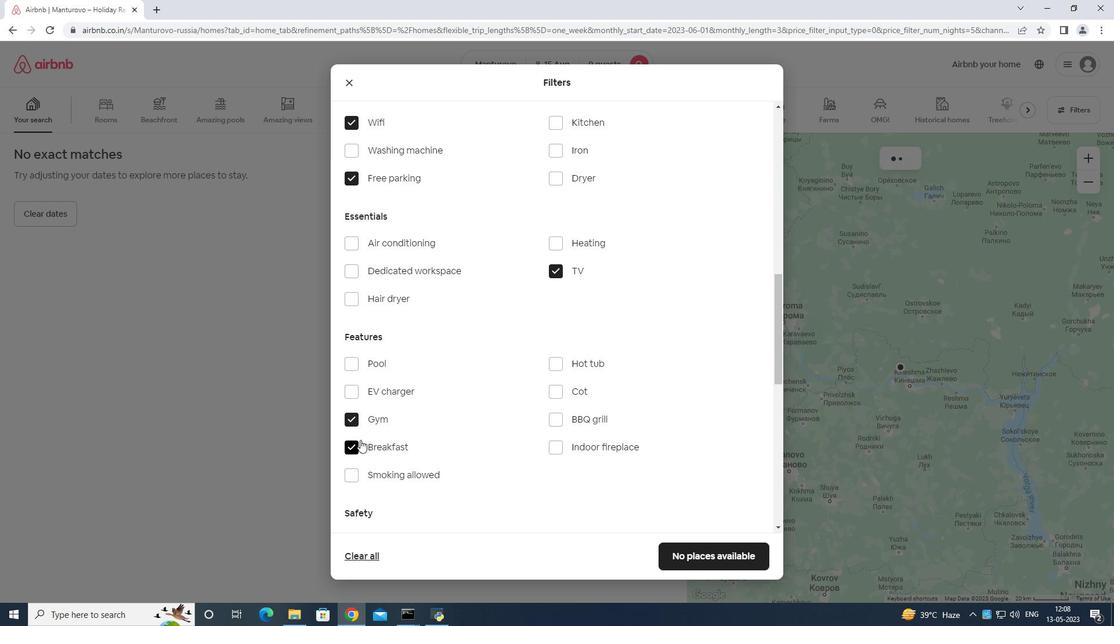 
Action: Mouse moved to (512, 451)
Screenshot: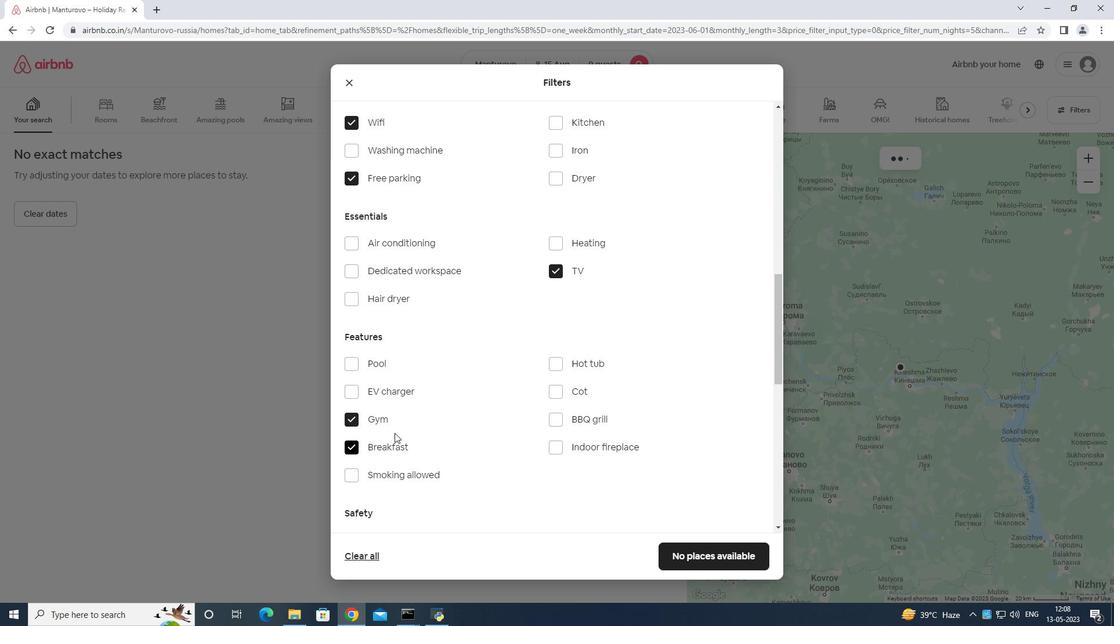 
Action: Mouse scrolled (512, 450) with delta (0, 0)
Screenshot: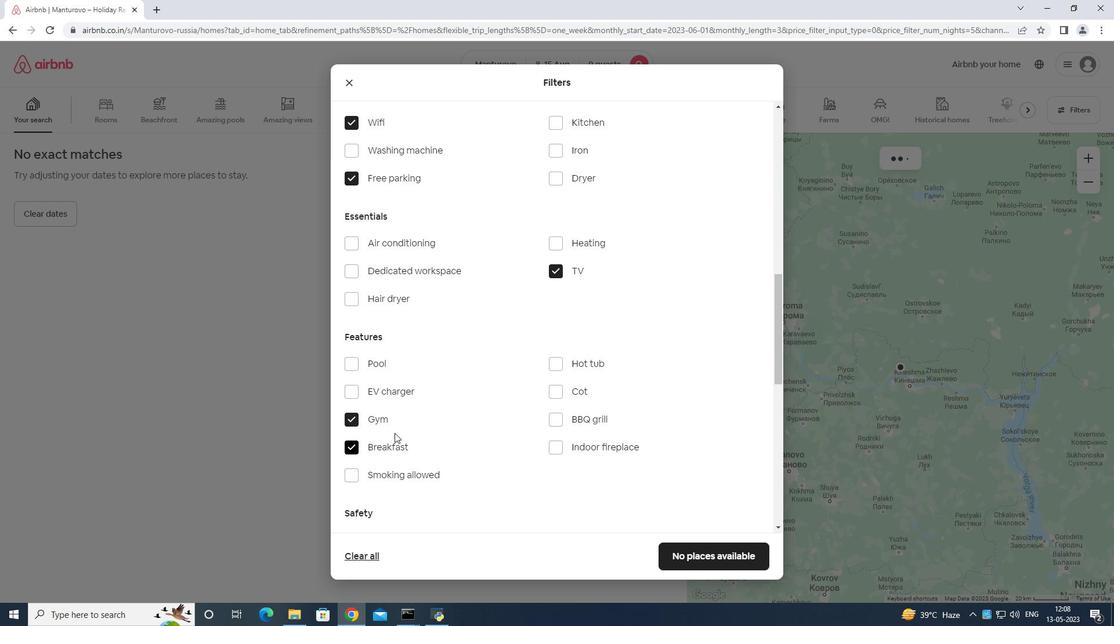 
Action: Mouse moved to (570, 447)
Screenshot: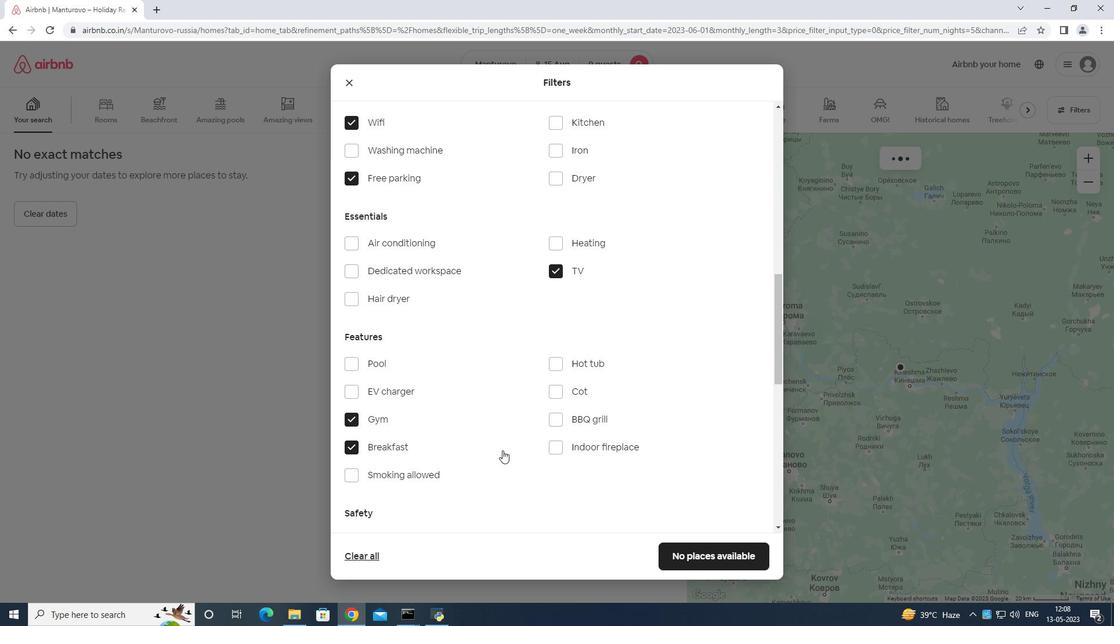 
Action: Mouse scrolled (565, 447) with delta (0, 0)
Screenshot: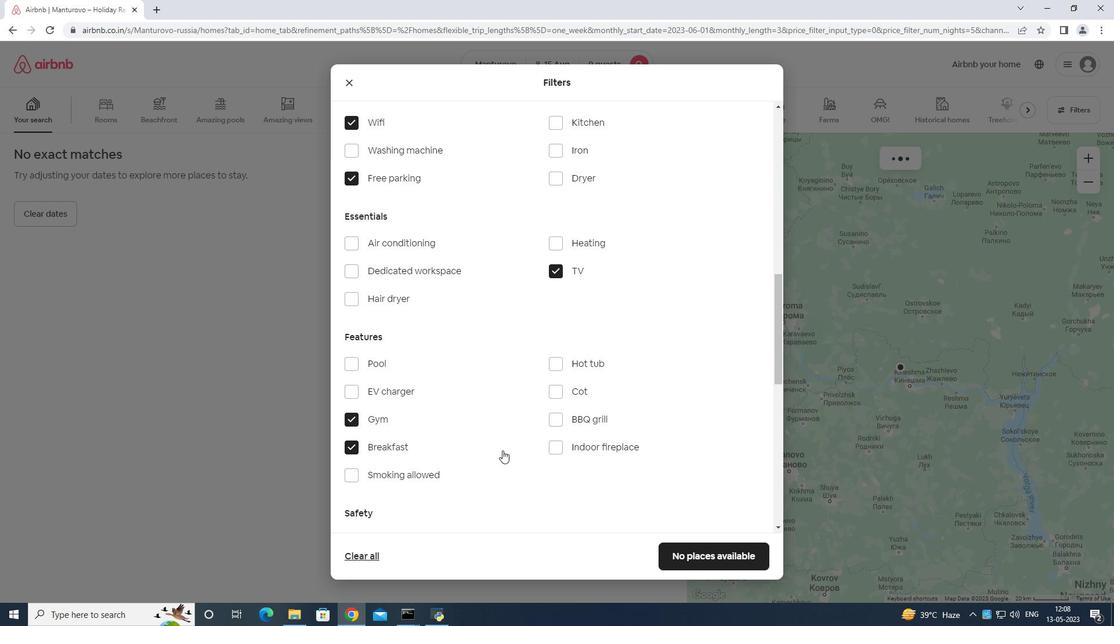 
Action: Mouse moved to (742, 465)
Screenshot: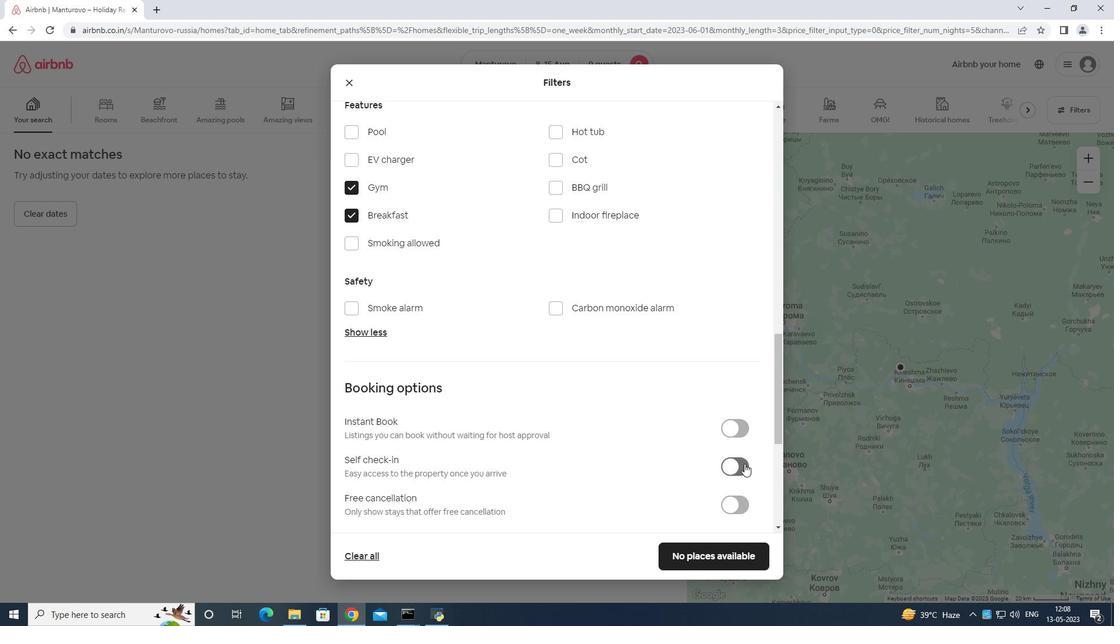 
Action: Mouse pressed left at (742, 465)
Screenshot: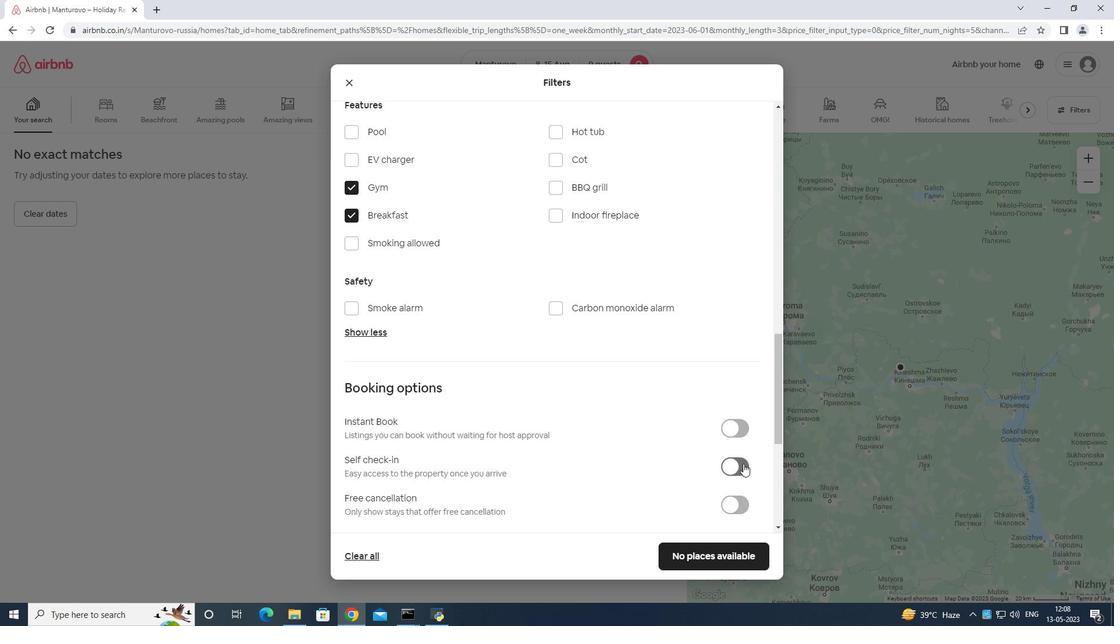 
Action: Mouse moved to (744, 462)
Screenshot: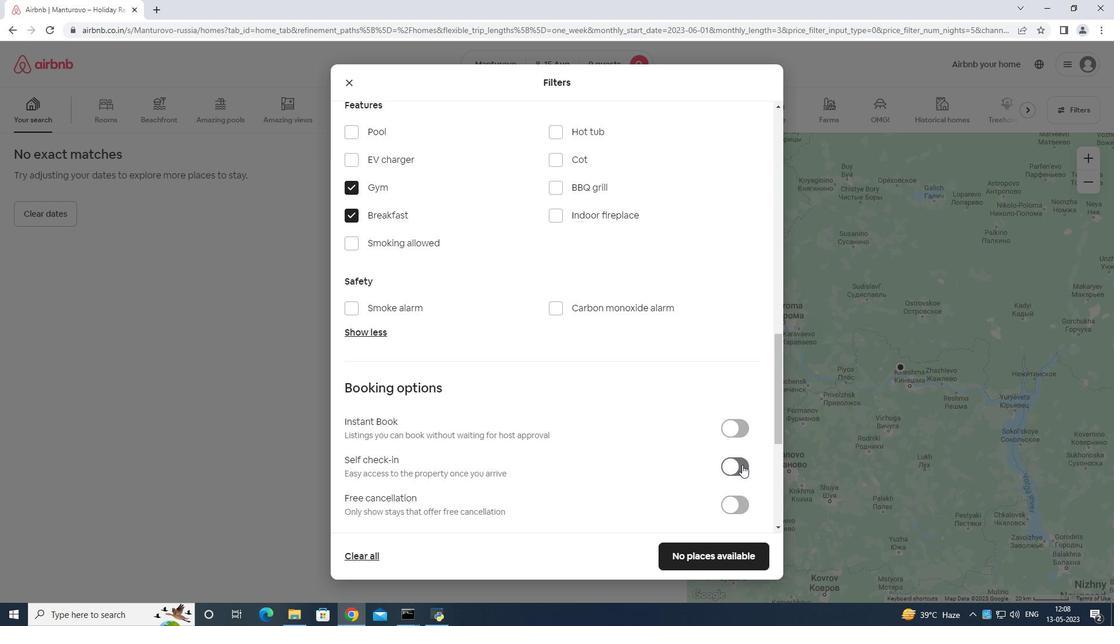 
Action: Mouse scrolled (744, 462) with delta (0, 0)
Screenshot: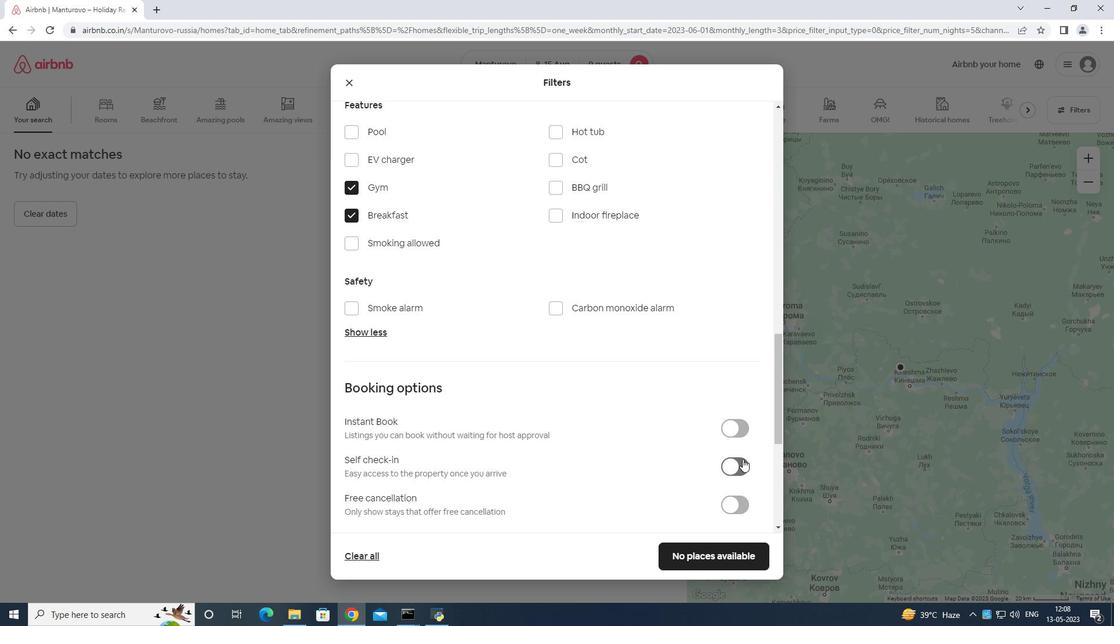
Action: Mouse moved to (744, 467)
Screenshot: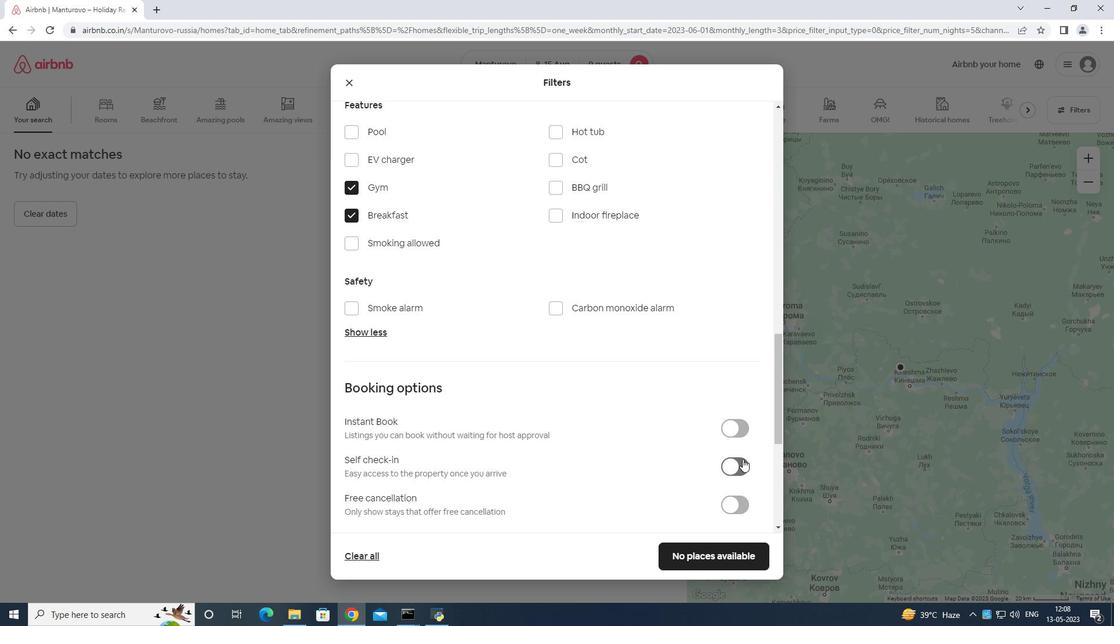 
Action: Mouse scrolled (744, 466) with delta (0, 0)
Screenshot: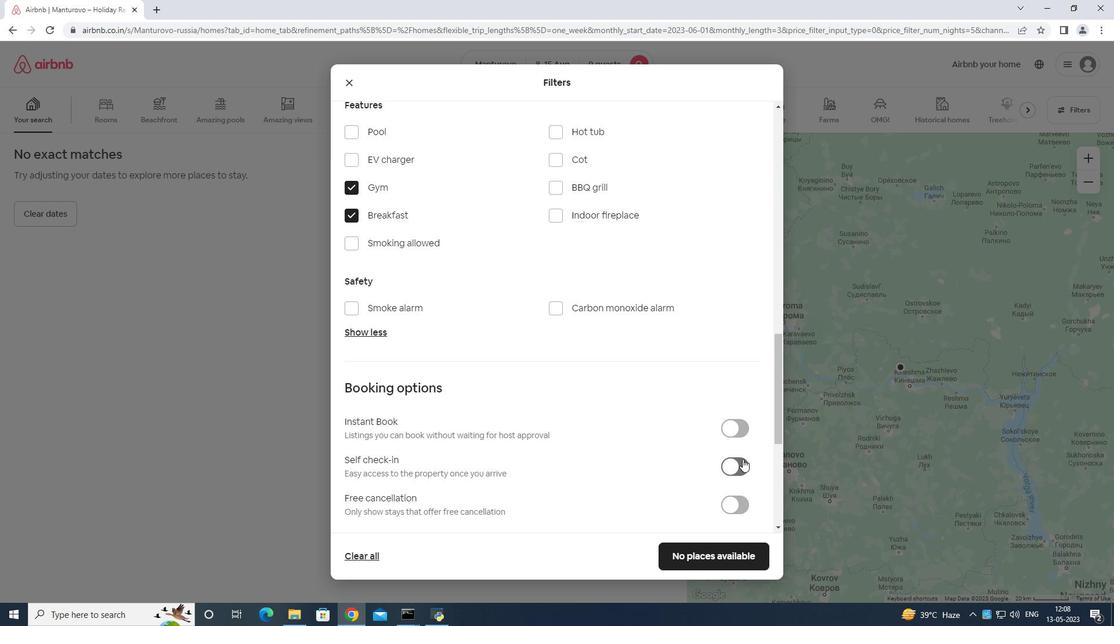 
Action: Mouse moved to (744, 467)
Screenshot: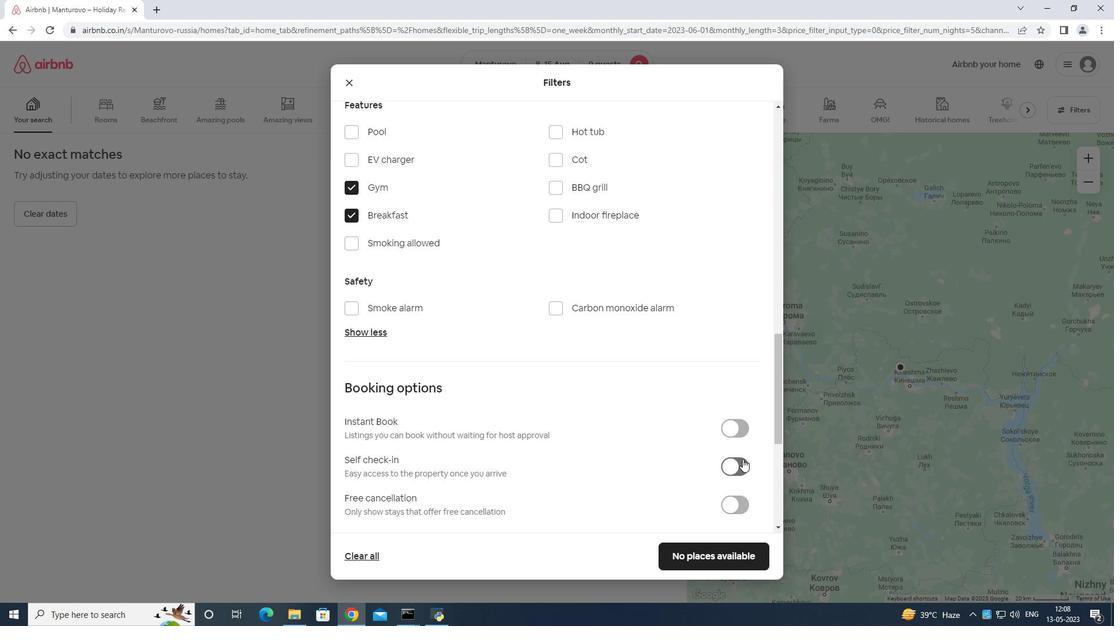 
Action: Mouse scrolled (744, 467) with delta (0, 0)
Screenshot: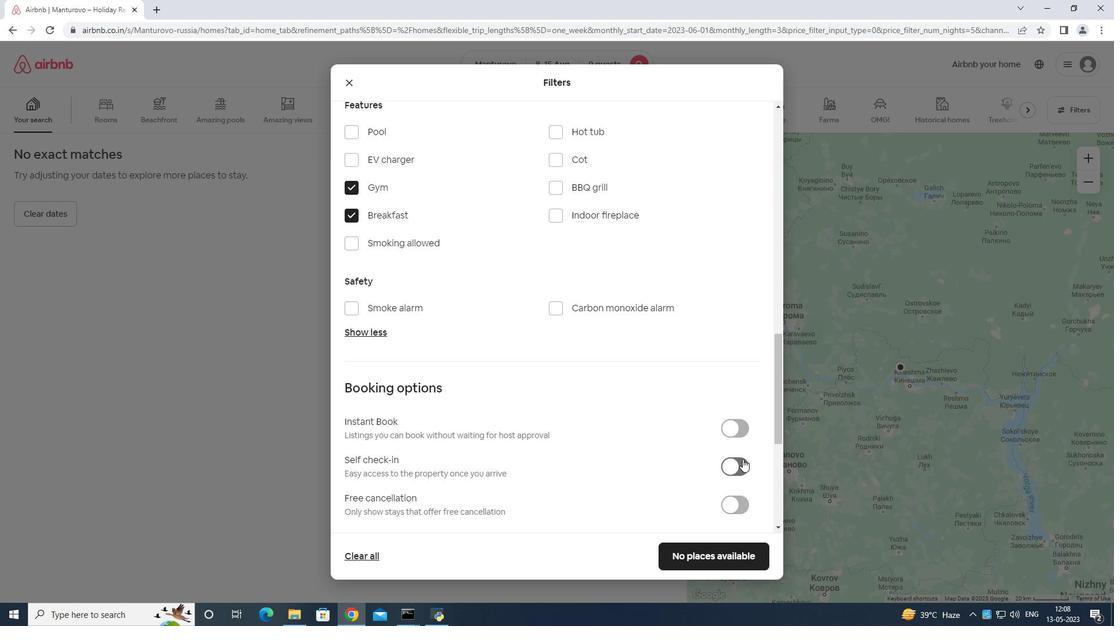 
Action: Mouse scrolled (744, 467) with delta (0, 0)
Screenshot: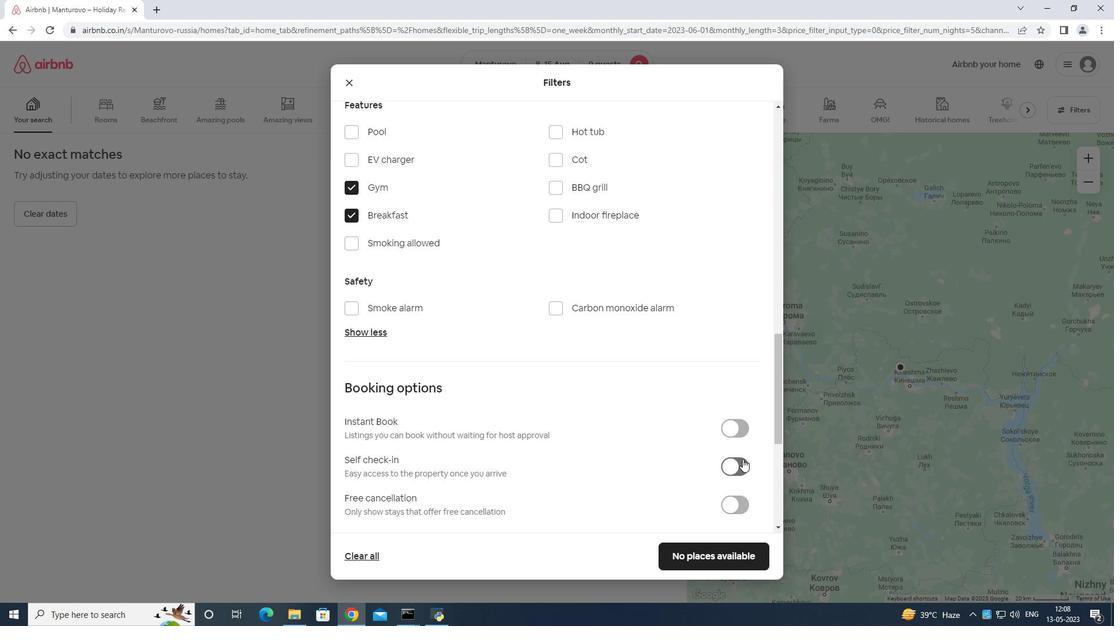 
Action: Mouse moved to (740, 465)
Screenshot: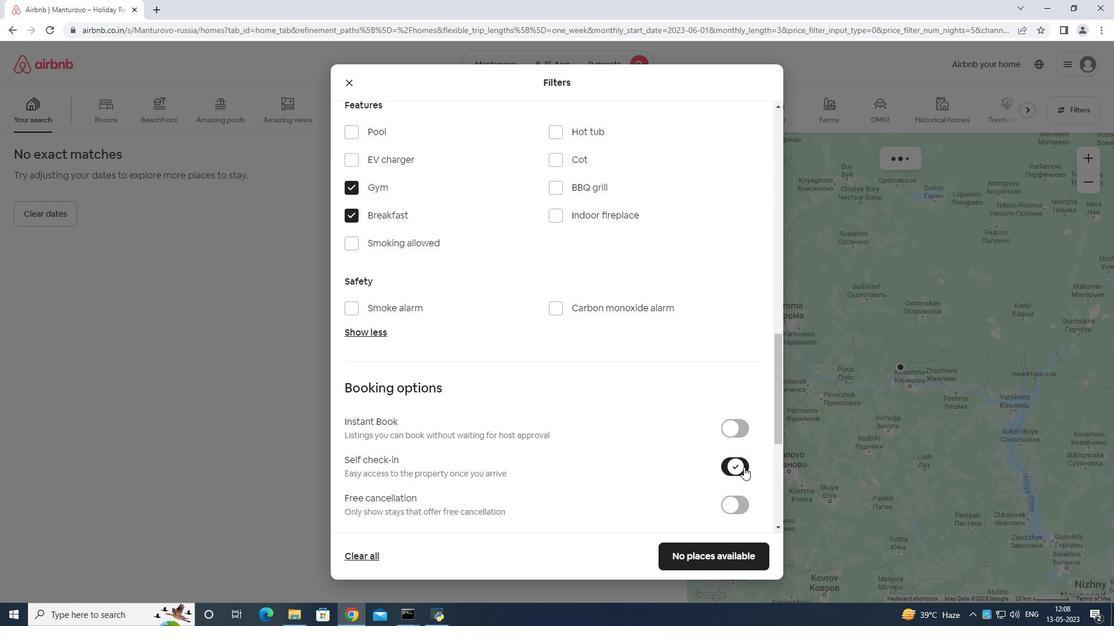 
Action: Mouse scrolled (740, 464) with delta (0, 0)
Screenshot: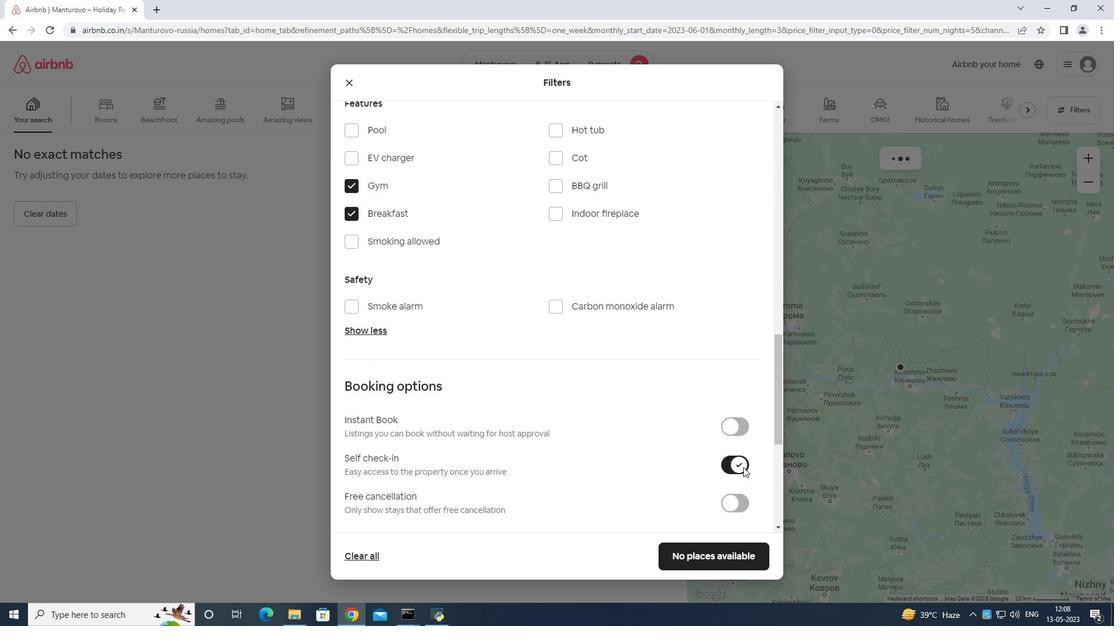 
Action: Mouse moved to (740, 465)
Screenshot: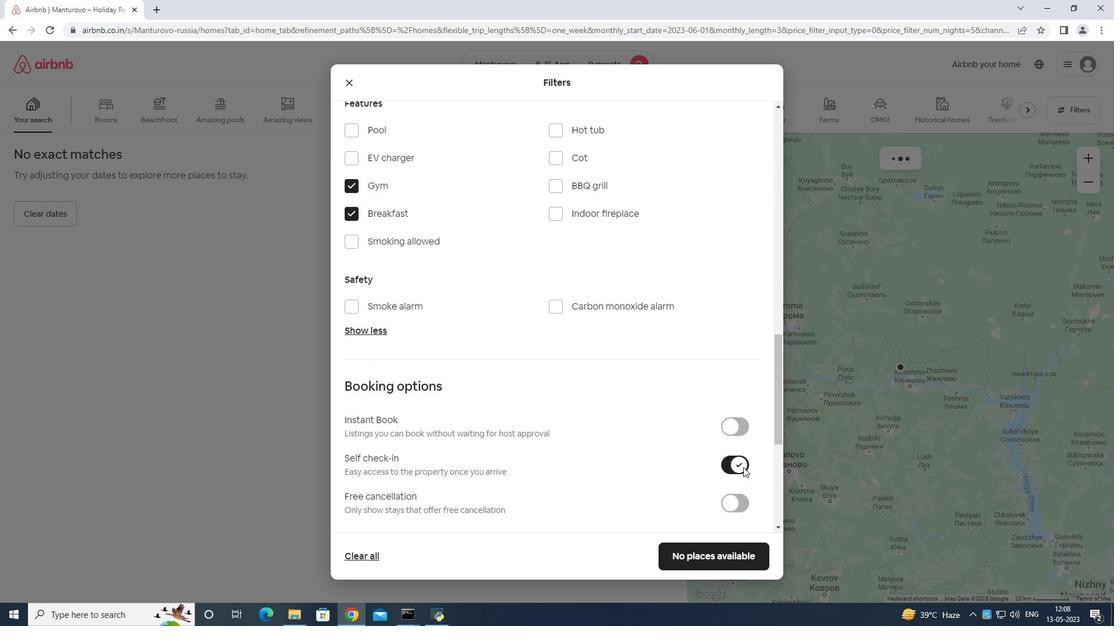 
Action: Mouse scrolled (740, 465) with delta (0, 0)
Screenshot: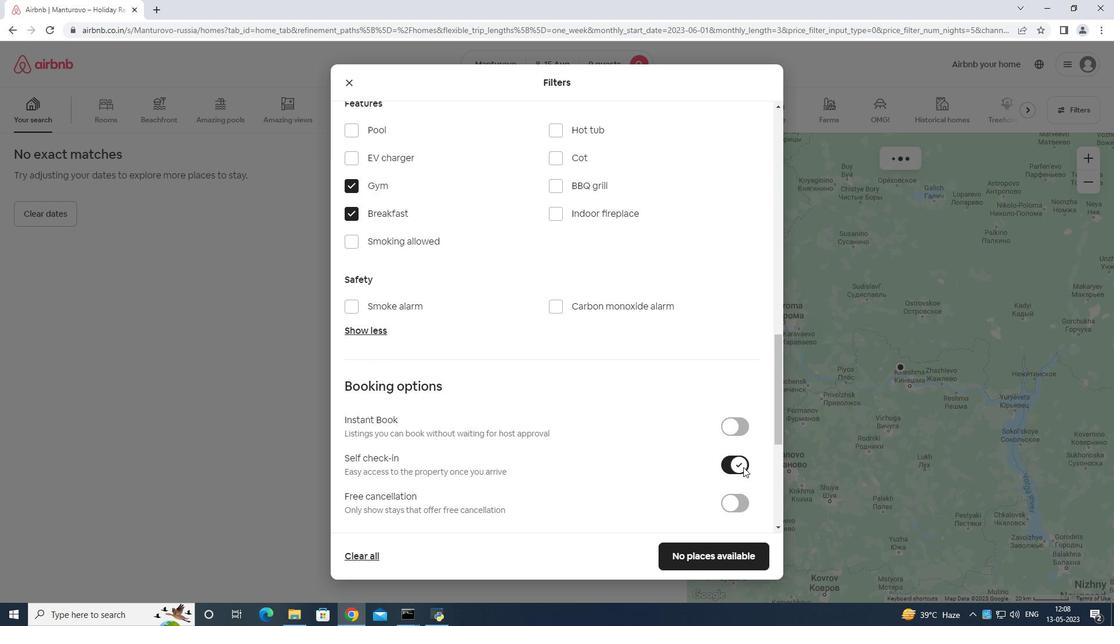 
Action: Mouse moved to (740, 466)
Screenshot: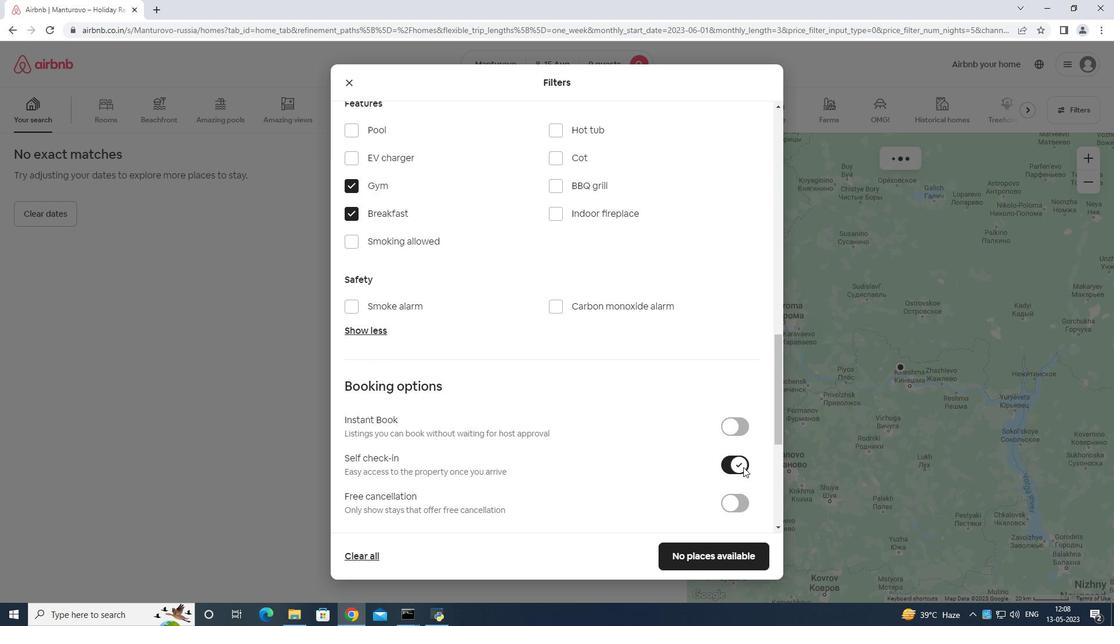 
Action: Mouse scrolled (740, 466) with delta (0, 0)
Screenshot: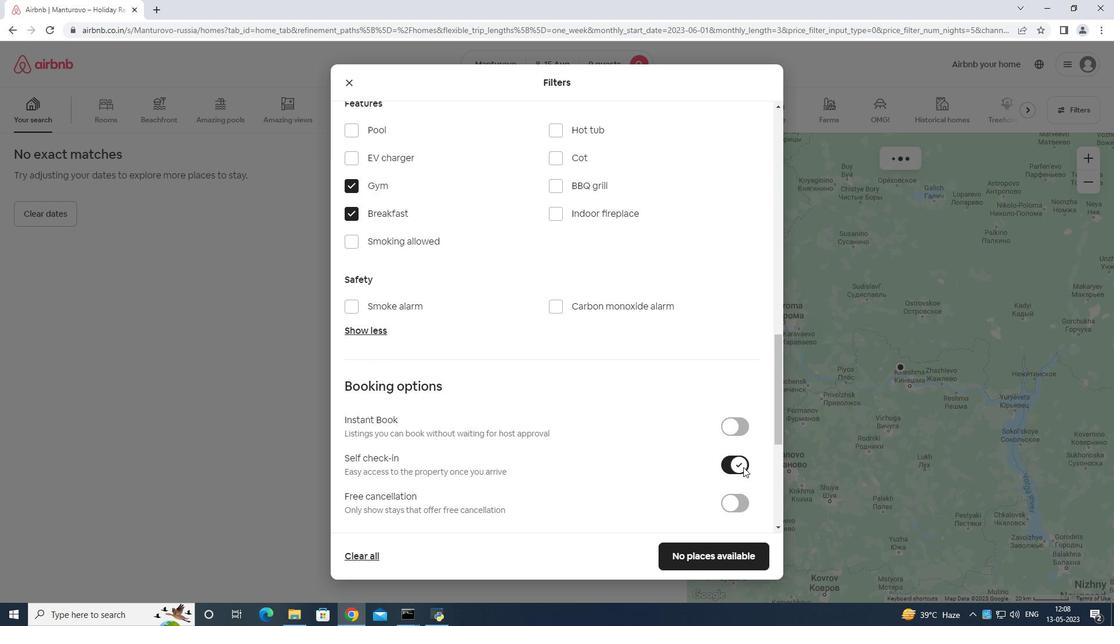 
Action: Mouse moved to (719, 507)
Screenshot: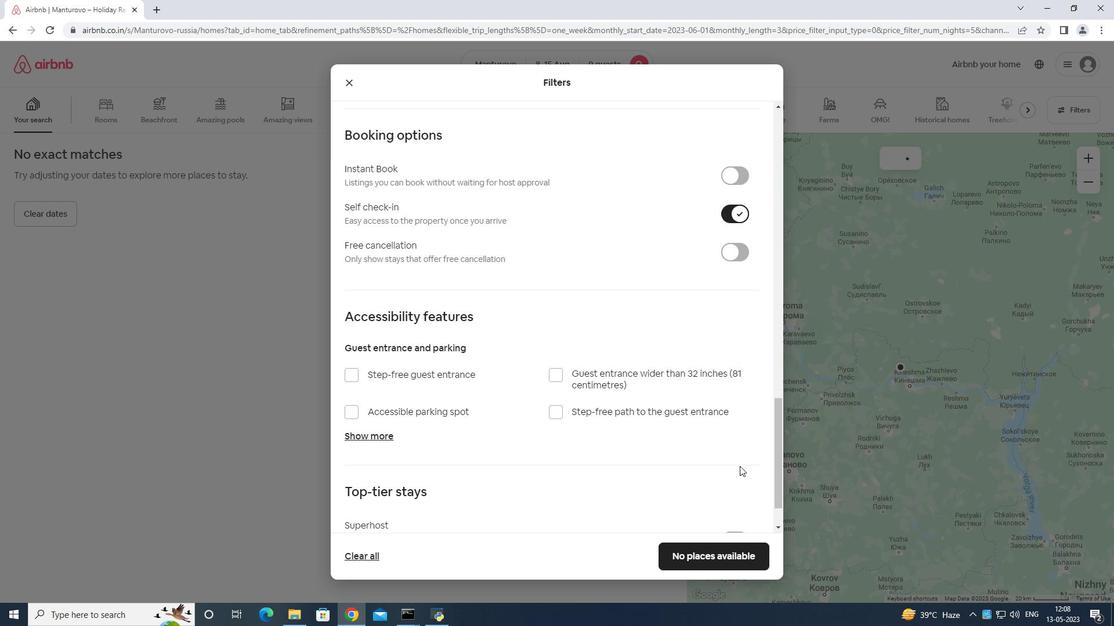 
Action: Mouse scrolled (719, 507) with delta (0, 0)
Screenshot: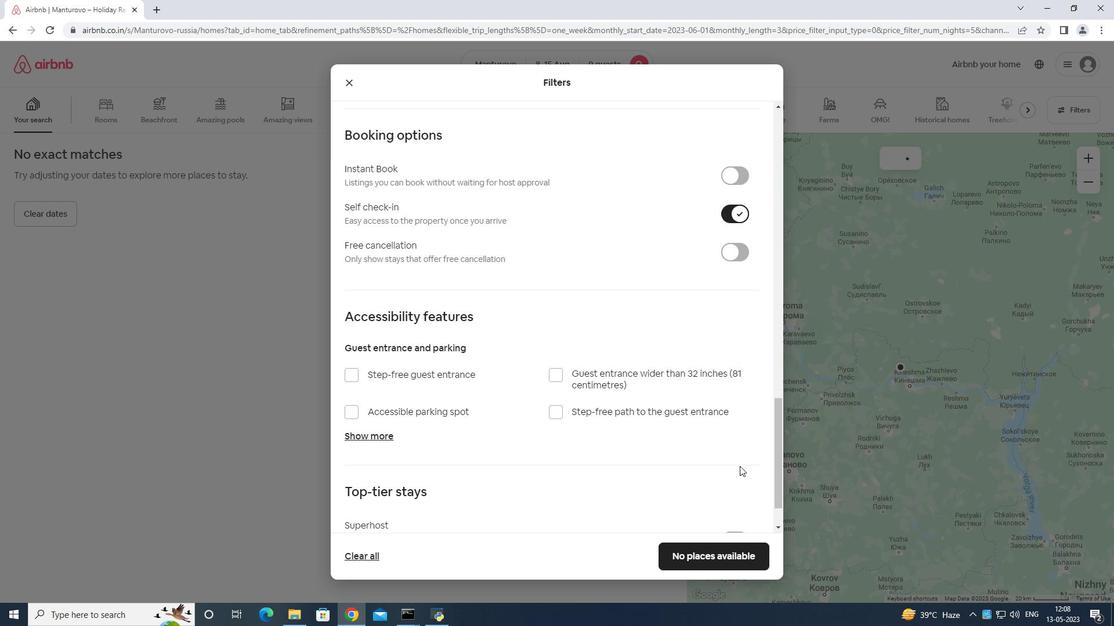 
Action: Mouse moved to (709, 524)
Screenshot: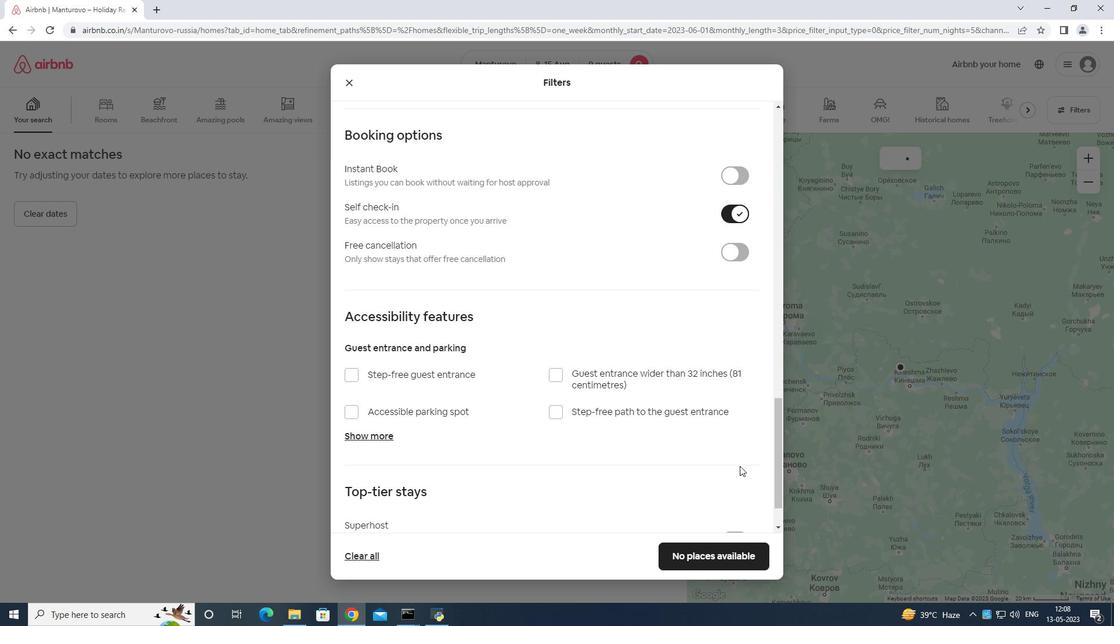 
Action: Mouse scrolled (709, 524) with delta (0, 0)
Screenshot: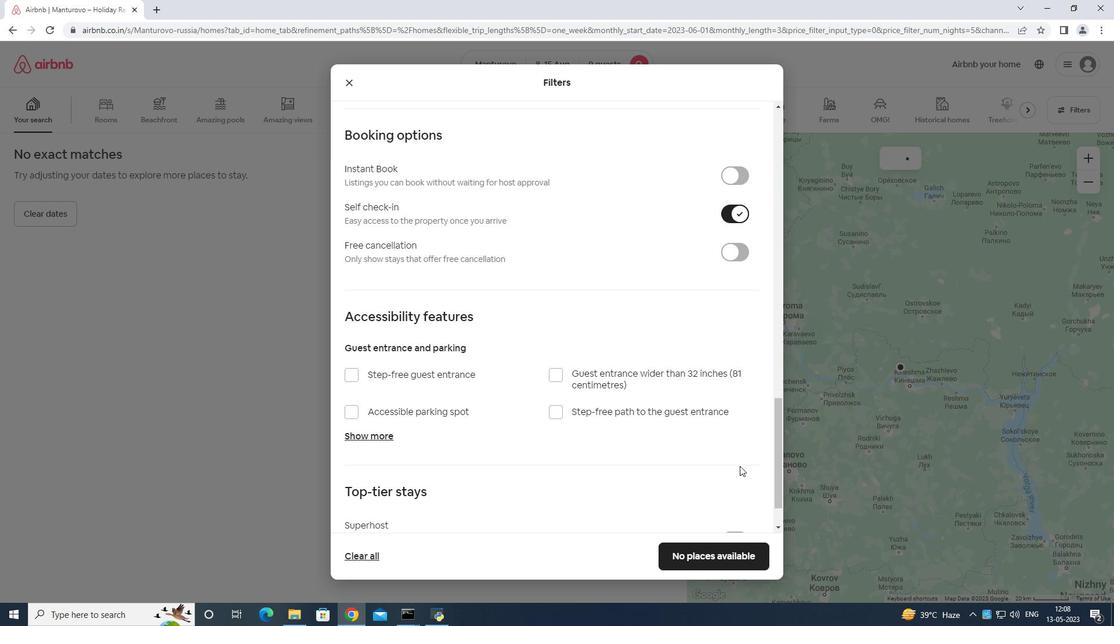 
Action: Mouse moved to (707, 528)
Screenshot: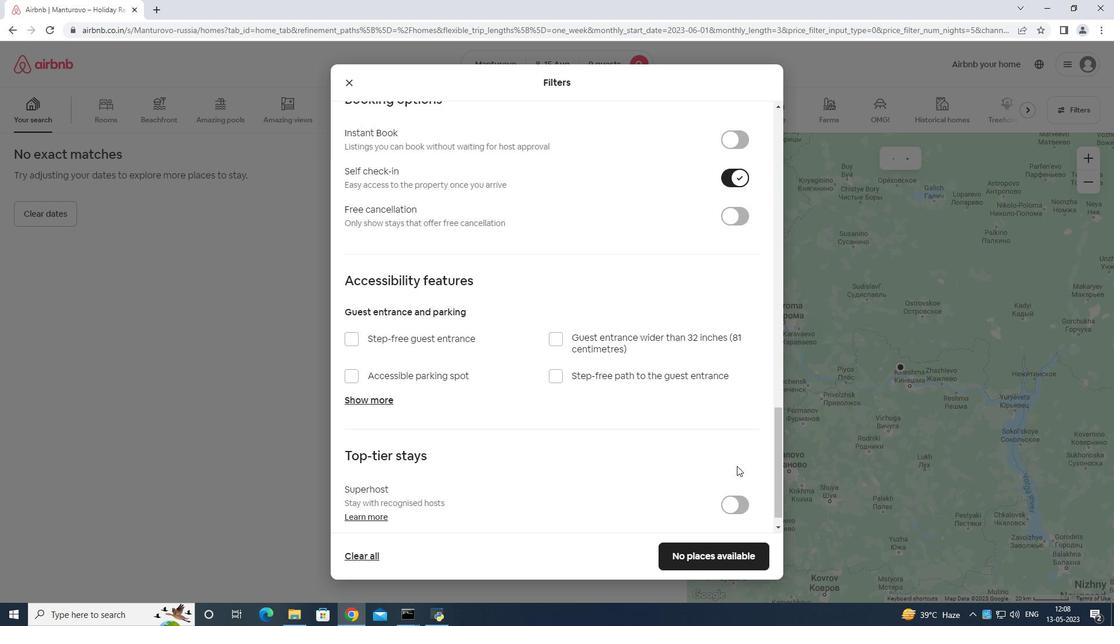 
Action: Mouse scrolled (708, 527) with delta (0, 0)
Screenshot: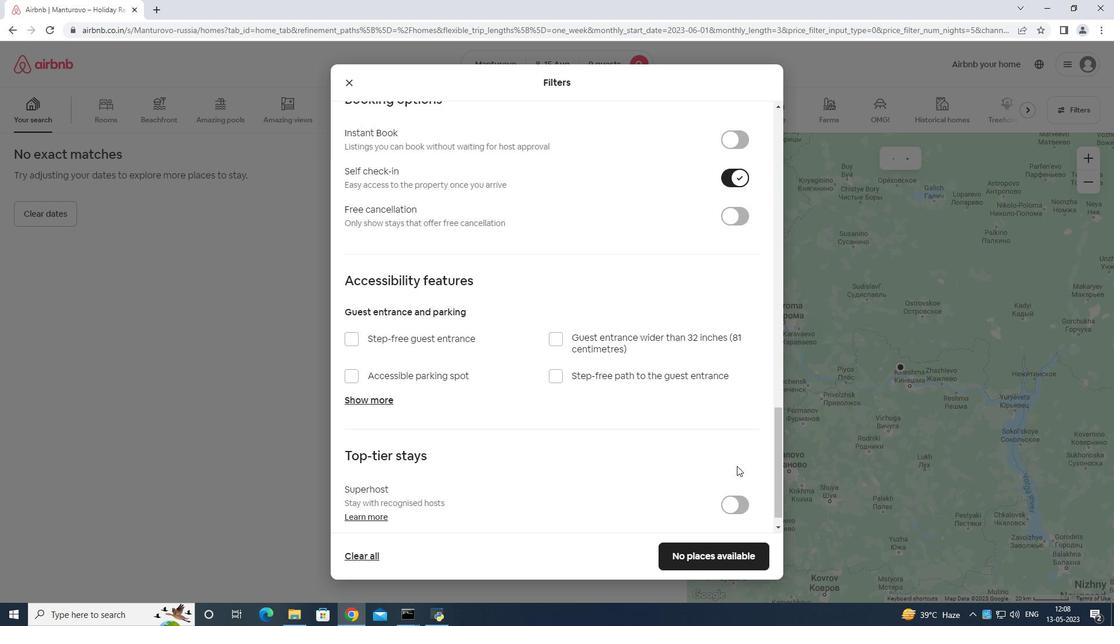 
Action: Mouse moved to (660, 578)
Screenshot: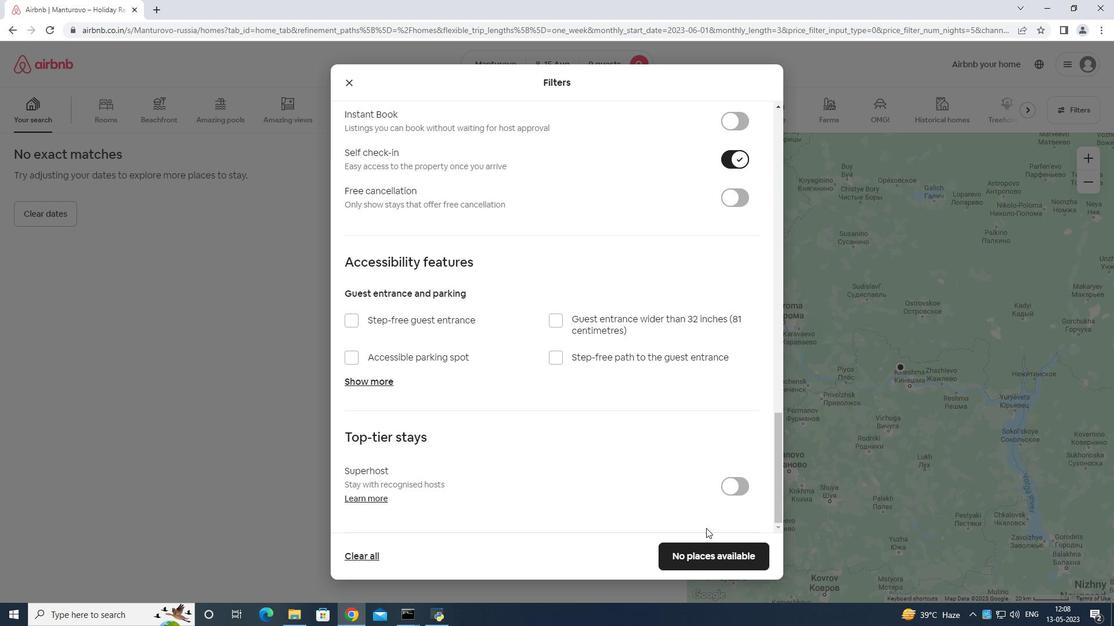 
Action: Mouse scrolled (660, 578) with delta (0, 0)
Screenshot: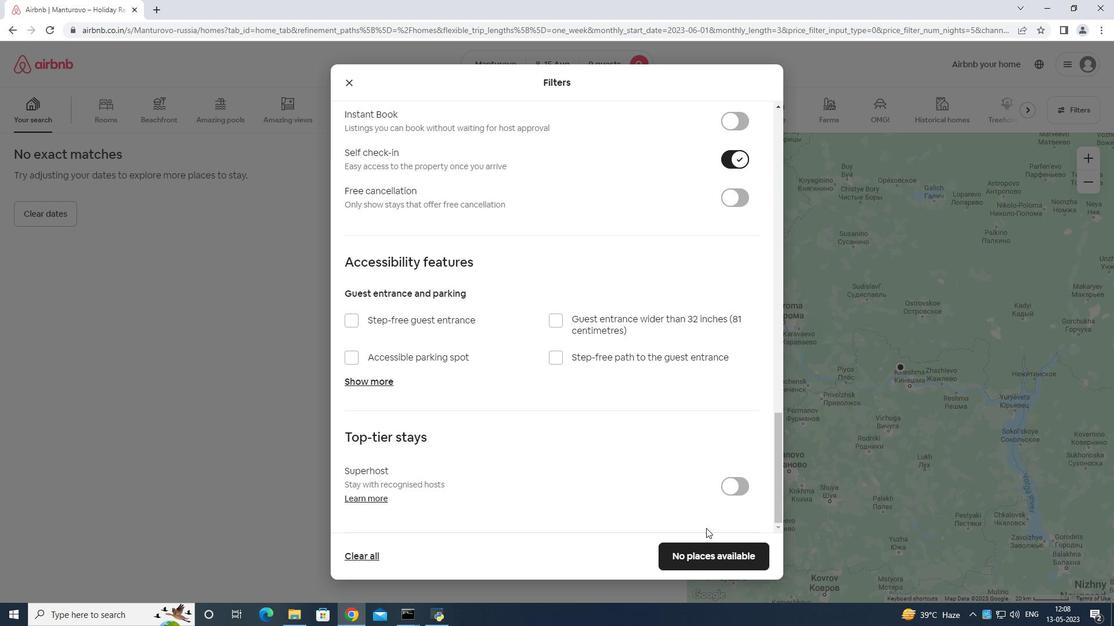 
Action: Mouse moved to (644, 587)
Screenshot: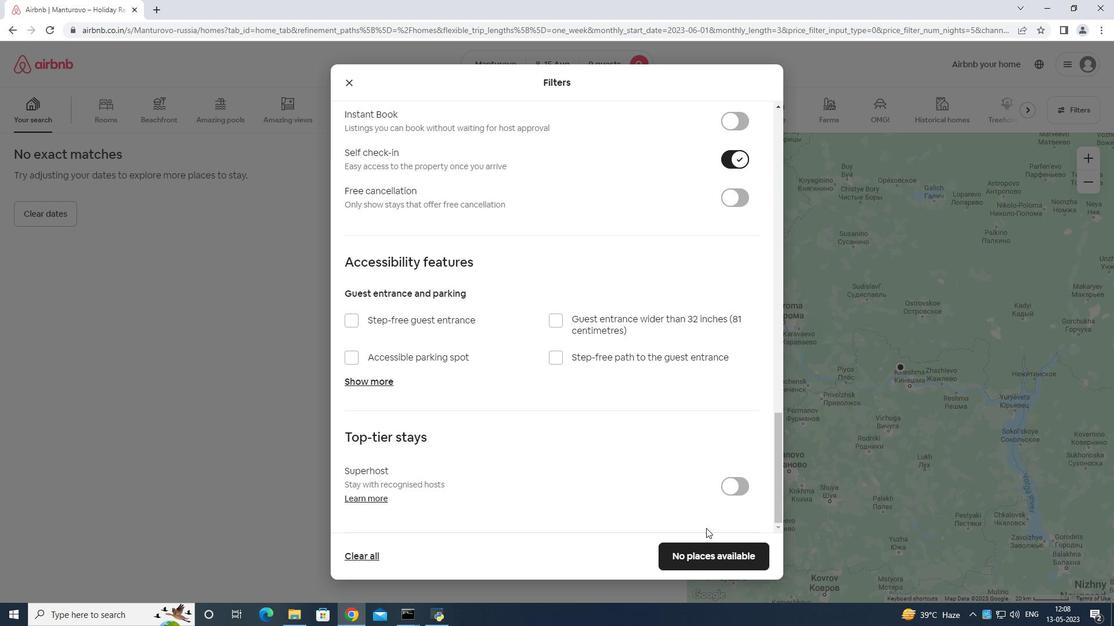 
Action: Mouse scrolled (644, 586) with delta (0, 0)
Screenshot: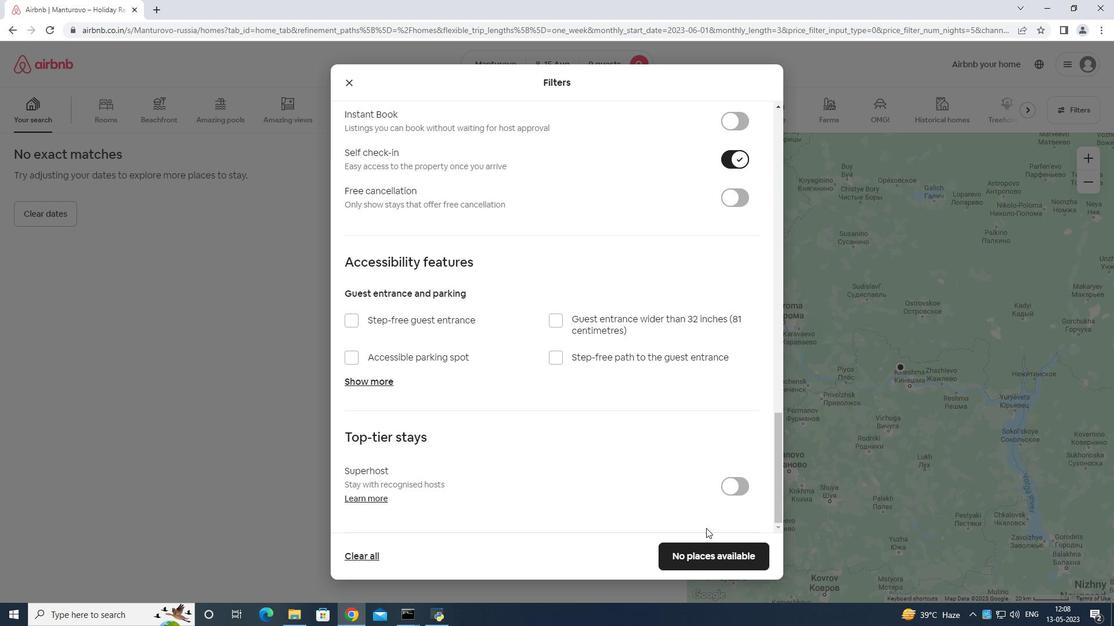 
Action: Mouse moved to (714, 550)
Screenshot: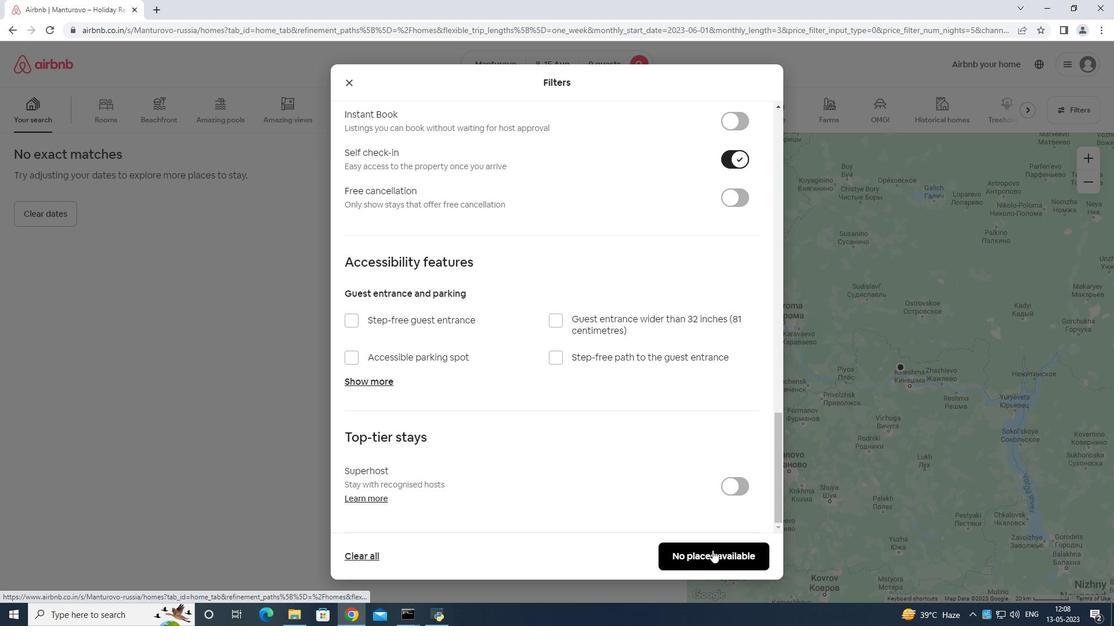 
Action: Mouse pressed left at (714, 550)
Screenshot: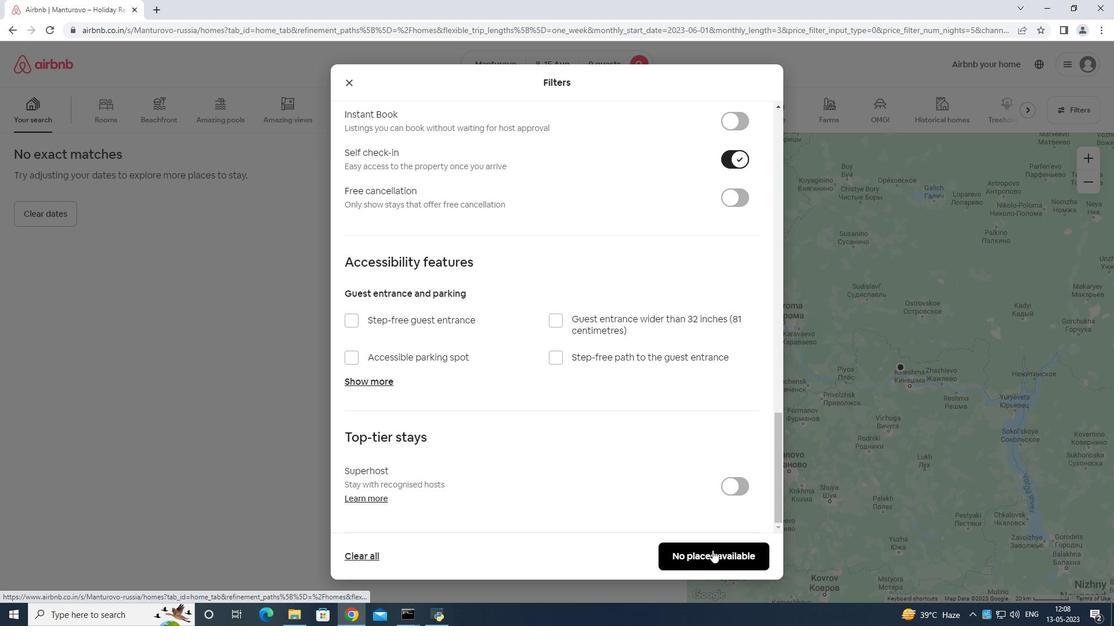 
Action: Mouse moved to (715, 550)
Screenshot: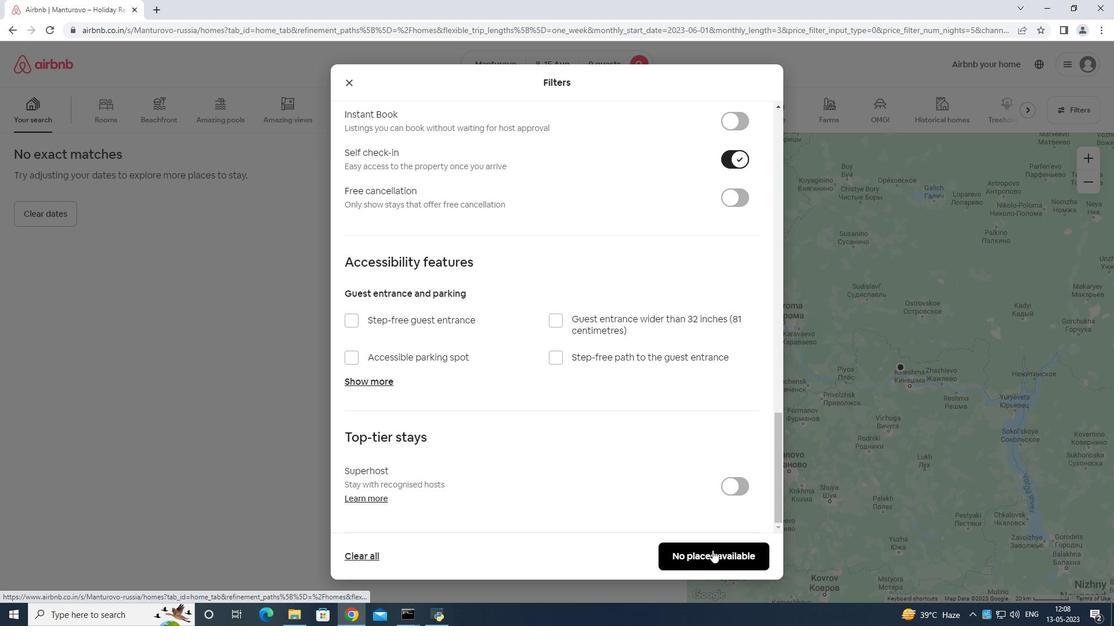 
